 Task: Explorefor Airbnb stays in Lake George, New York with waterfront views.
Action: Key pressed lake<Key.space>gr<Key.backspace>eorge
Screenshot: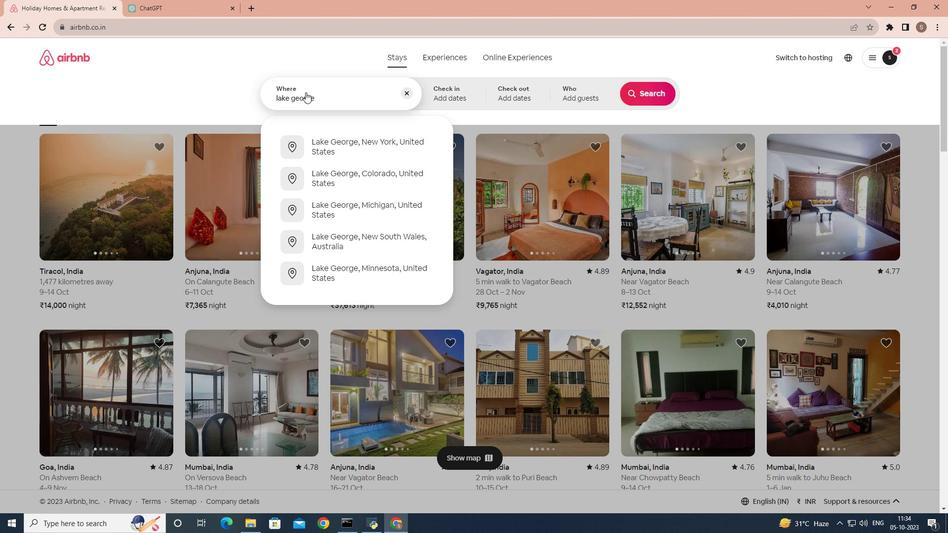
Action: Mouse moved to (367, 142)
Screenshot: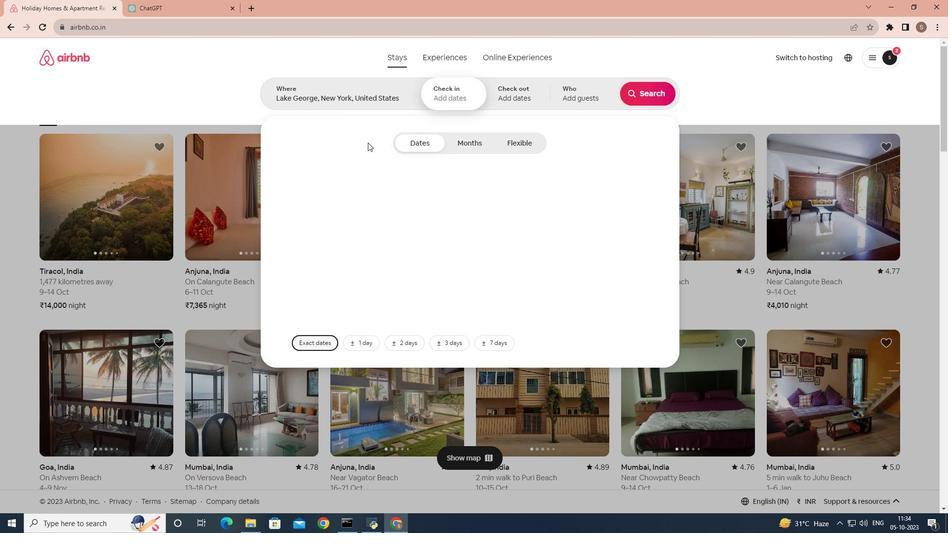 
Action: Mouse pressed left at (367, 142)
Screenshot: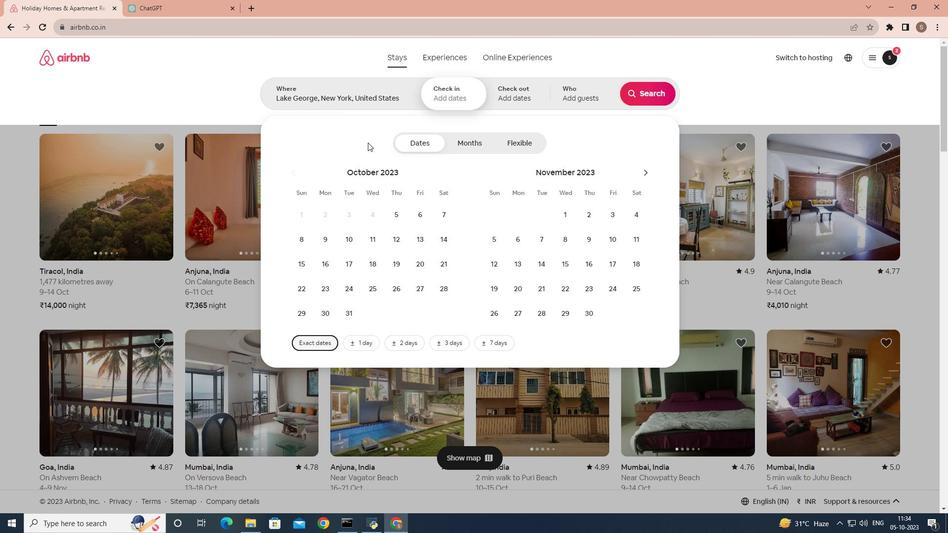 
Action: Mouse moved to (652, 95)
Screenshot: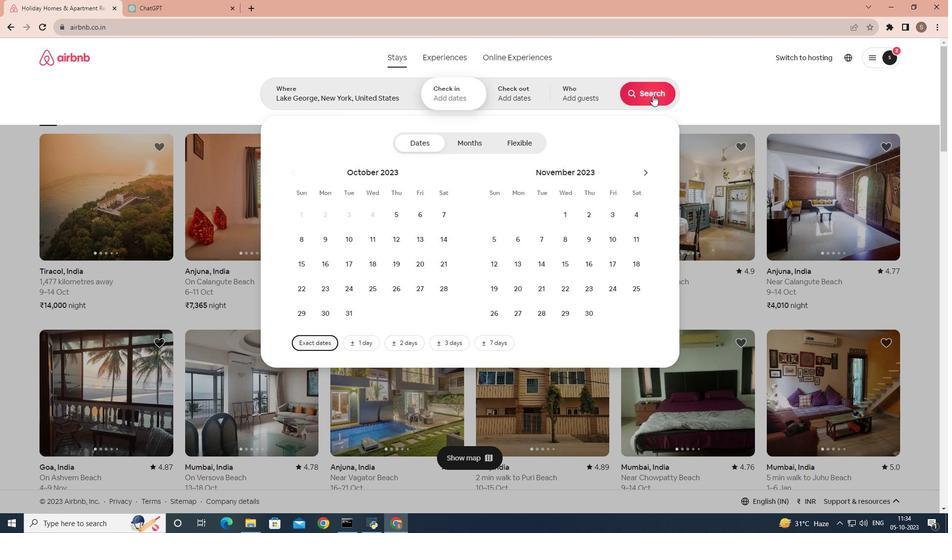 
Action: Mouse pressed left at (652, 95)
Screenshot: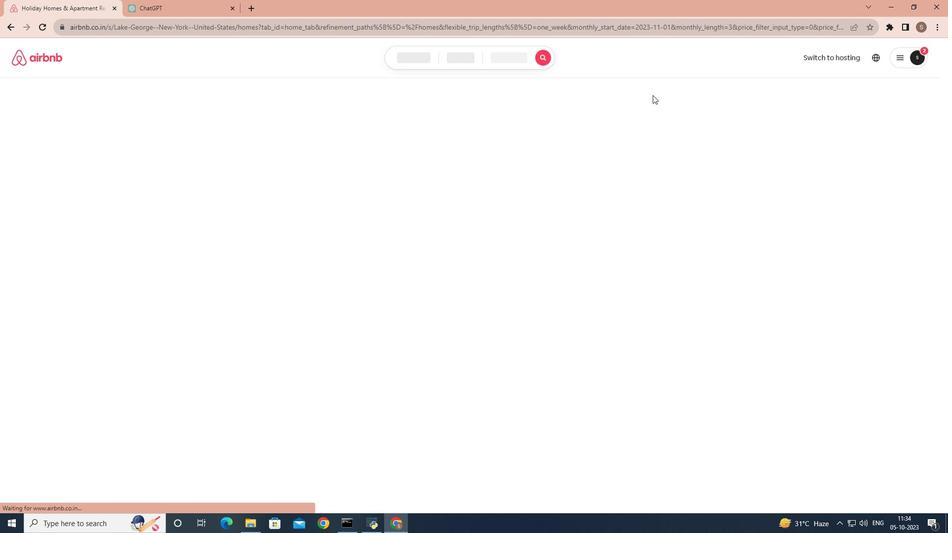 
Action: Mouse moved to (790, 95)
Screenshot: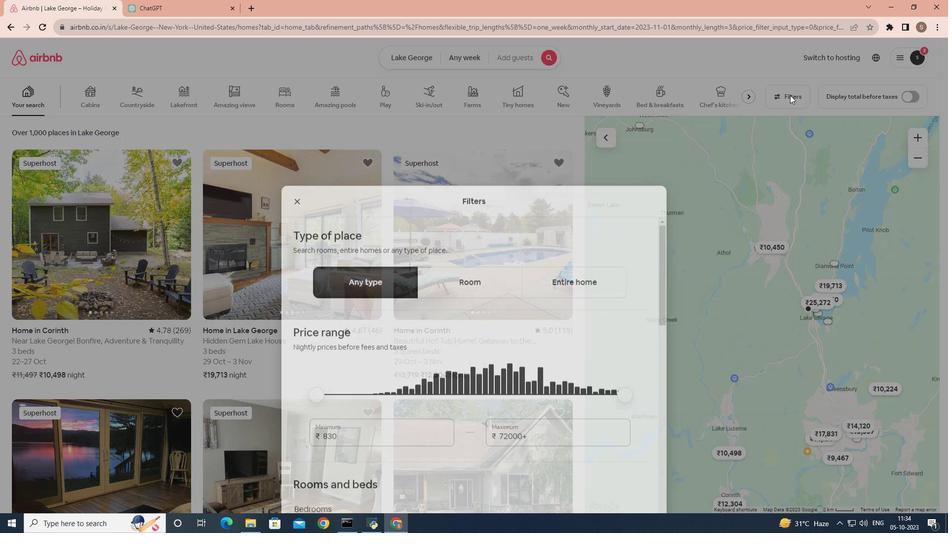 
Action: Mouse pressed left at (790, 95)
Screenshot: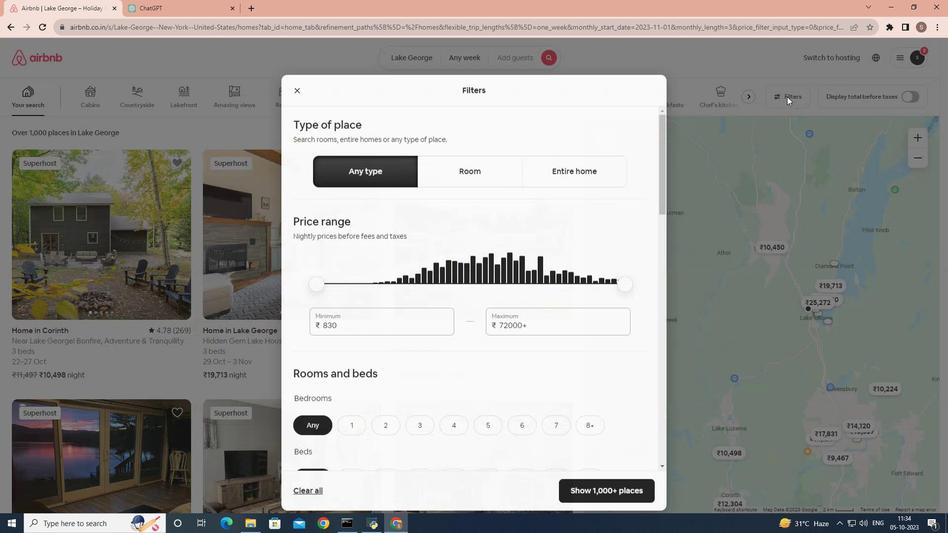 
Action: Mouse moved to (369, 326)
Screenshot: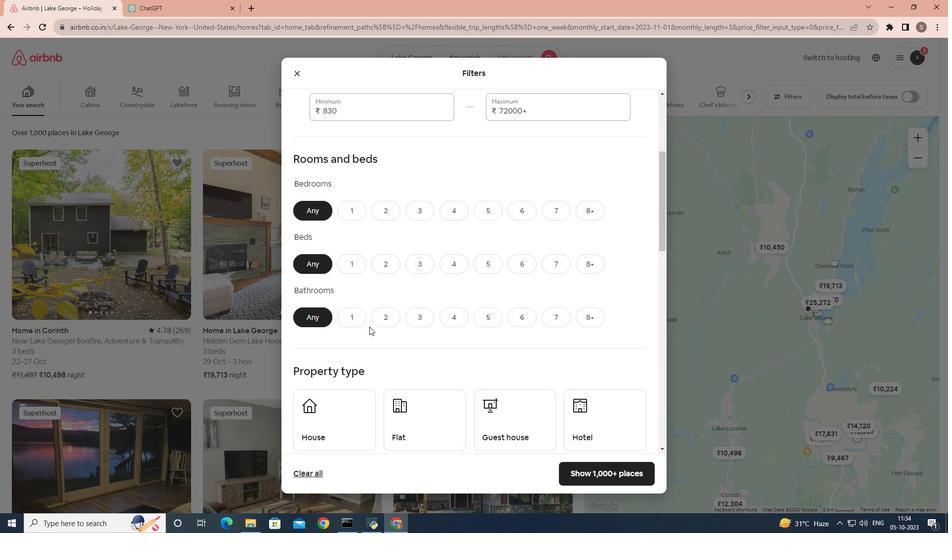 
Action: Mouse scrolled (369, 326) with delta (0, 0)
Screenshot: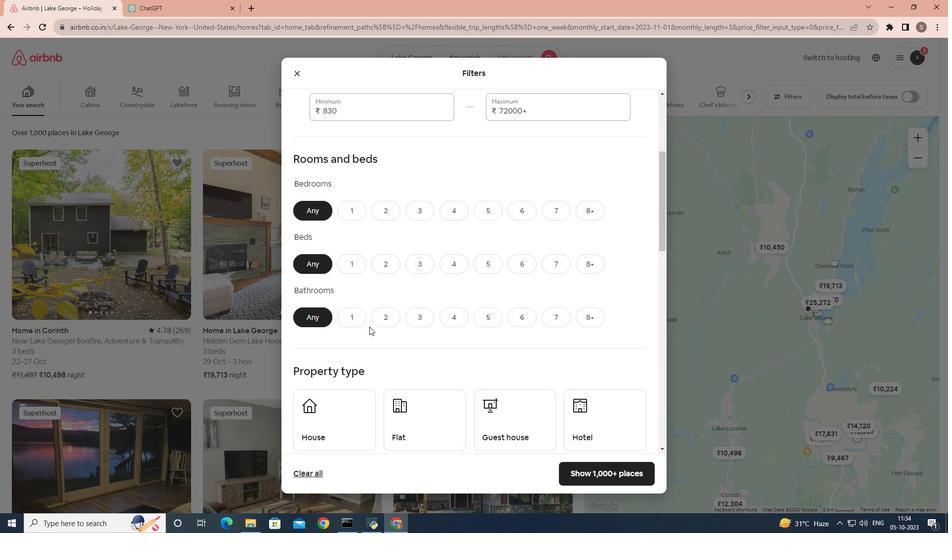 
Action: Mouse scrolled (369, 326) with delta (0, 0)
Screenshot: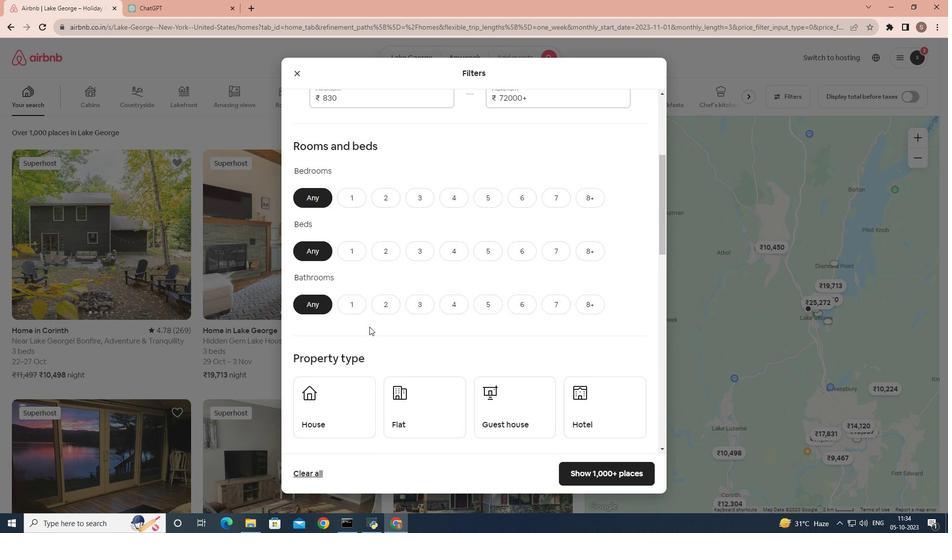
Action: Mouse scrolled (369, 326) with delta (0, 0)
Screenshot: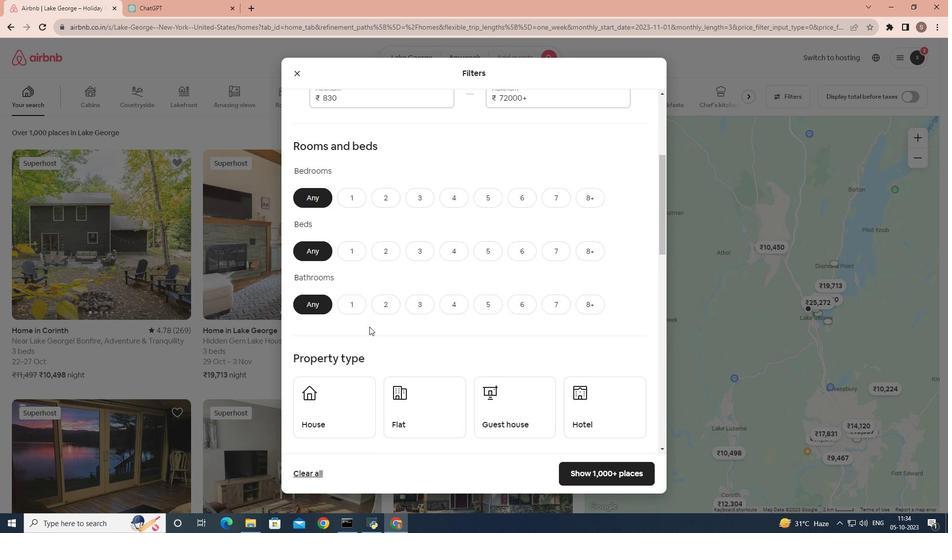 
Action: Mouse scrolled (369, 326) with delta (0, 0)
Screenshot: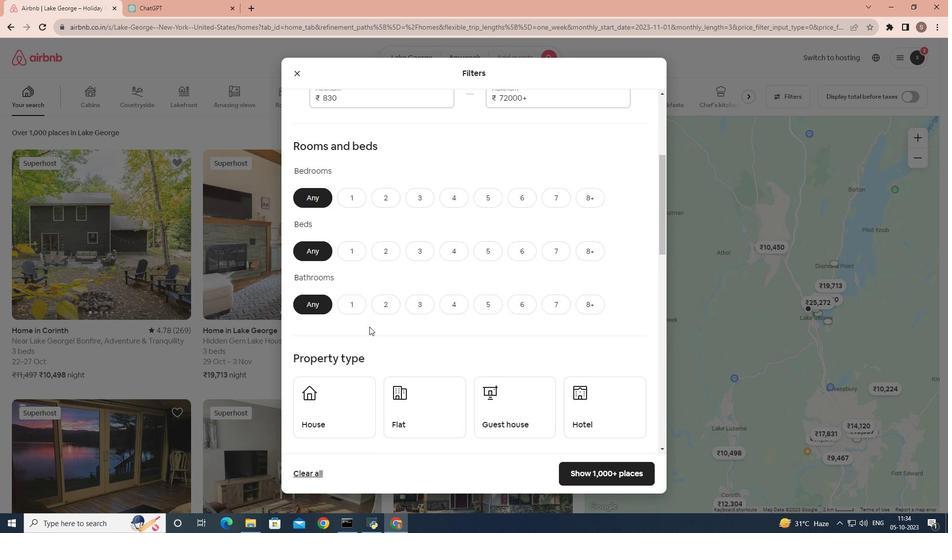 
Action: Mouse scrolled (369, 326) with delta (0, 0)
Screenshot: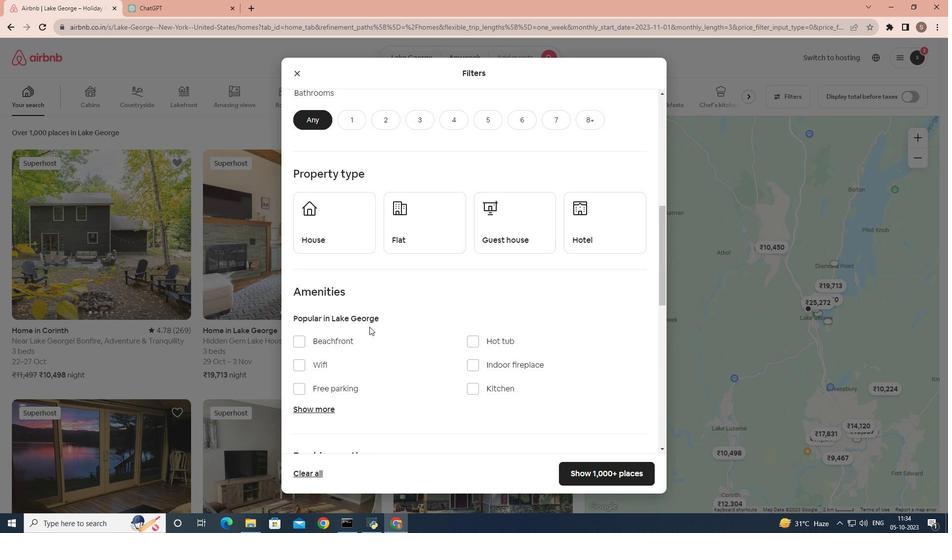 
Action: Mouse scrolled (369, 326) with delta (0, 0)
Screenshot: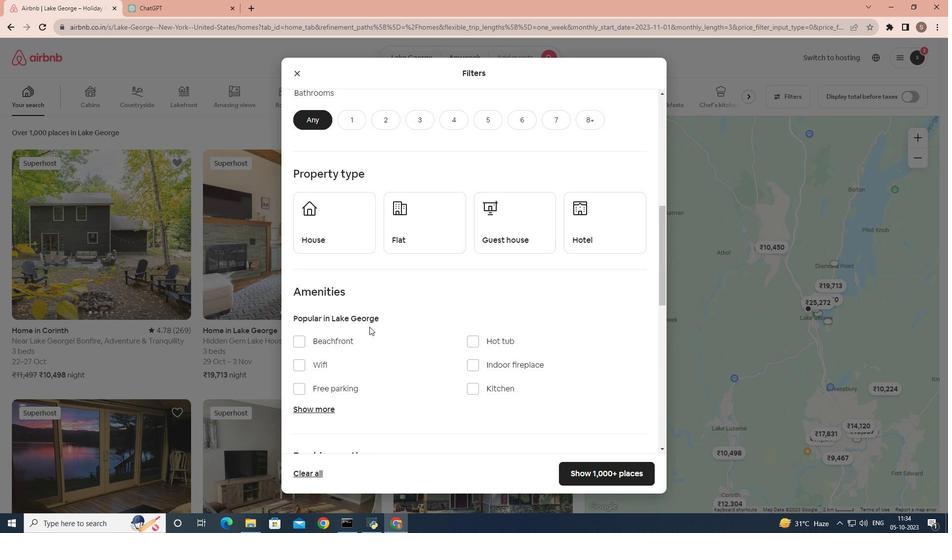 
Action: Mouse scrolled (369, 326) with delta (0, 0)
Screenshot: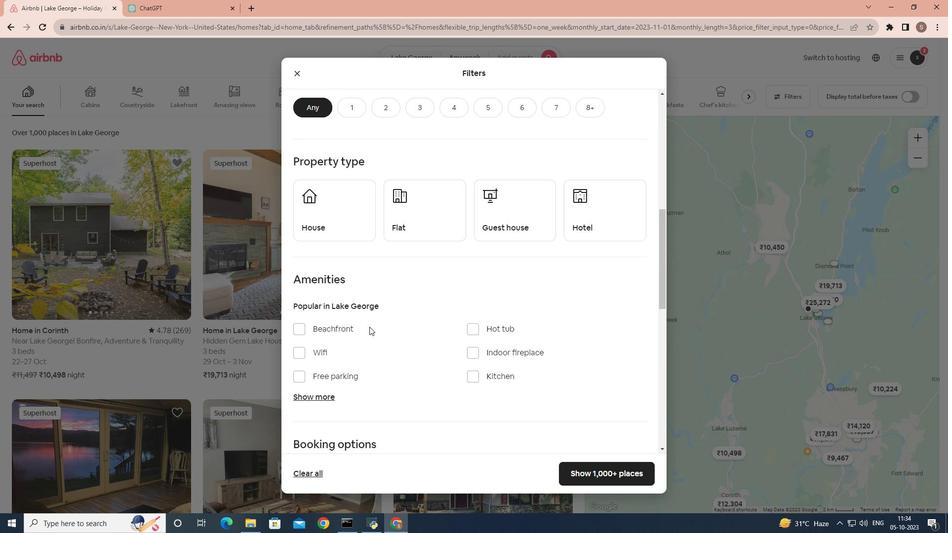 
Action: Mouse scrolled (369, 326) with delta (0, 0)
Screenshot: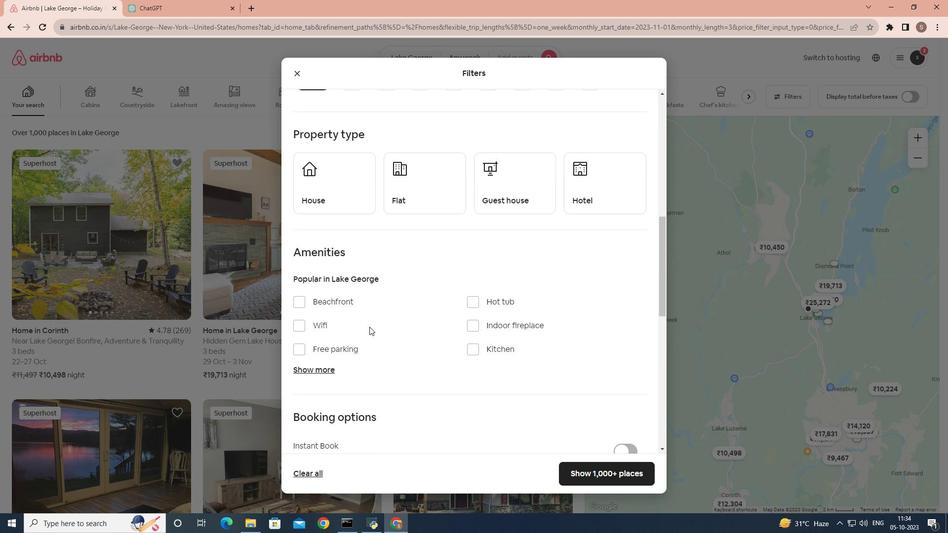 
Action: Mouse scrolled (369, 326) with delta (0, 0)
Screenshot: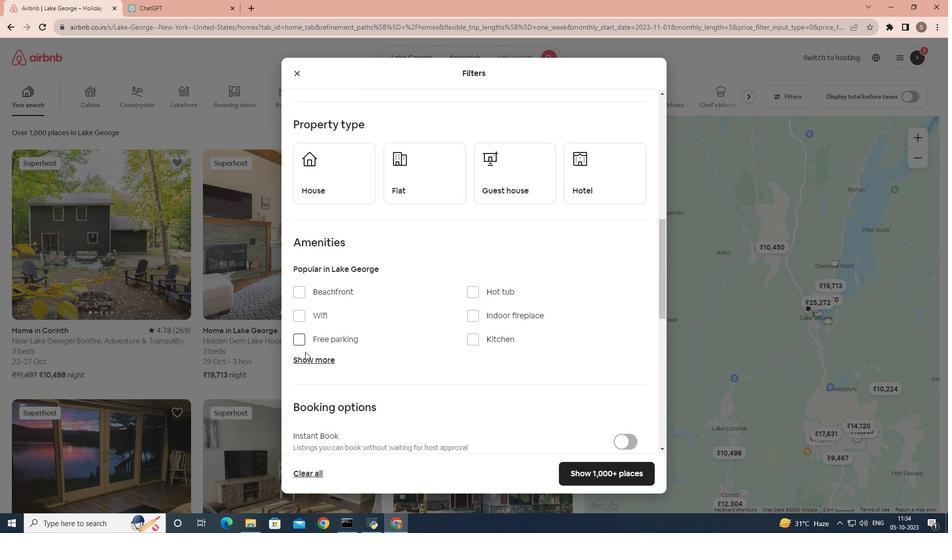 
Action: Mouse moved to (301, 356)
Screenshot: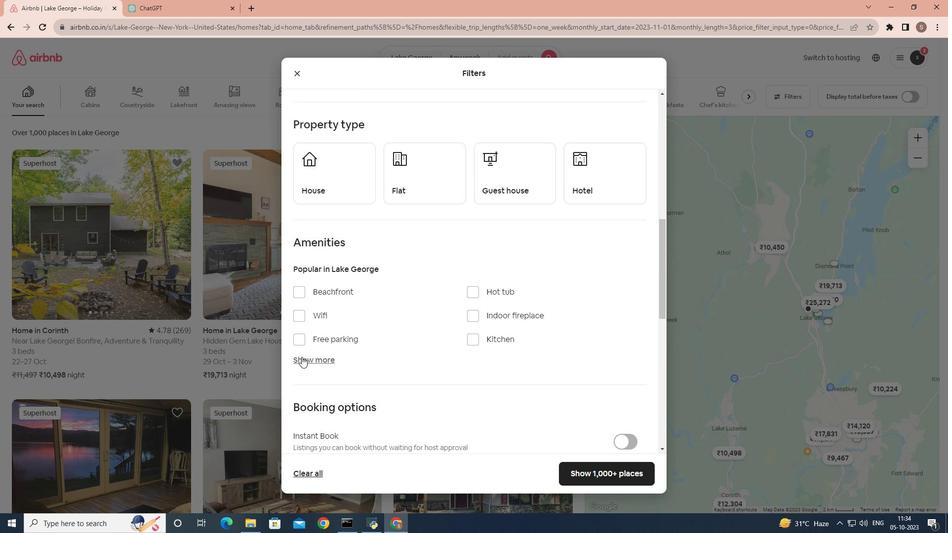 
Action: Mouse pressed left at (301, 356)
Screenshot: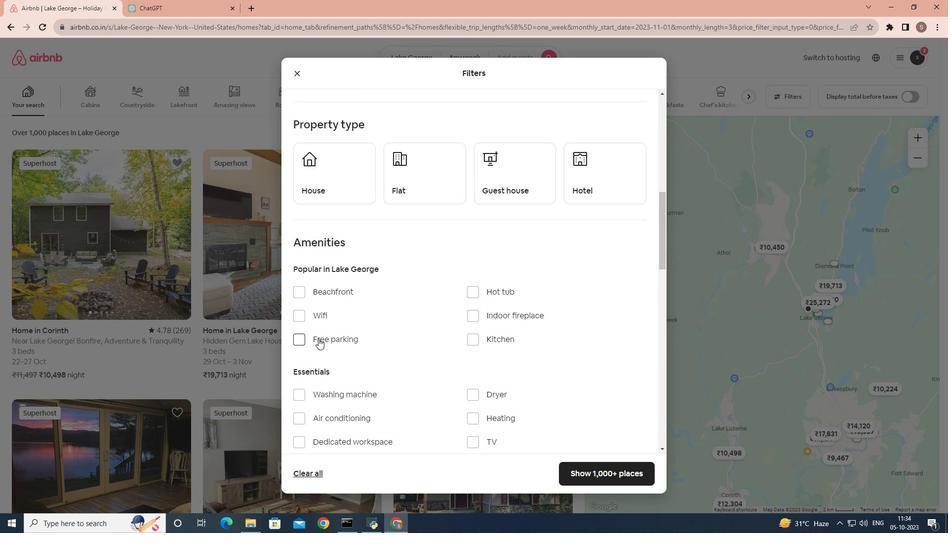 
Action: Mouse moved to (318, 338)
Screenshot: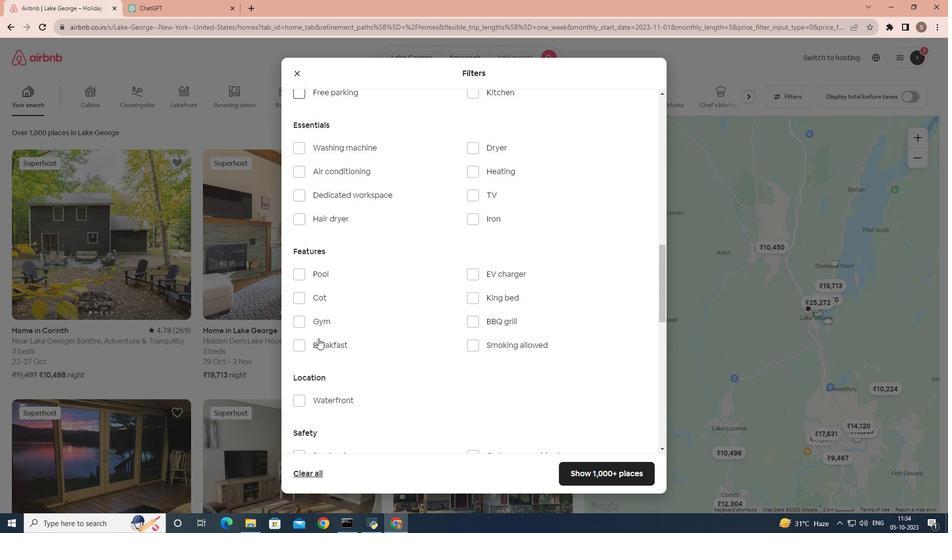 
Action: Mouse scrolled (318, 338) with delta (0, 0)
Screenshot: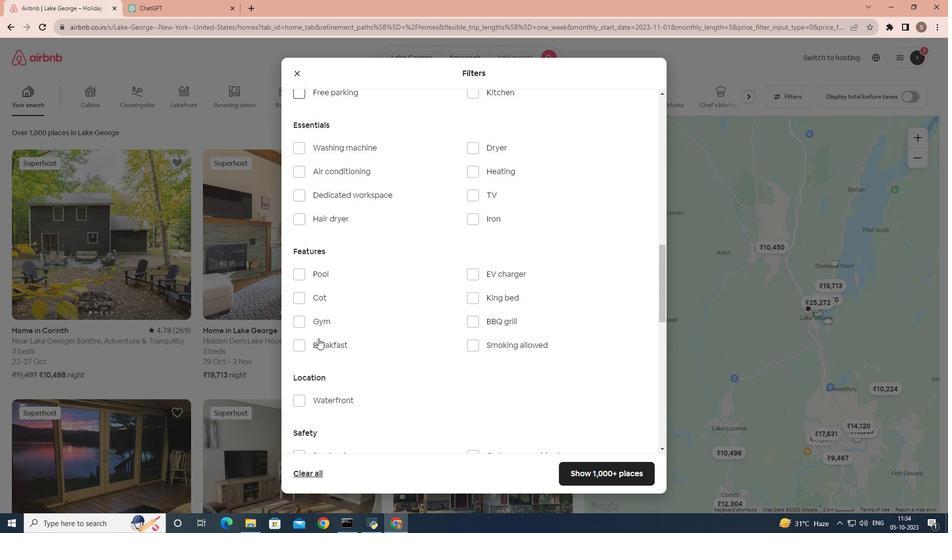 
Action: Mouse scrolled (318, 338) with delta (0, 0)
Screenshot: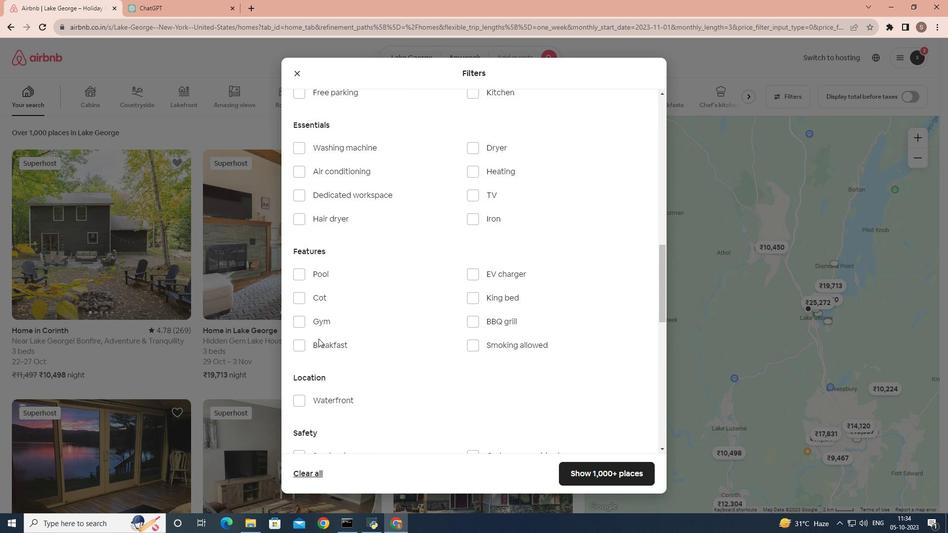 
Action: Mouse scrolled (318, 338) with delta (0, 0)
Screenshot: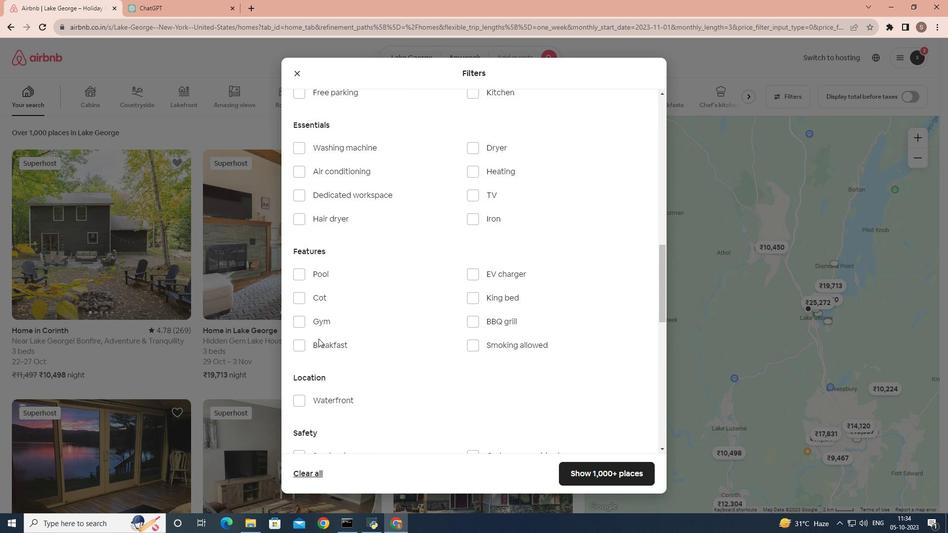 
Action: Mouse scrolled (318, 338) with delta (0, 0)
Screenshot: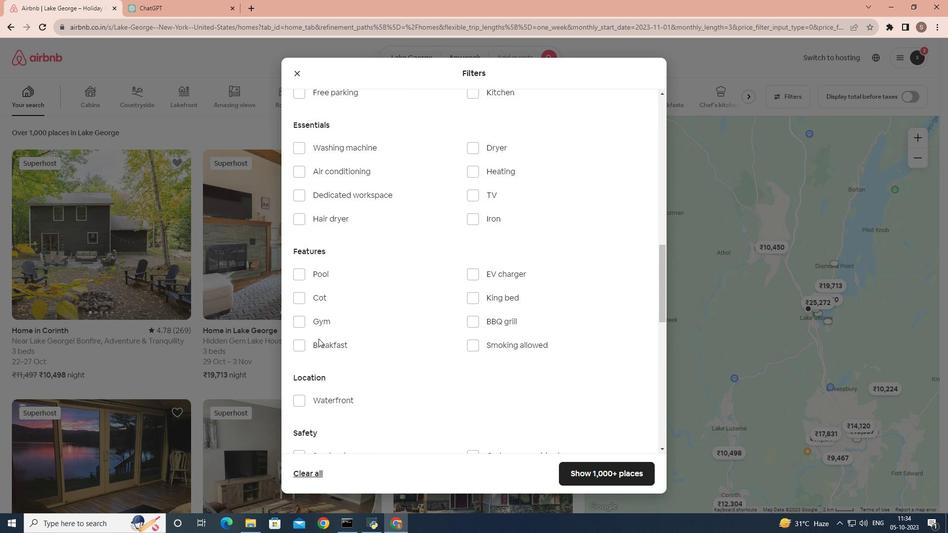 
Action: Mouse scrolled (318, 338) with delta (0, 0)
Screenshot: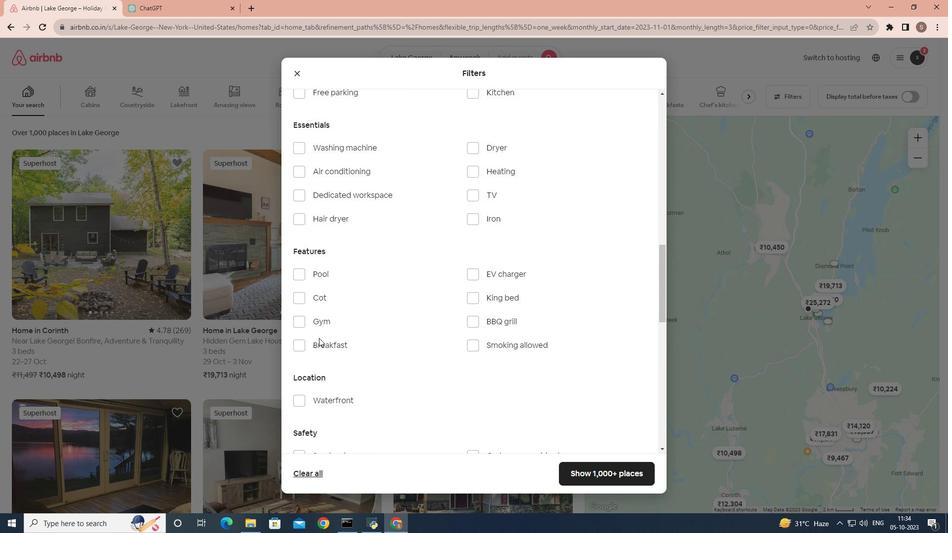
Action: Mouse moved to (318, 338)
Screenshot: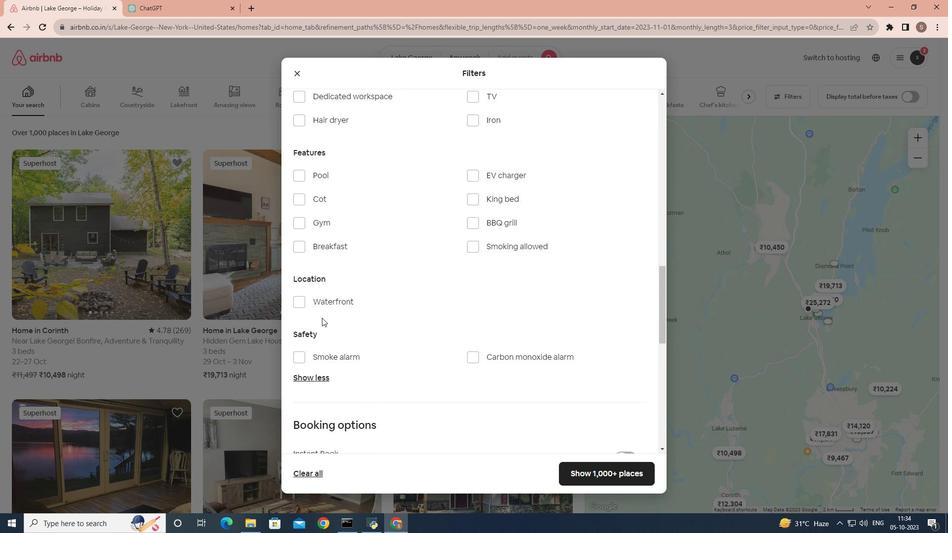 
Action: Mouse scrolled (318, 337) with delta (0, 0)
Screenshot: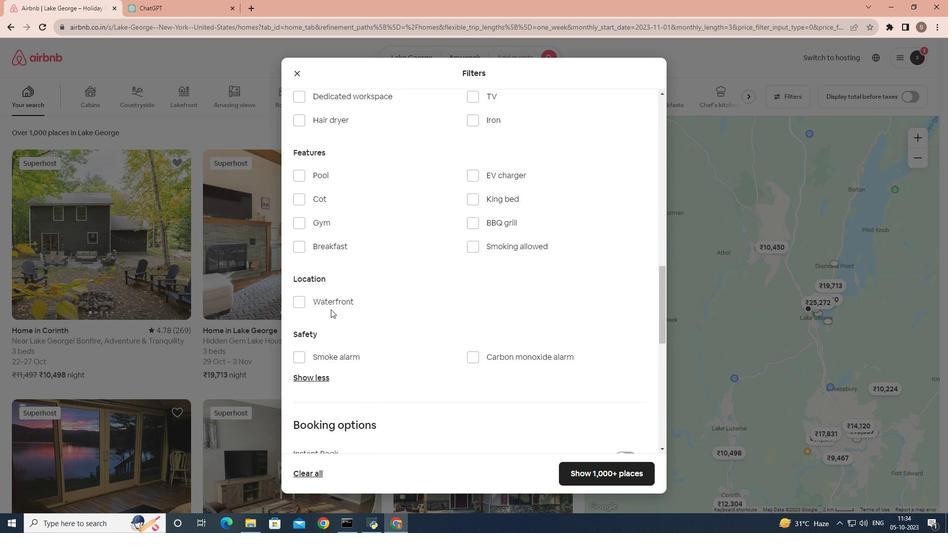 
Action: Mouse scrolled (318, 337) with delta (0, 0)
Screenshot: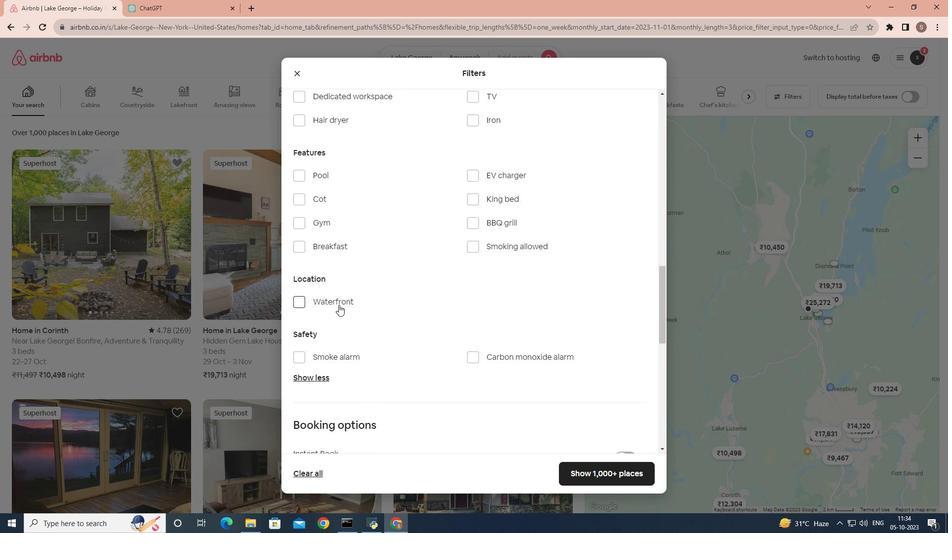 
Action: Mouse moved to (338, 305)
Screenshot: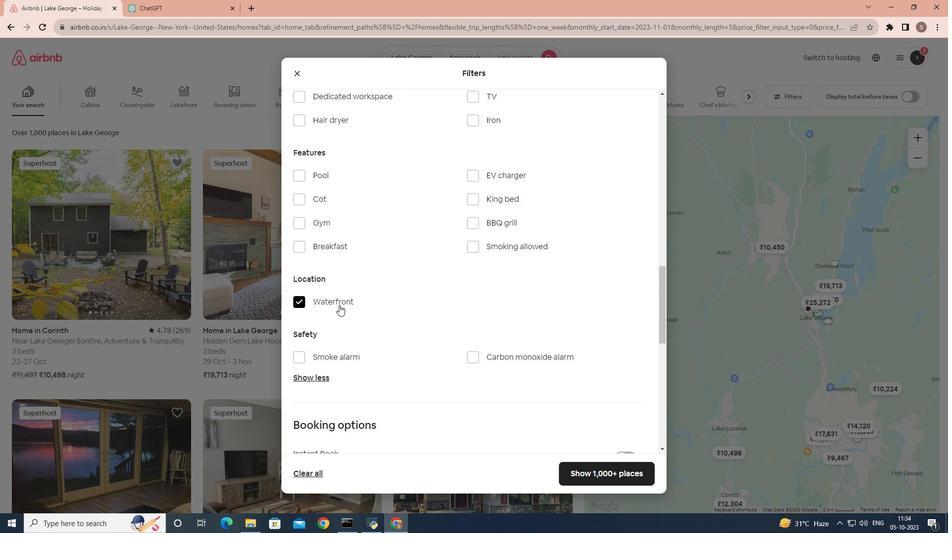 
Action: Mouse pressed left at (338, 305)
Screenshot: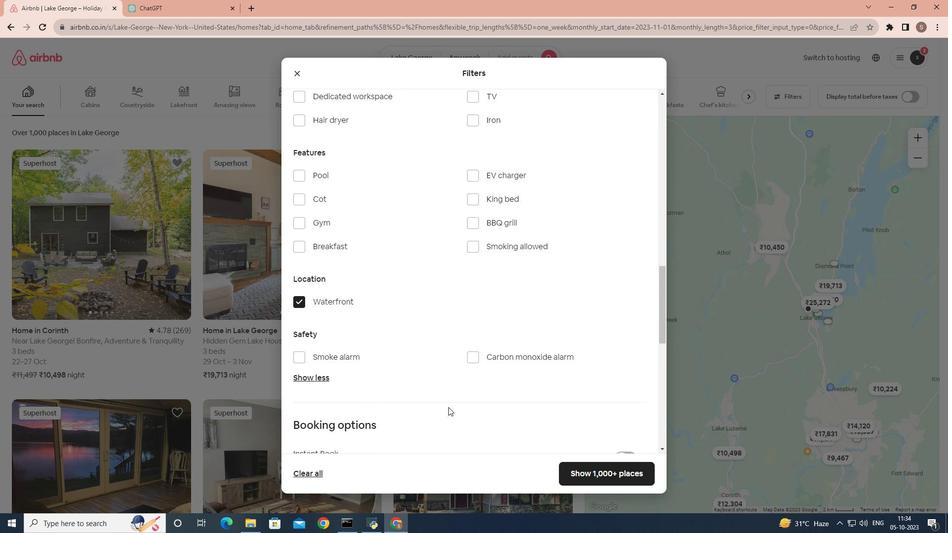 
Action: Mouse moved to (584, 474)
Screenshot: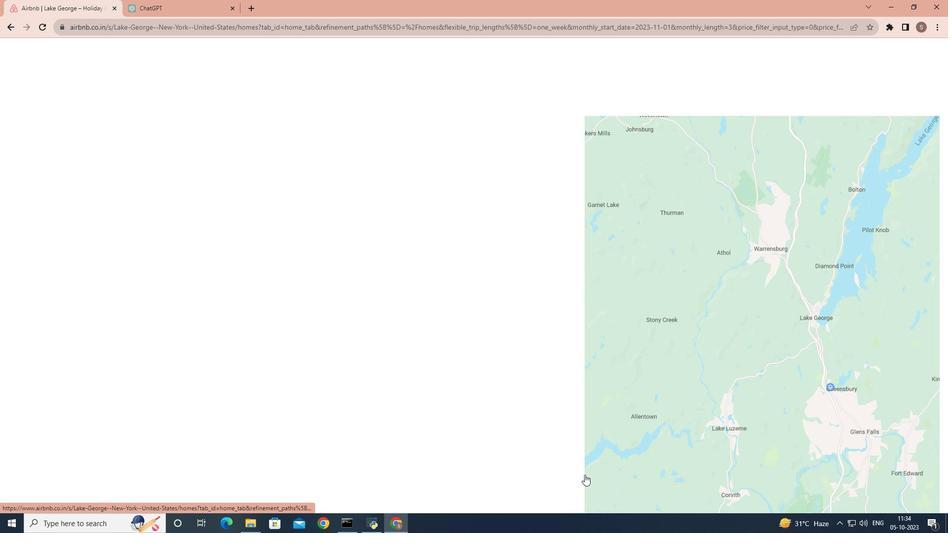 
Action: Mouse pressed left at (584, 474)
Screenshot: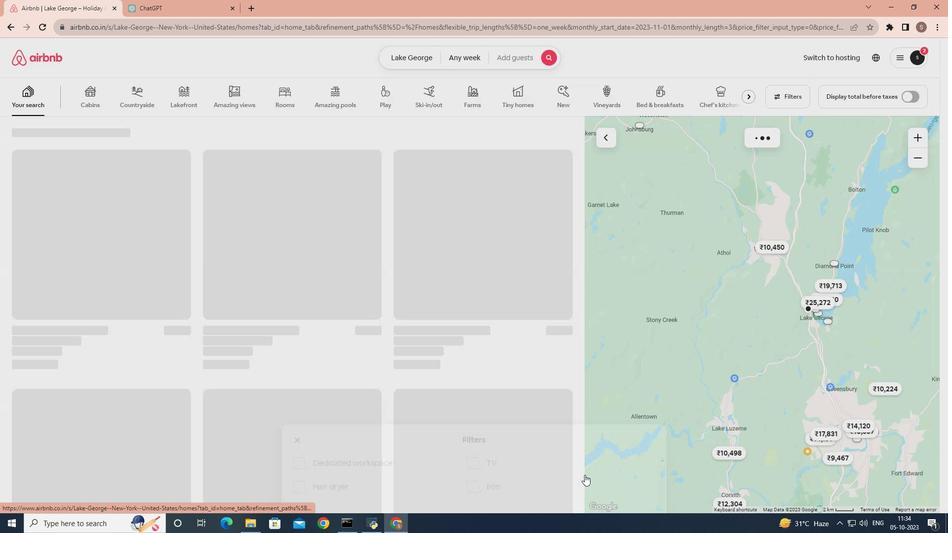 
Action: Mouse moved to (398, 172)
Screenshot: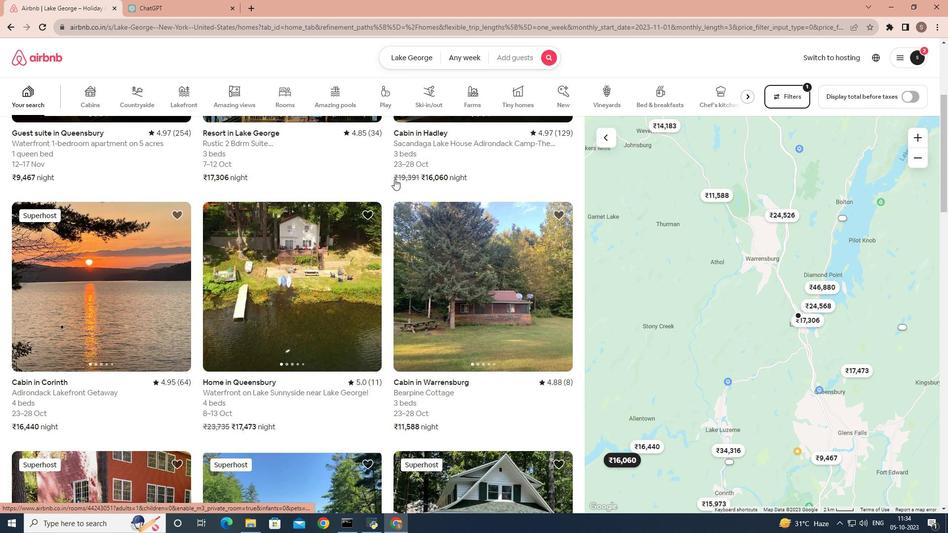
Action: Mouse scrolled (398, 171) with delta (0, 0)
Screenshot: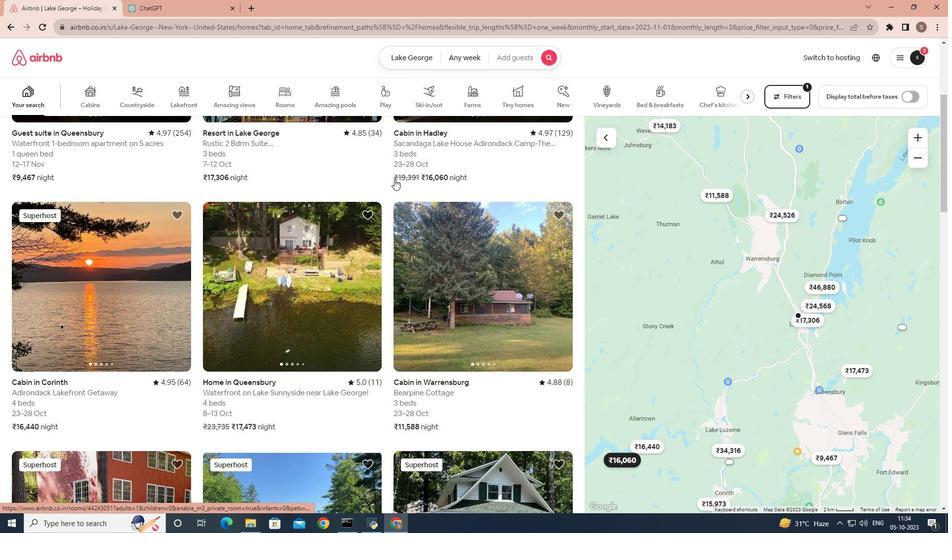 
Action: Mouse moved to (397, 173)
Screenshot: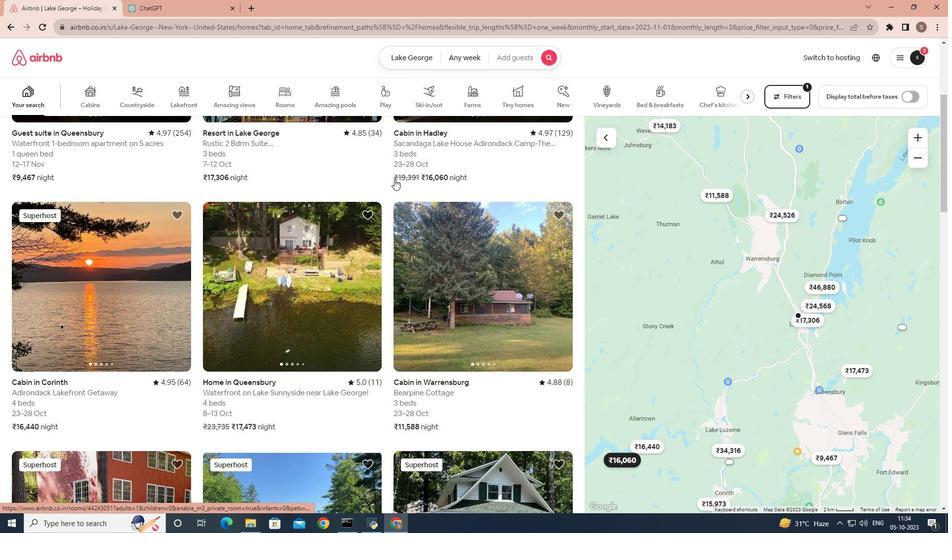 
Action: Mouse scrolled (397, 172) with delta (0, 0)
Screenshot: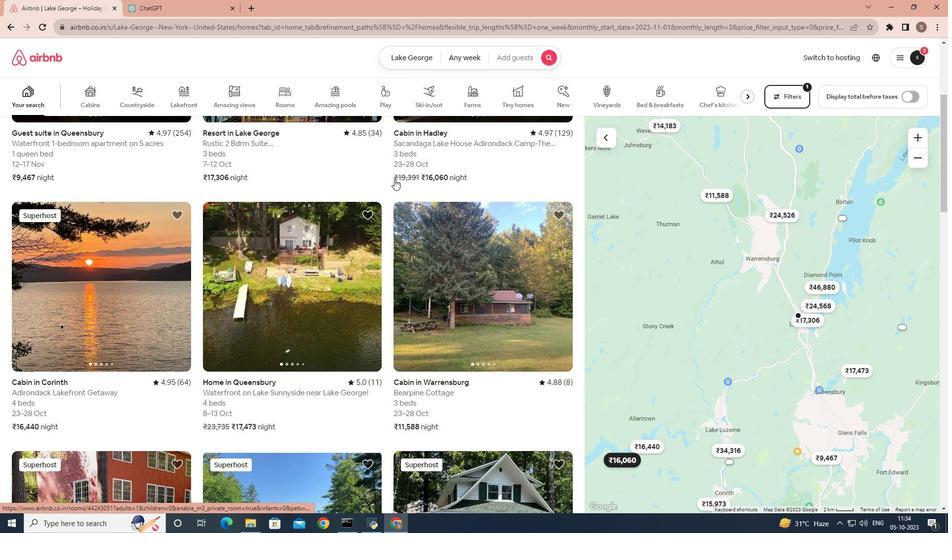 
Action: Mouse moved to (395, 175)
Screenshot: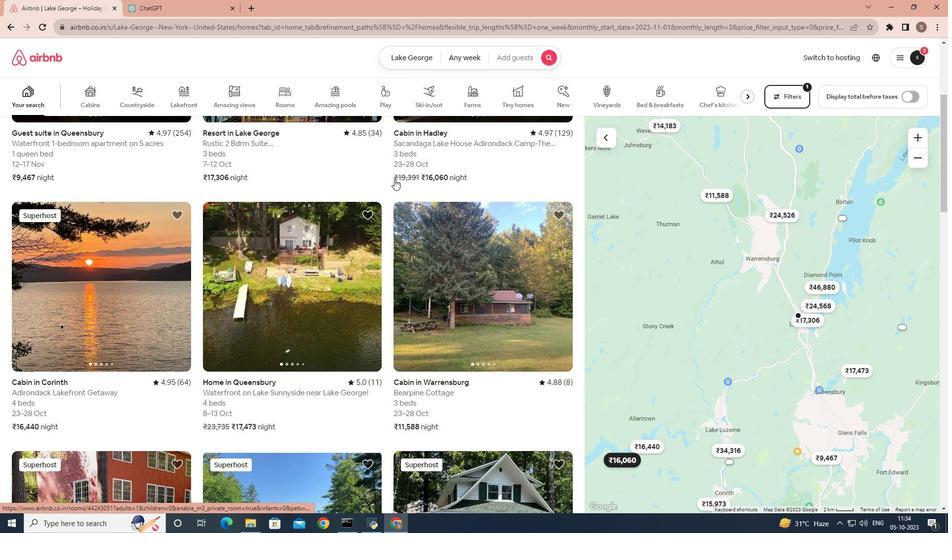 
Action: Mouse scrolled (395, 174) with delta (0, 0)
Screenshot: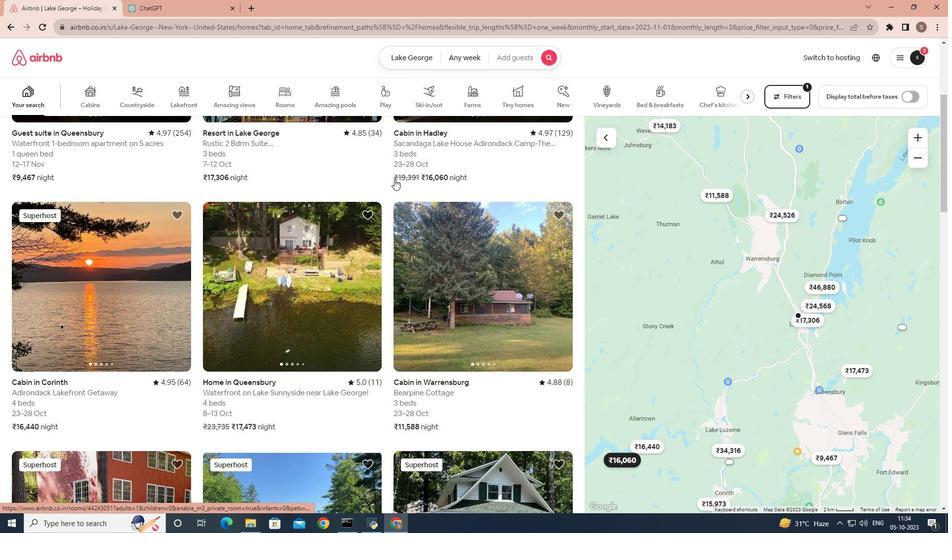 
Action: Mouse moved to (394, 178)
Screenshot: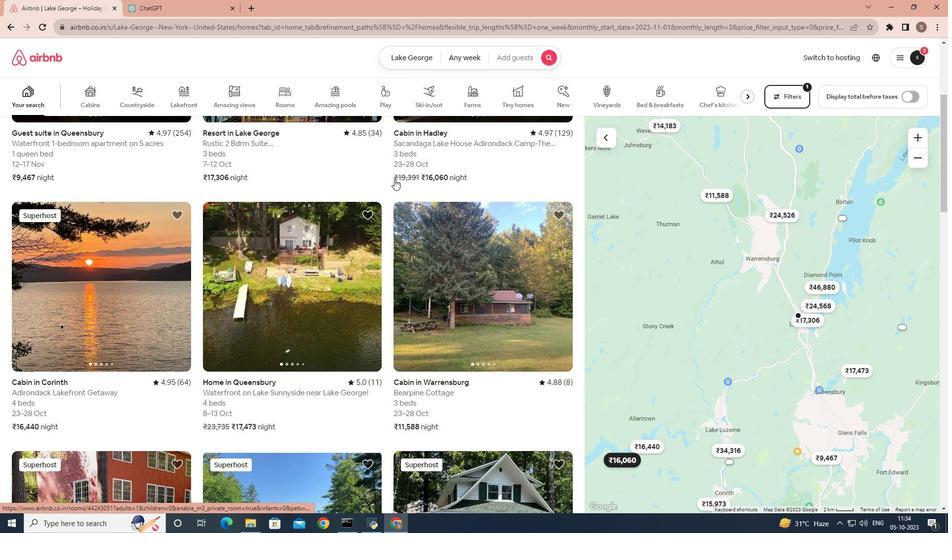 
Action: Mouse scrolled (394, 177) with delta (0, 0)
Screenshot: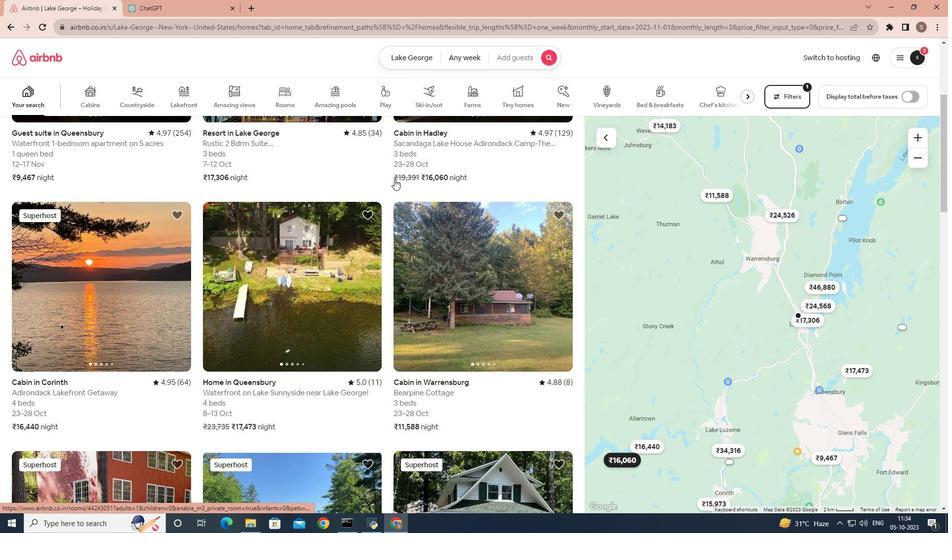 
Action: Mouse moved to (394, 179)
Screenshot: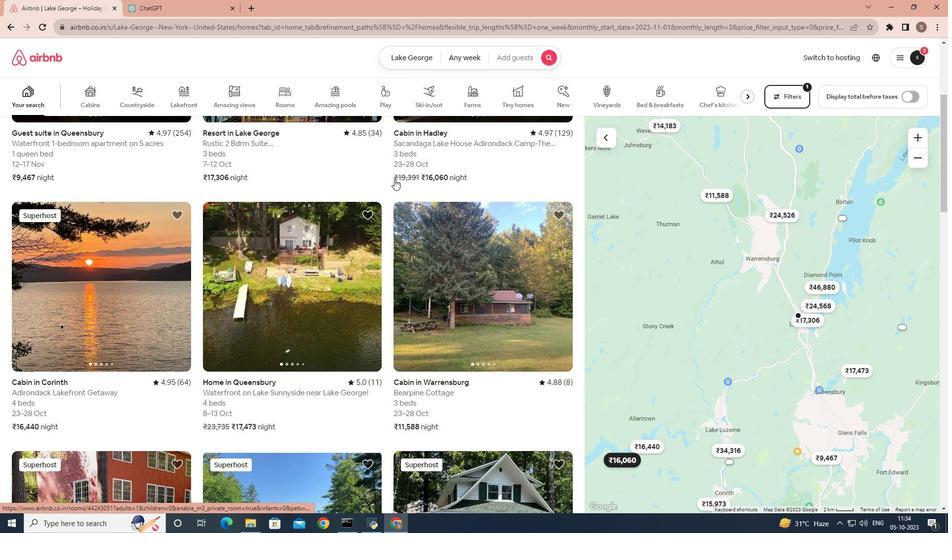 
Action: Mouse scrolled (394, 178) with delta (0, 0)
Screenshot: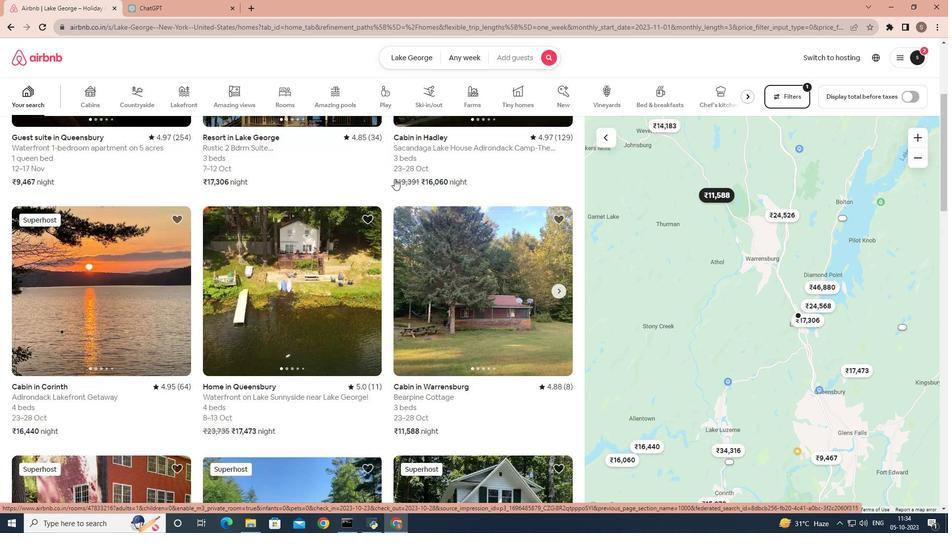 
Action: Mouse scrolled (394, 178) with delta (0, 0)
Screenshot: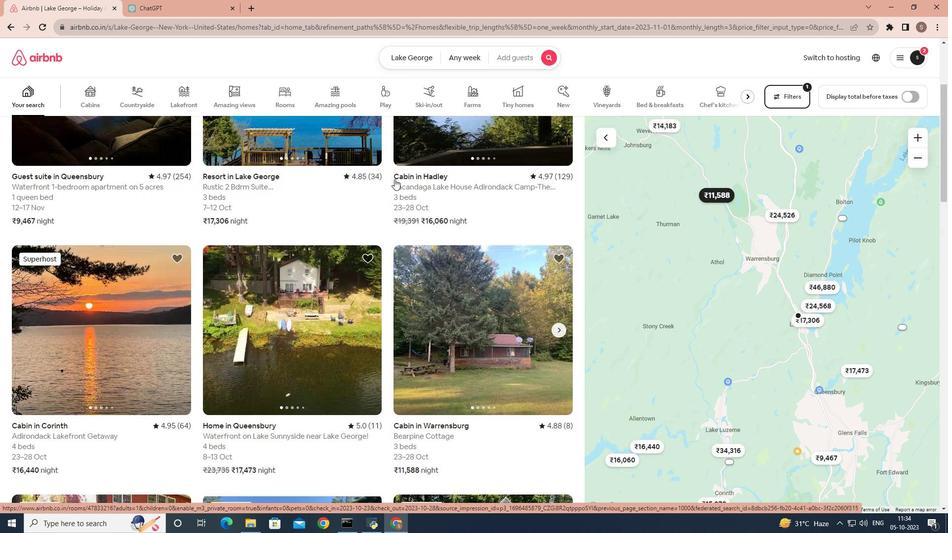
Action: Mouse scrolled (394, 178) with delta (0, 0)
Screenshot: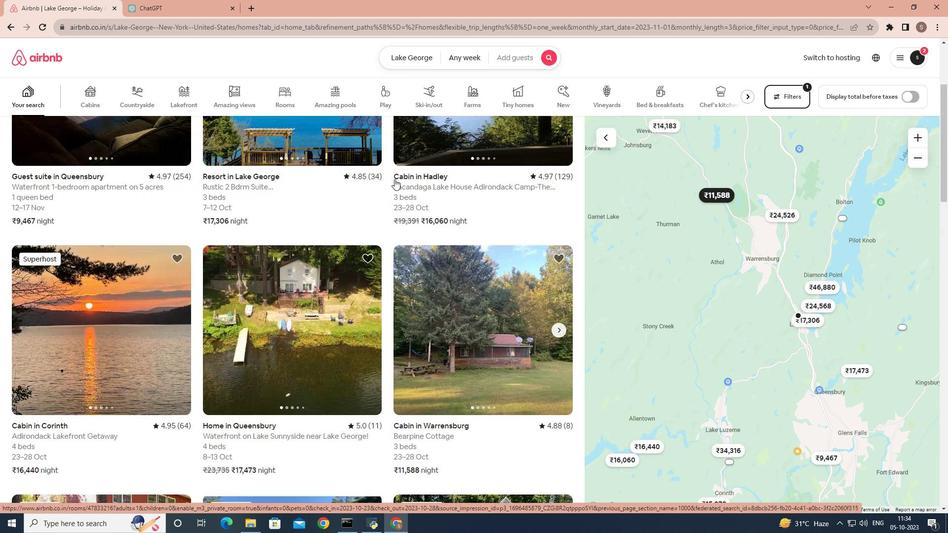 
Action: Mouse scrolled (394, 179) with delta (0, 0)
Screenshot: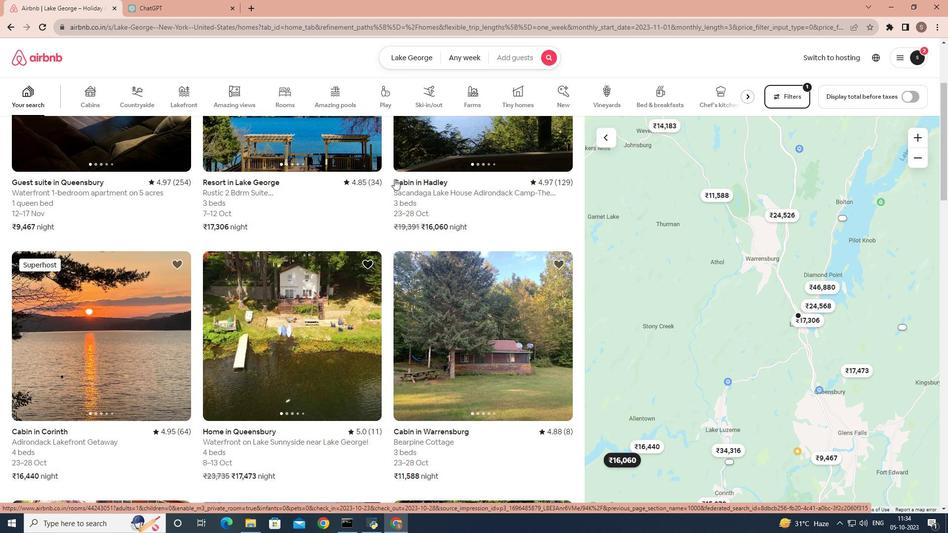 
Action: Mouse scrolled (394, 179) with delta (0, 0)
Screenshot: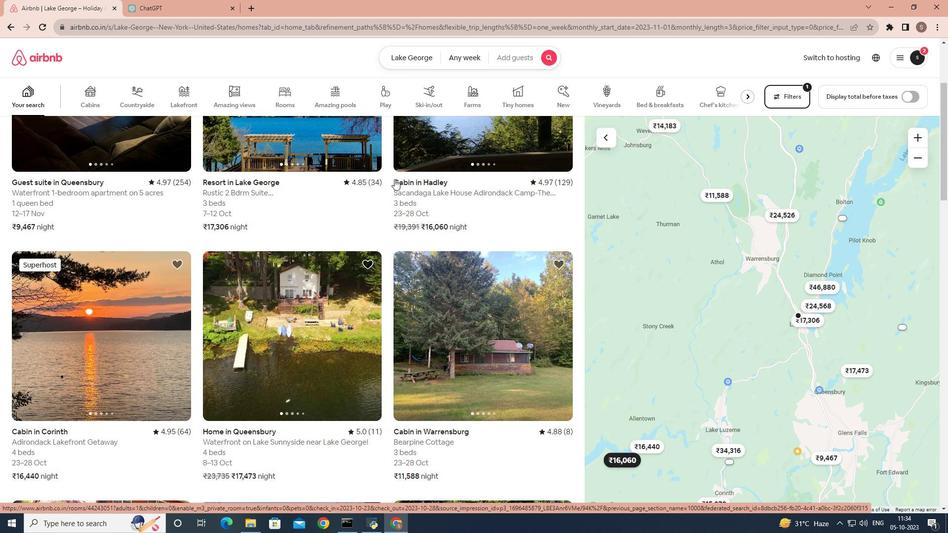 
Action: Mouse scrolled (394, 179) with delta (0, 0)
Screenshot: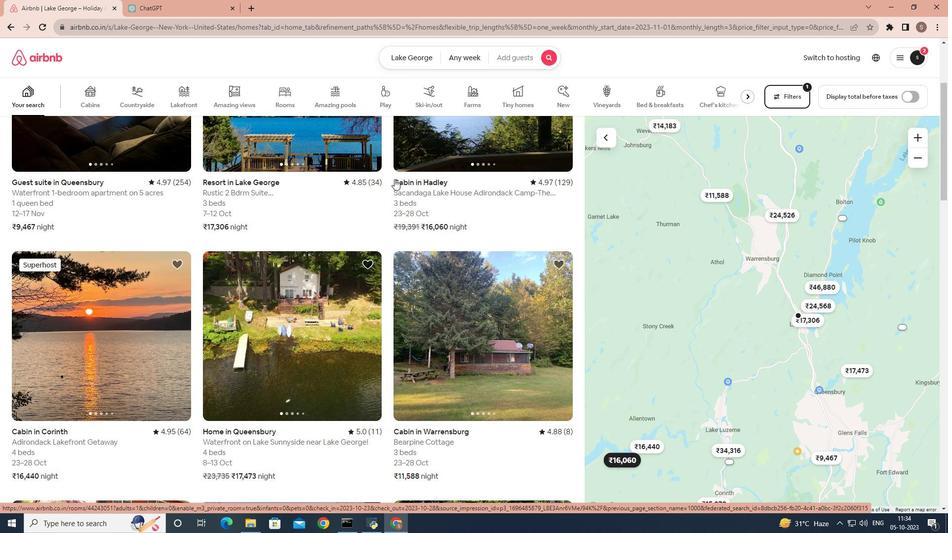 
Action: Mouse scrolled (394, 179) with delta (0, 0)
Screenshot: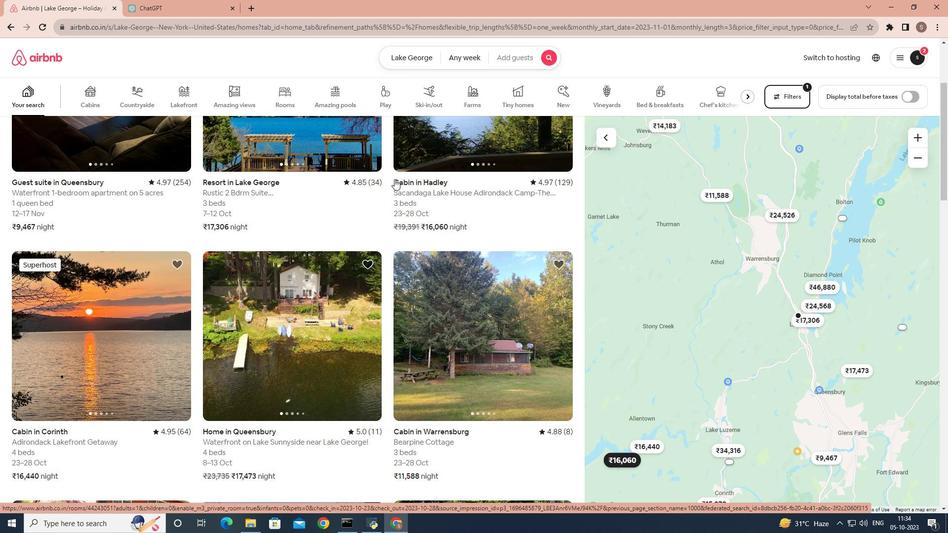 
Action: Mouse scrolled (394, 178) with delta (0, 0)
Screenshot: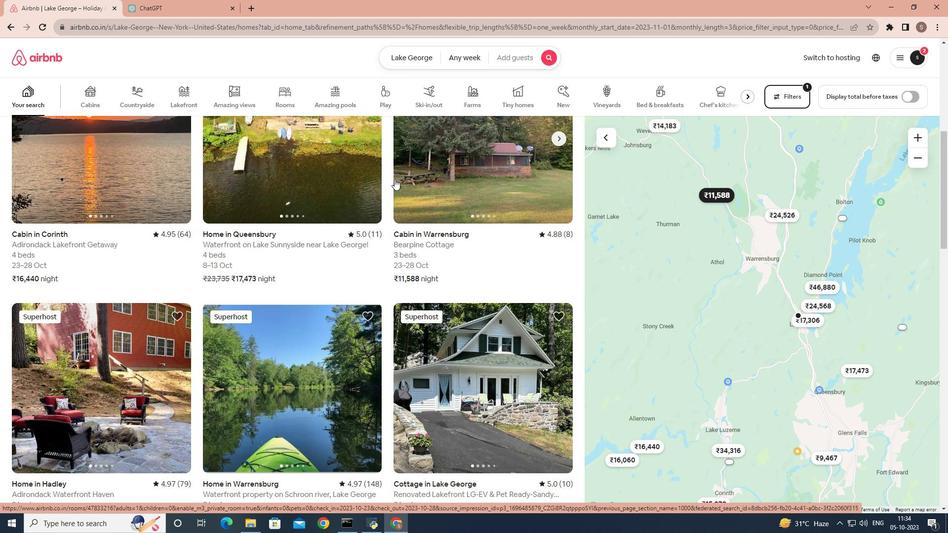 
Action: Mouse scrolled (394, 178) with delta (0, 0)
Screenshot: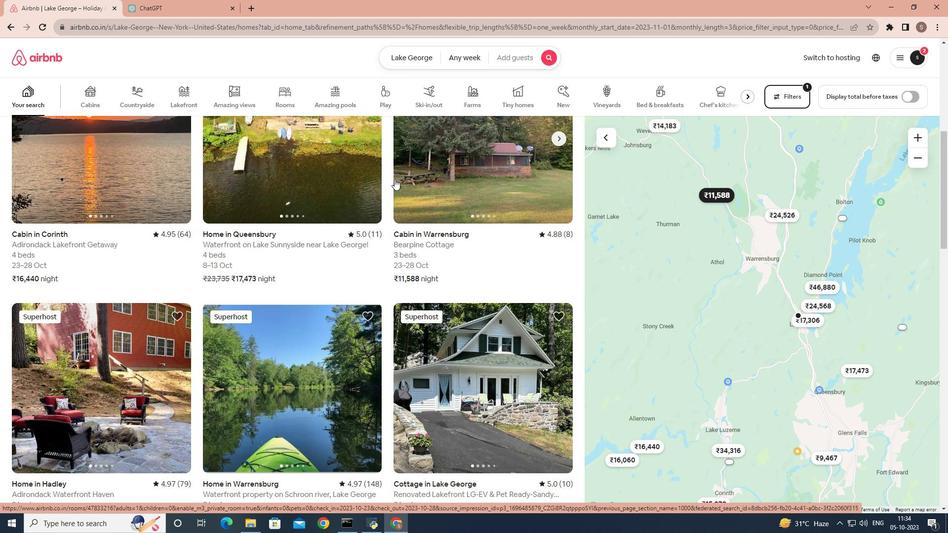 
Action: Mouse scrolled (394, 178) with delta (0, 0)
Screenshot: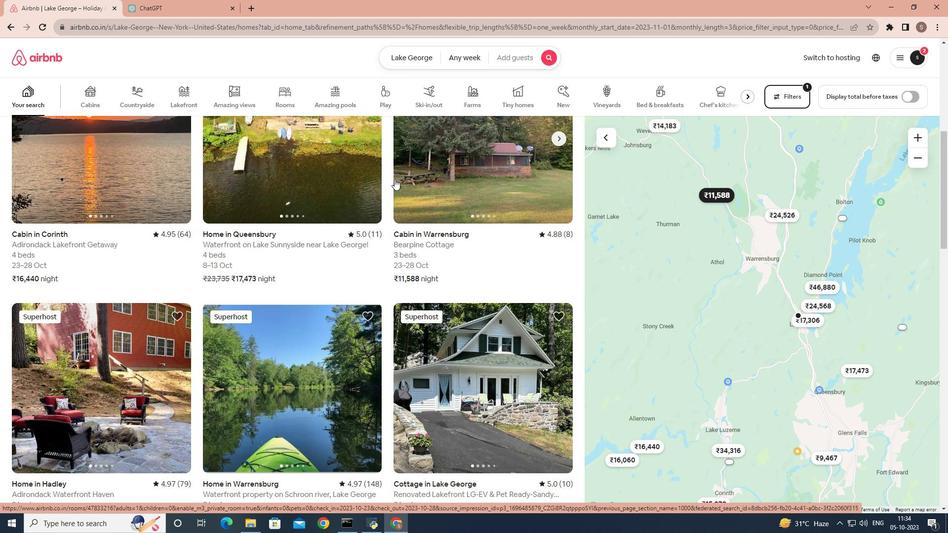 
Action: Mouse scrolled (394, 178) with delta (0, 0)
Screenshot: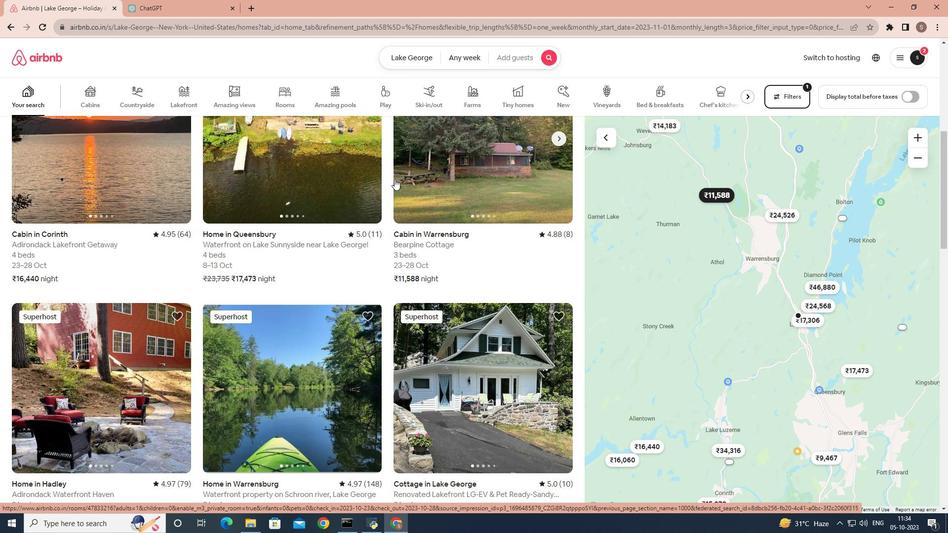 
Action: Mouse moved to (287, 210)
Screenshot: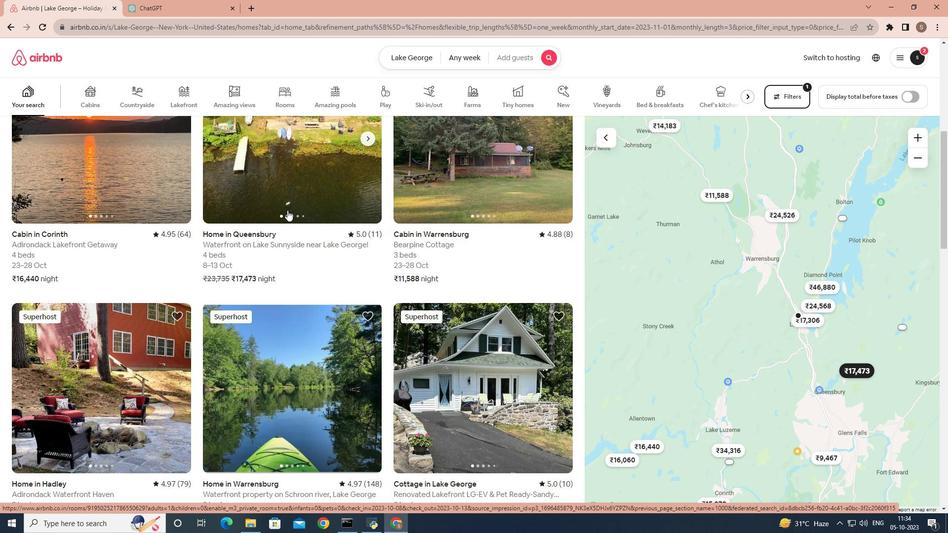 
Action: Mouse pressed left at (287, 210)
Screenshot: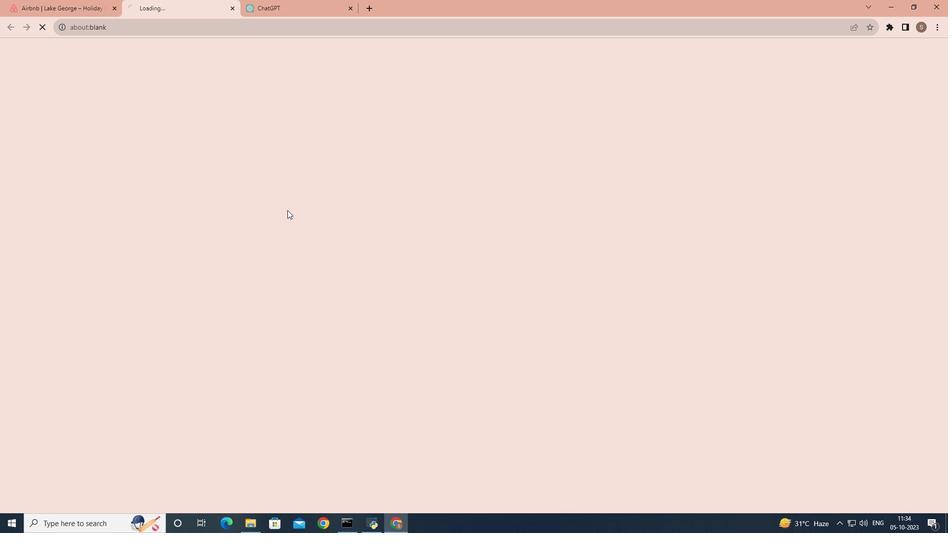 
Action: Mouse scrolled (287, 209) with delta (0, 0)
Screenshot: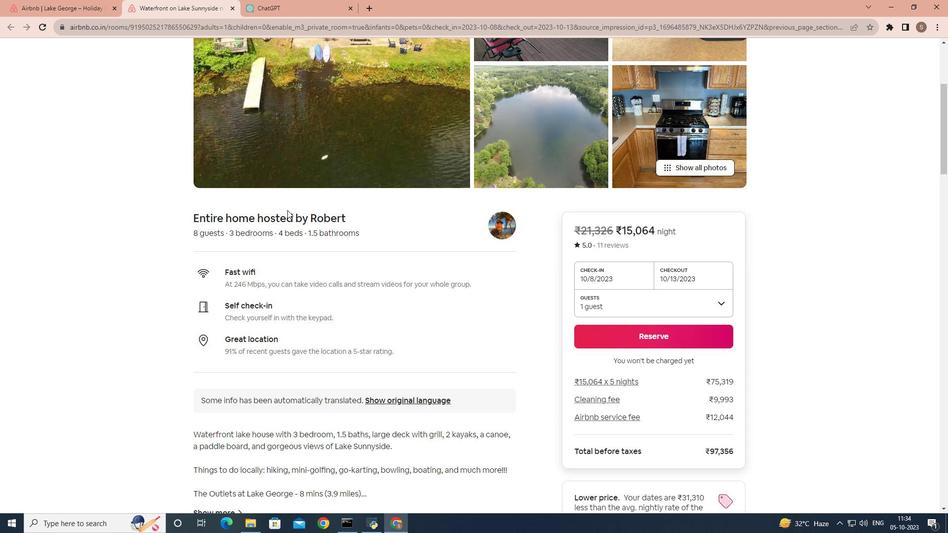 
Action: Mouse scrolled (287, 209) with delta (0, 0)
Screenshot: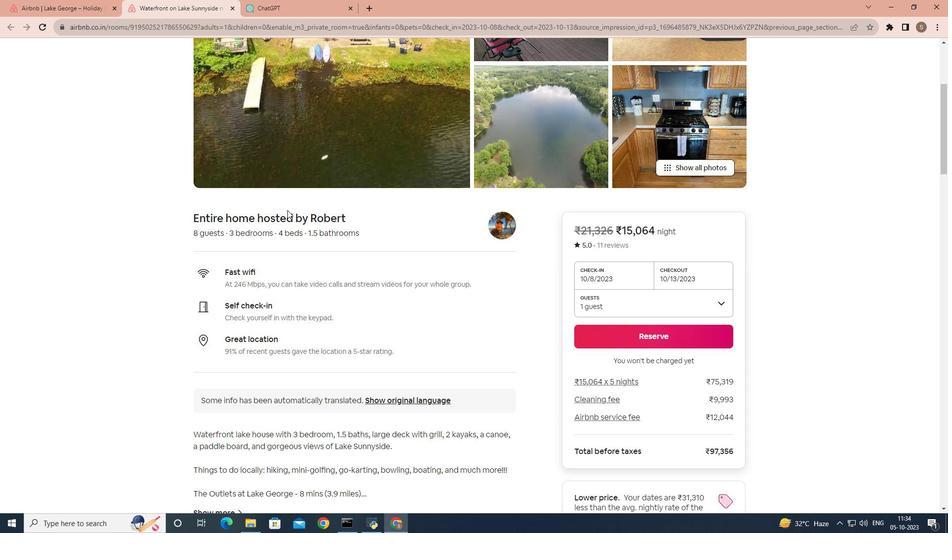 
Action: Mouse scrolled (287, 209) with delta (0, 0)
Screenshot: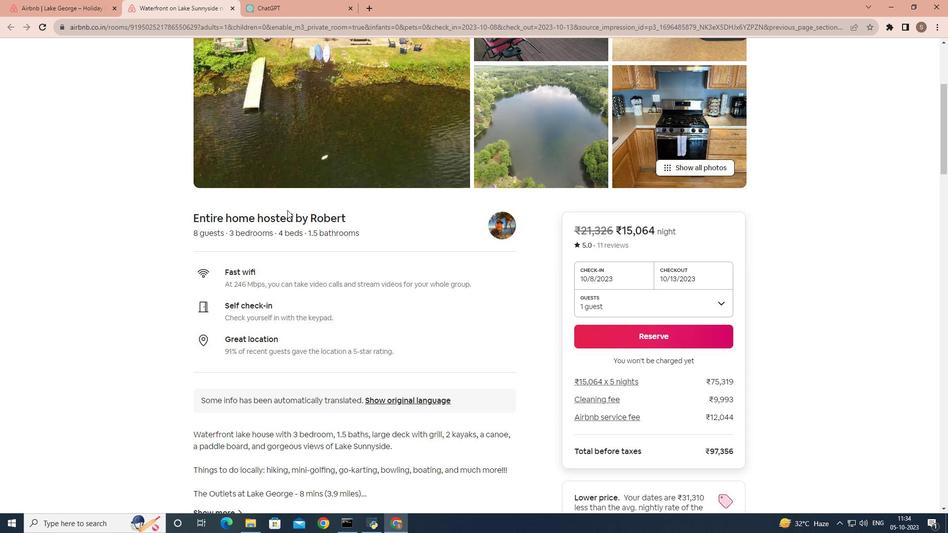 
Action: Mouse scrolled (287, 209) with delta (0, 0)
Screenshot: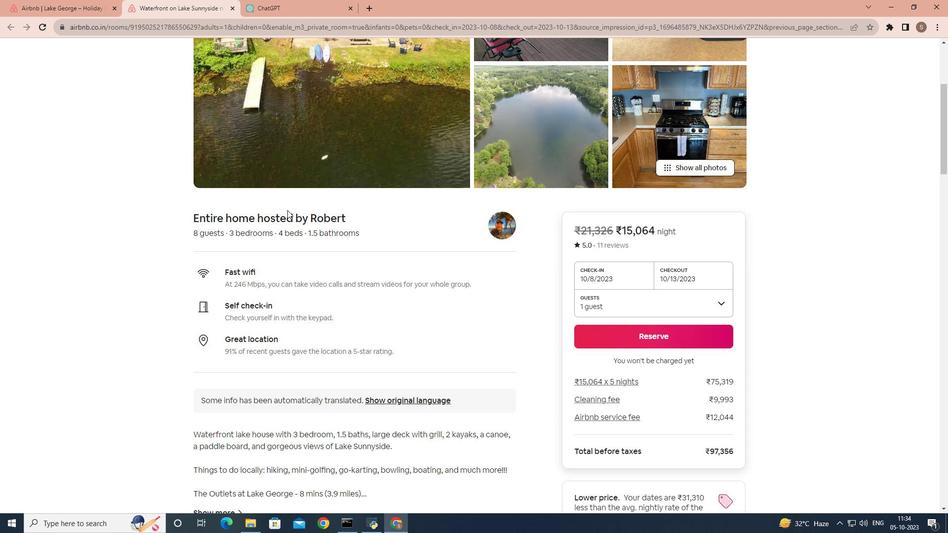 
Action: Mouse scrolled (287, 209) with delta (0, 0)
Screenshot: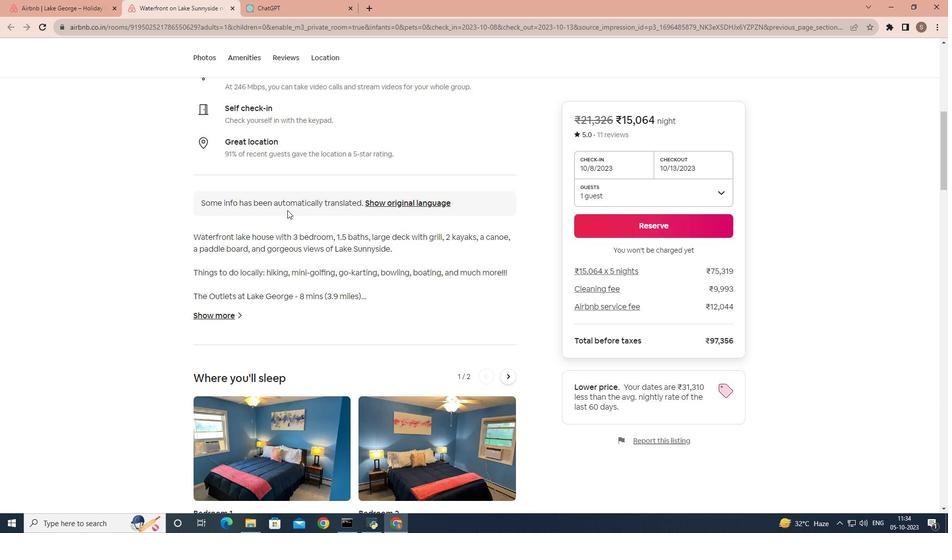 
Action: Mouse scrolled (287, 209) with delta (0, 0)
Screenshot: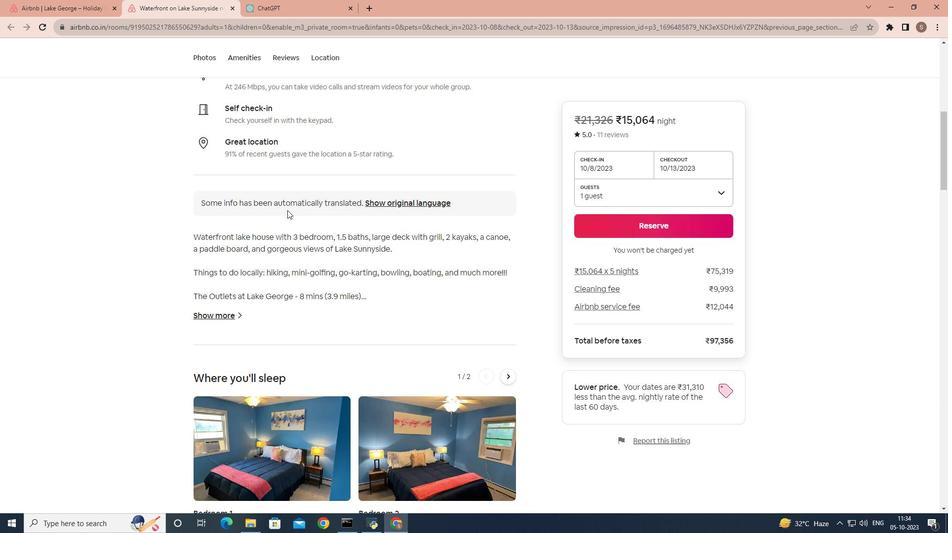 
Action: Mouse scrolled (287, 209) with delta (0, 0)
Screenshot: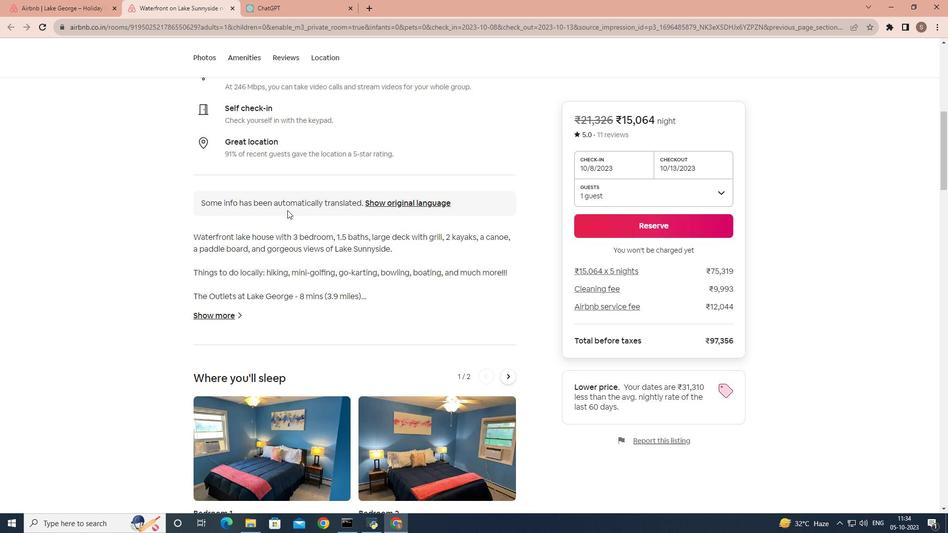 
Action: Mouse scrolled (287, 209) with delta (0, 0)
Screenshot: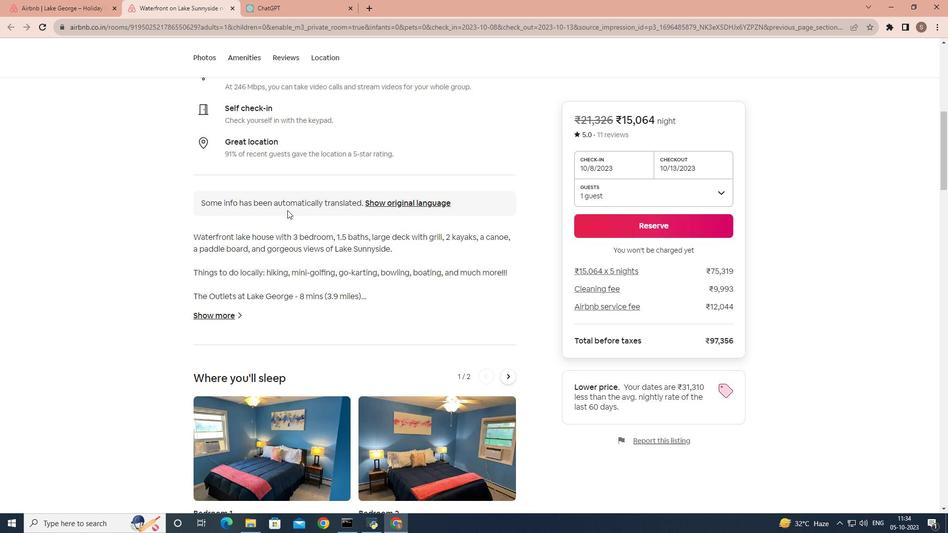 
Action: Mouse moved to (221, 311)
Screenshot: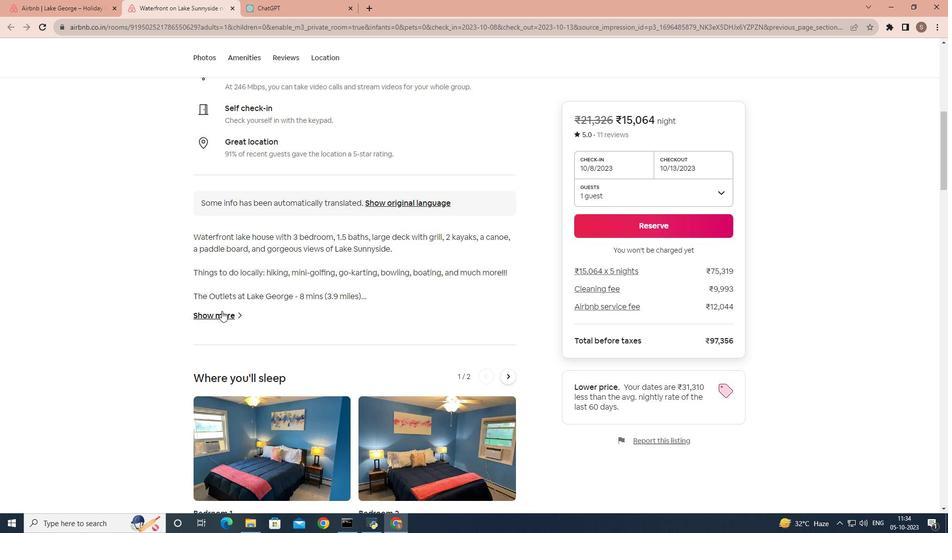 
Action: Mouse pressed left at (221, 311)
Screenshot: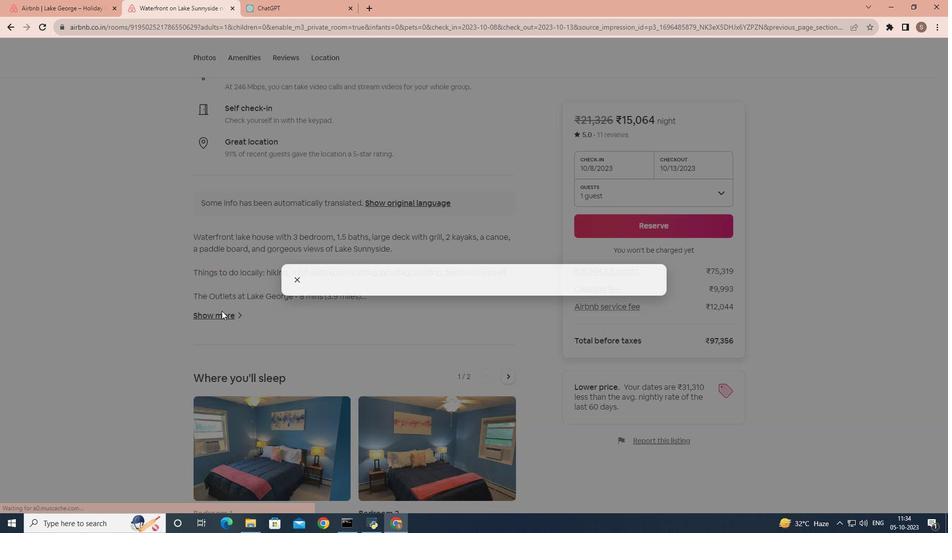 
Action: Mouse moved to (296, 151)
Screenshot: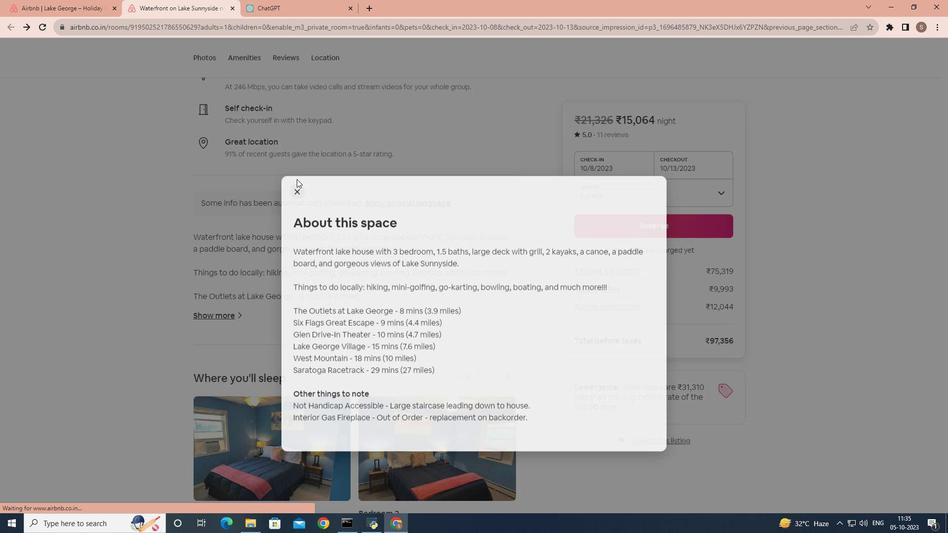 
Action: Mouse pressed left at (296, 151)
Screenshot: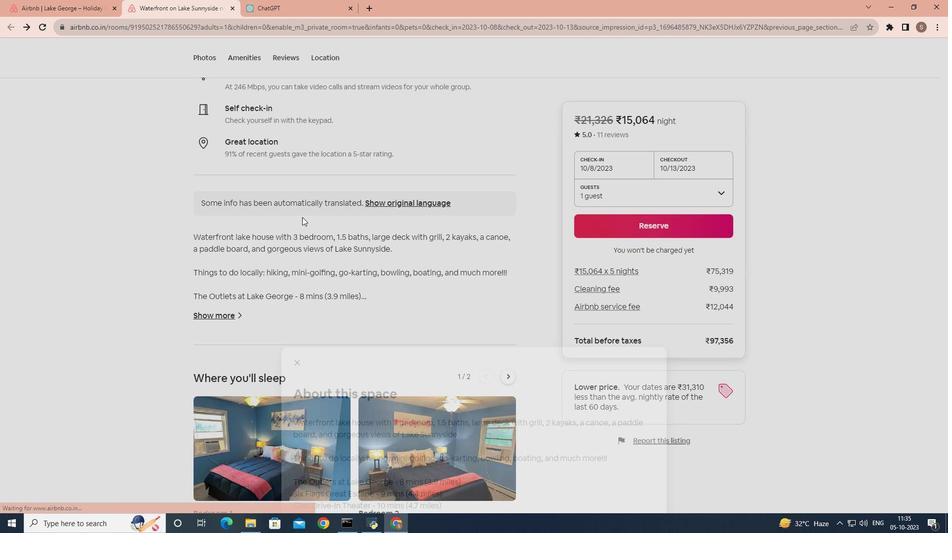 
Action: Mouse moved to (296, 278)
Screenshot: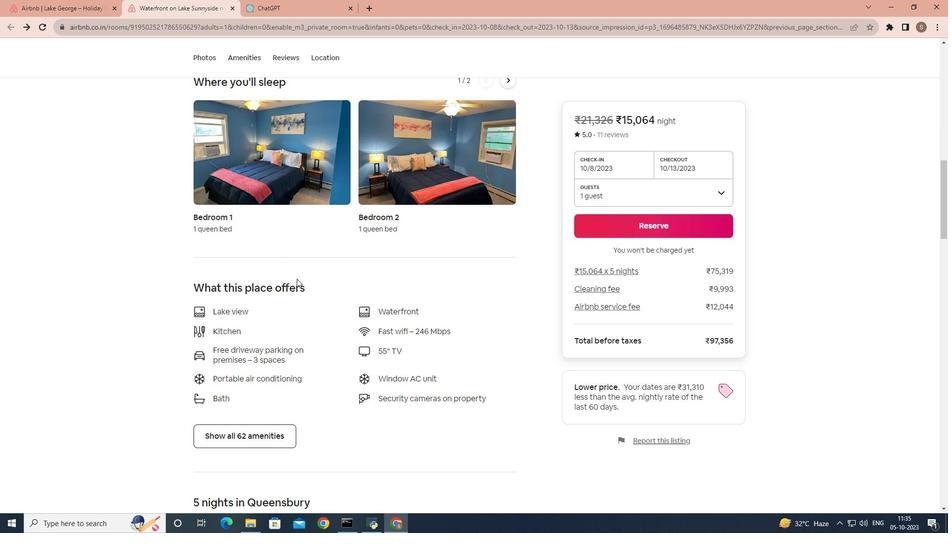 
Action: Mouse scrolled (296, 278) with delta (0, 0)
Screenshot: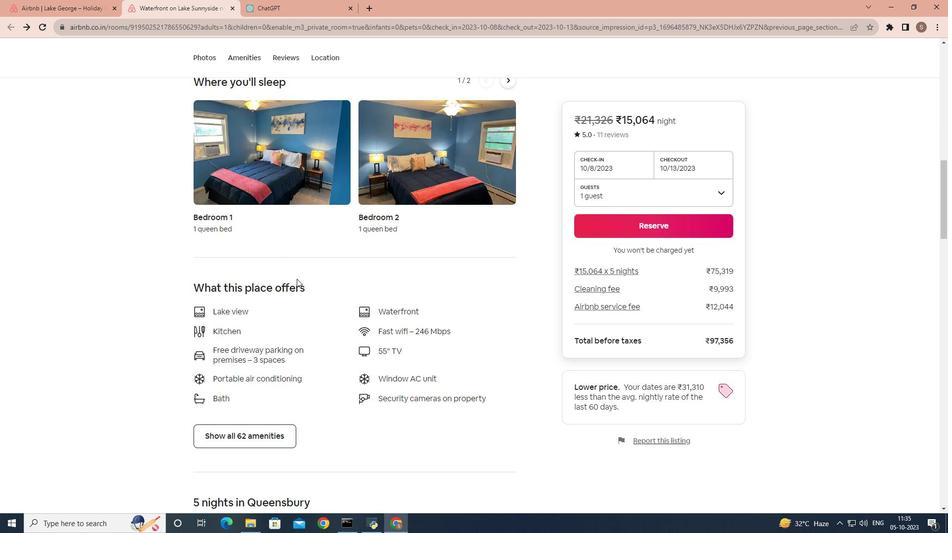 
Action: Mouse scrolled (296, 278) with delta (0, 0)
Screenshot: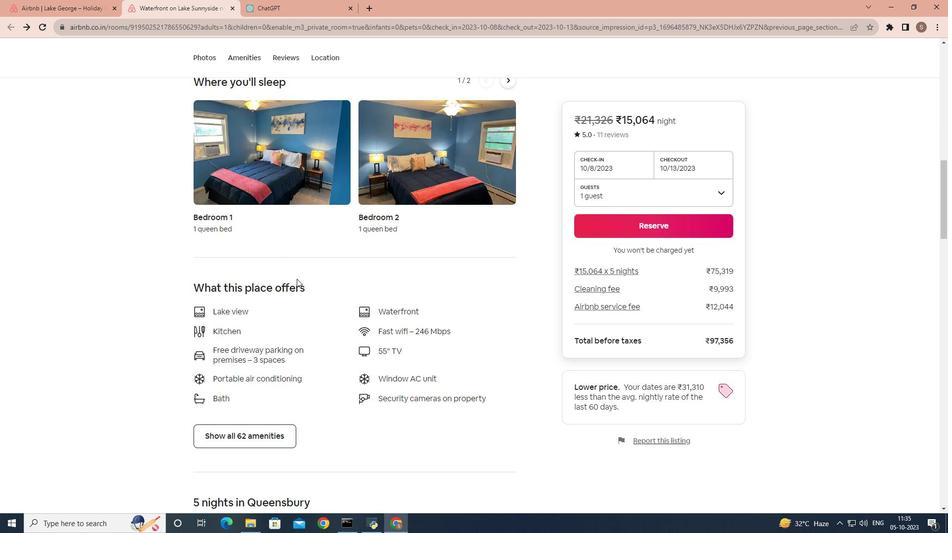 
Action: Mouse scrolled (296, 278) with delta (0, 0)
Screenshot: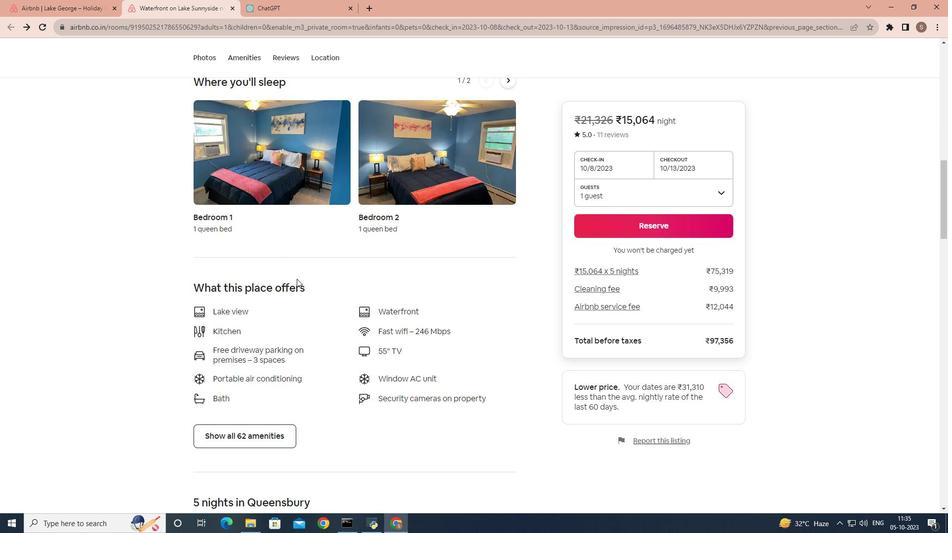 
Action: Mouse scrolled (296, 278) with delta (0, 0)
Screenshot: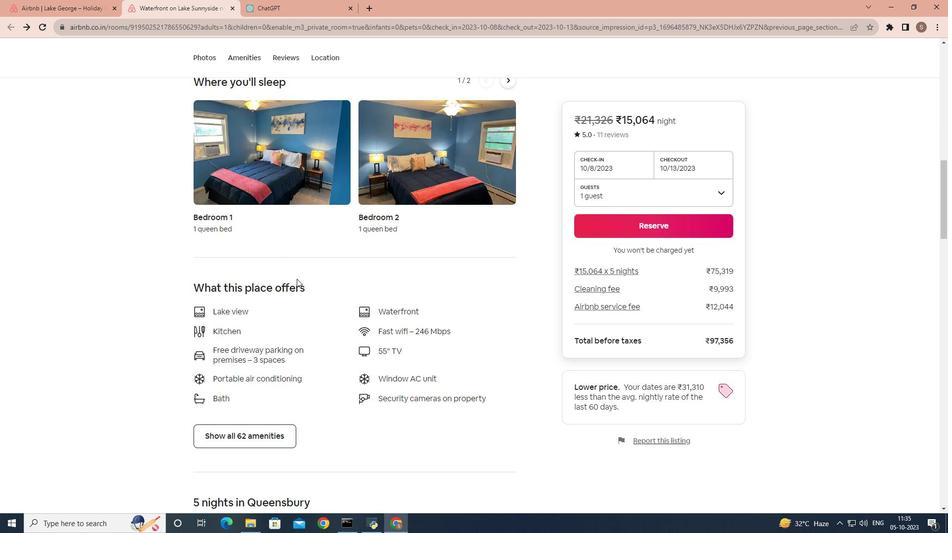 
Action: Mouse scrolled (296, 278) with delta (0, 0)
Screenshot: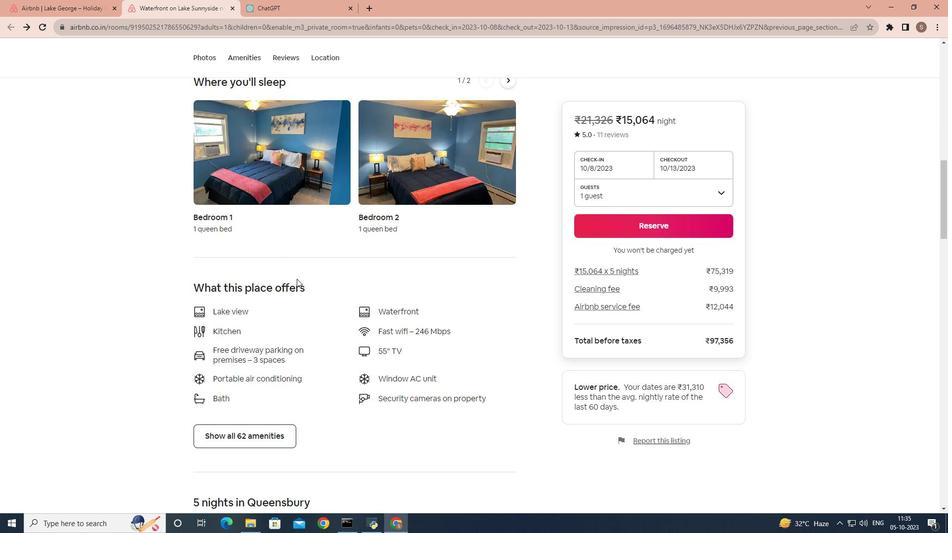 
Action: Mouse scrolled (296, 278) with delta (0, 0)
Screenshot: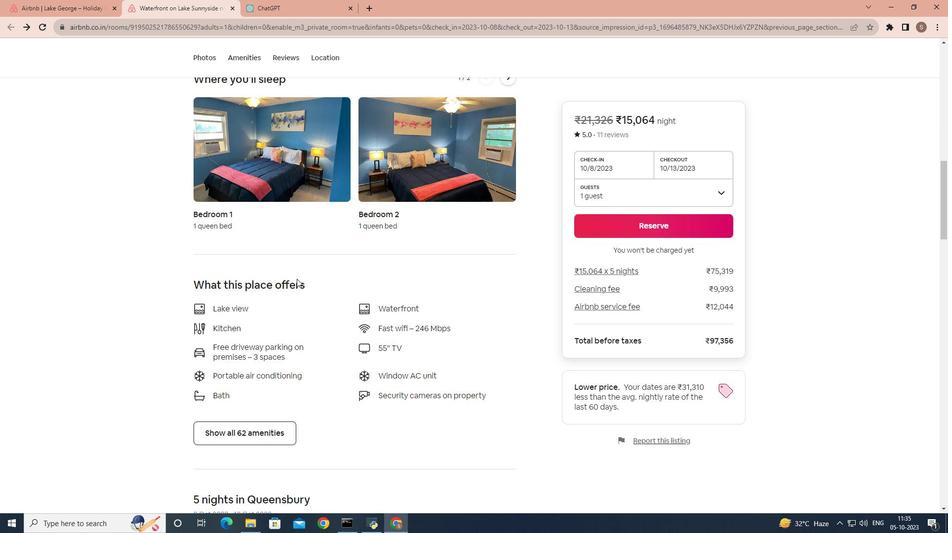 
Action: Mouse scrolled (296, 278) with delta (0, 0)
Screenshot: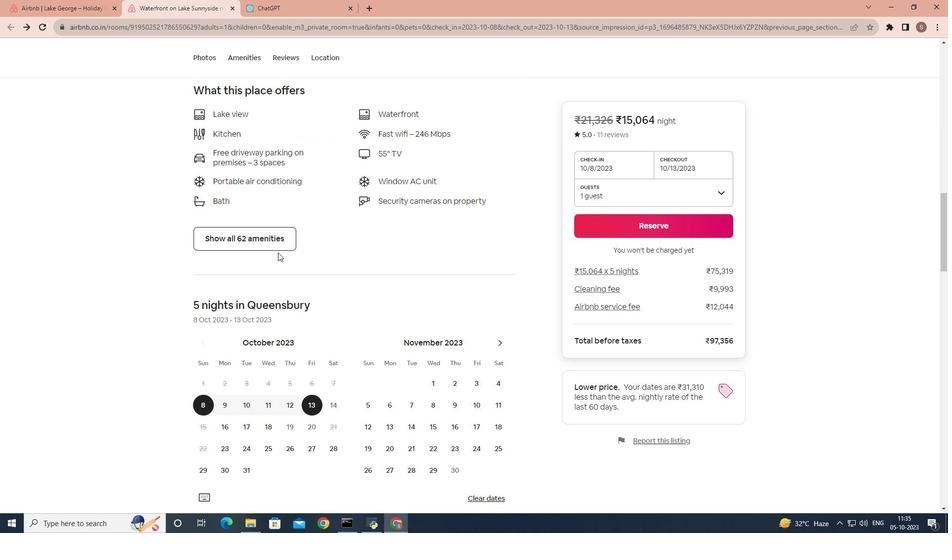 
Action: Mouse scrolled (296, 278) with delta (0, 0)
Screenshot: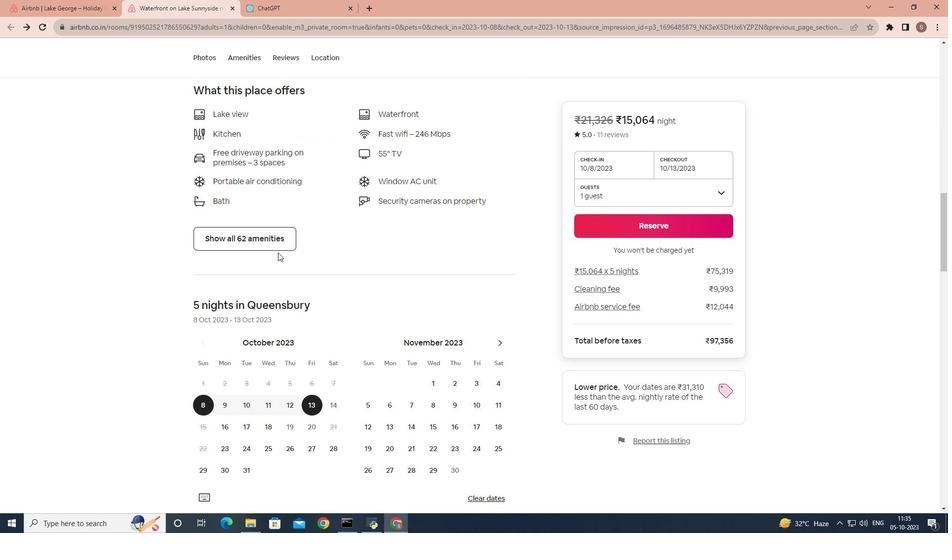 
Action: Mouse scrolled (296, 278) with delta (0, 0)
Screenshot: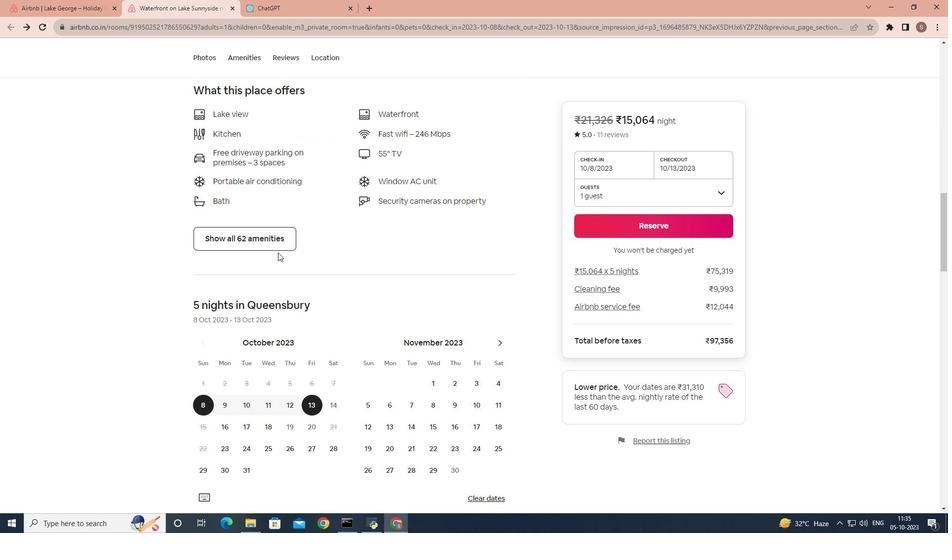 
Action: Mouse scrolled (296, 278) with delta (0, 0)
Screenshot: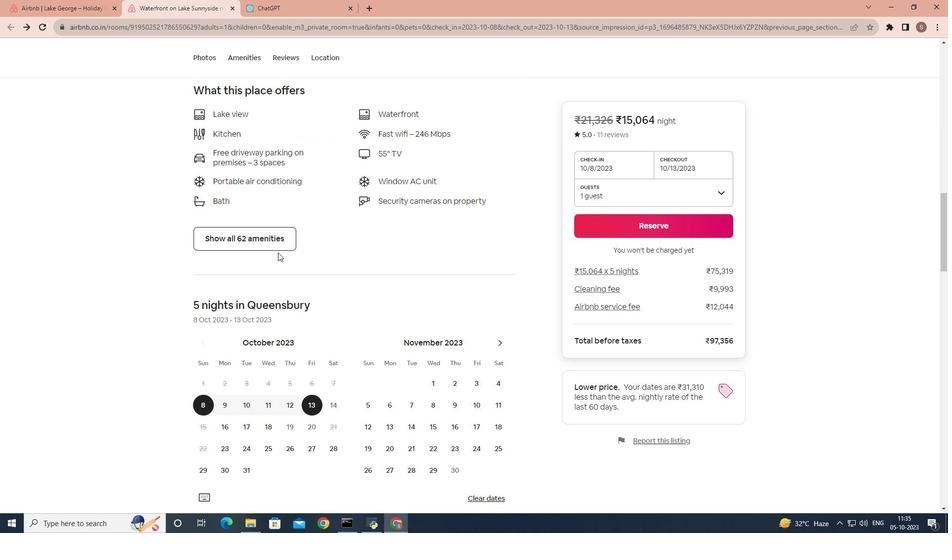 
Action: Mouse moved to (278, 245)
Screenshot: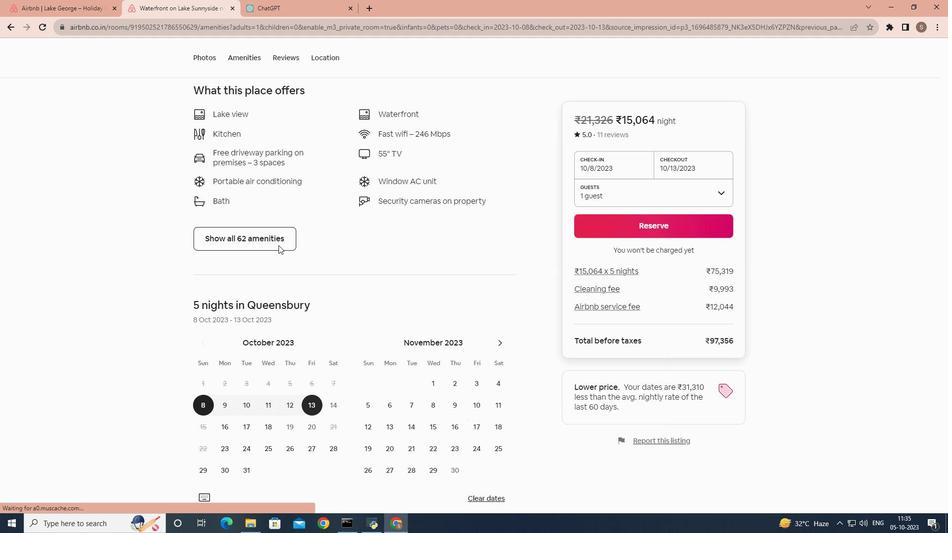
Action: Mouse pressed left at (278, 245)
Screenshot: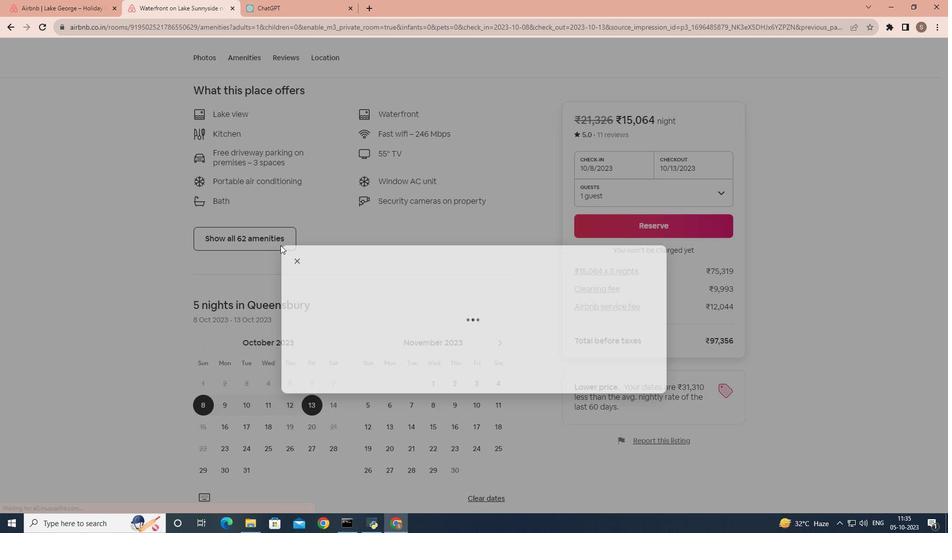 
Action: Mouse moved to (326, 252)
Screenshot: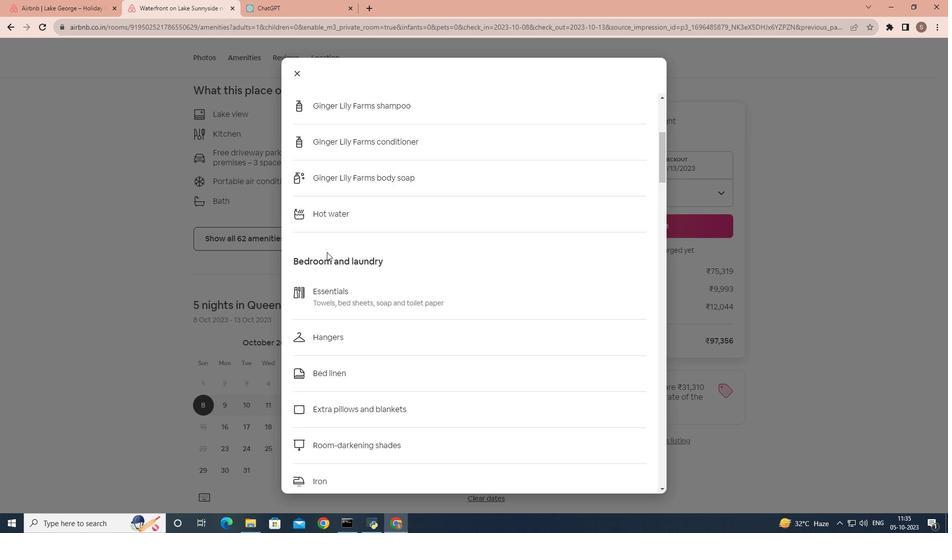
Action: Mouse scrolled (326, 251) with delta (0, 0)
Screenshot: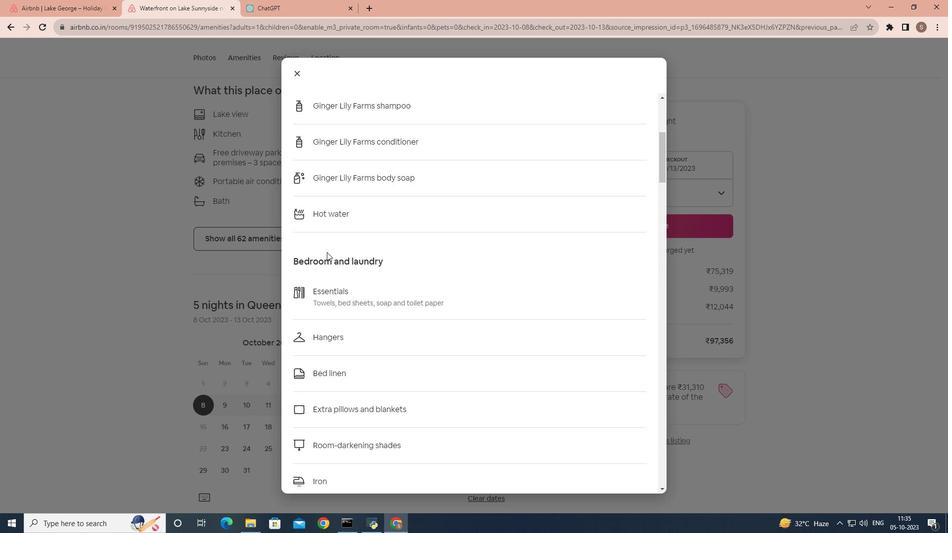 
Action: Mouse scrolled (326, 251) with delta (0, 0)
Screenshot: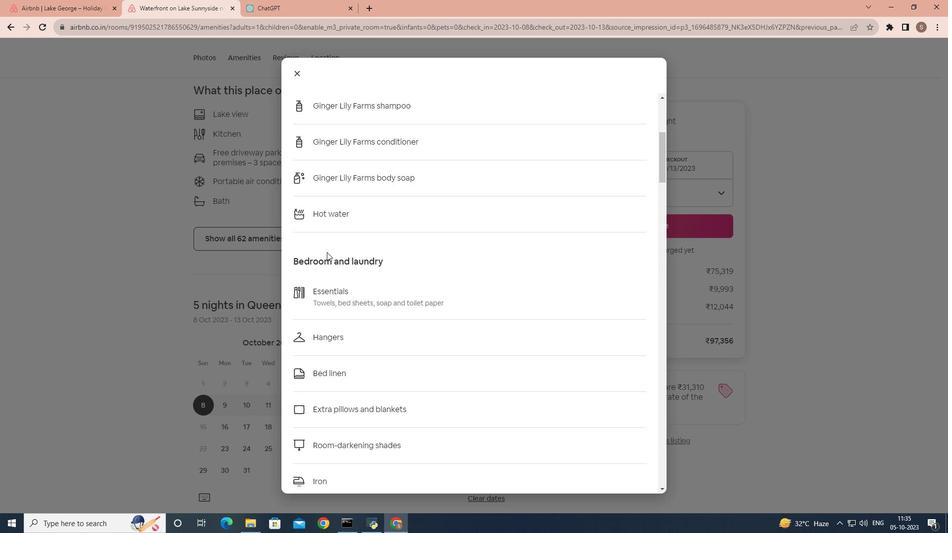 
Action: Mouse scrolled (326, 251) with delta (0, 0)
Screenshot: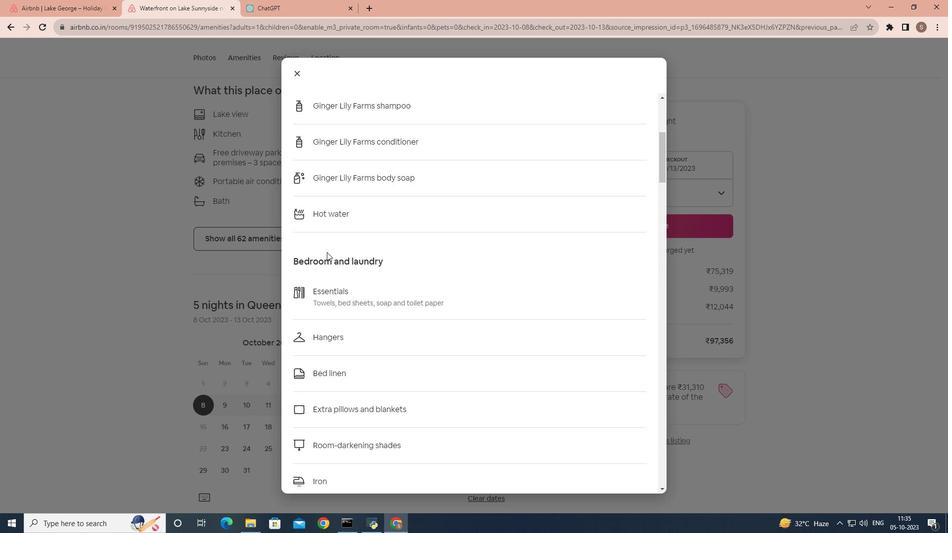 
Action: Mouse scrolled (326, 251) with delta (0, 0)
Screenshot: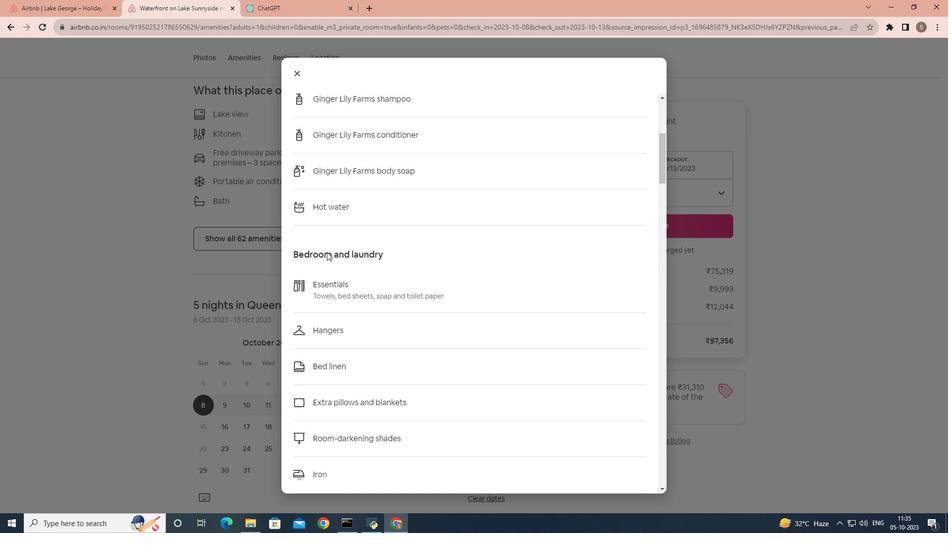 
Action: Mouse scrolled (326, 251) with delta (0, 0)
Screenshot: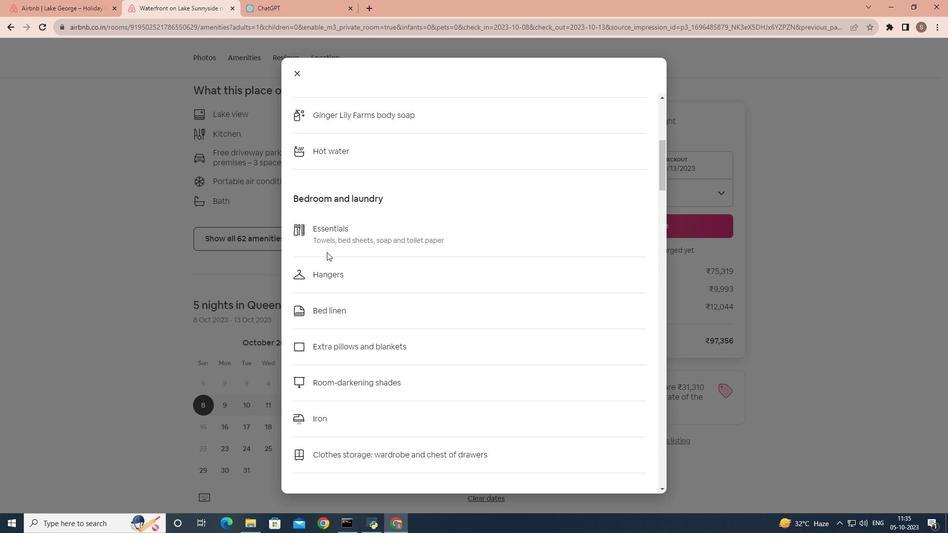 
Action: Mouse scrolled (326, 251) with delta (0, 0)
Screenshot: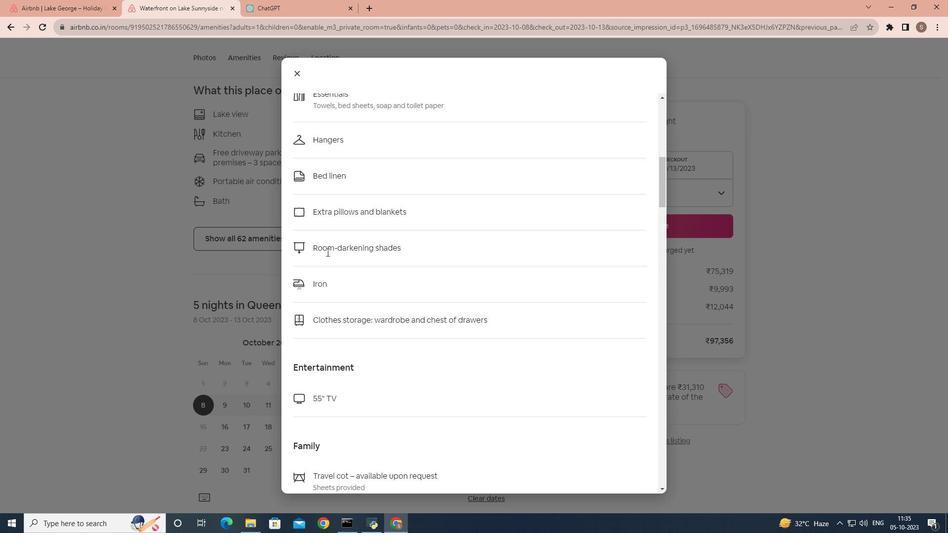 
Action: Mouse scrolled (326, 251) with delta (0, 0)
Screenshot: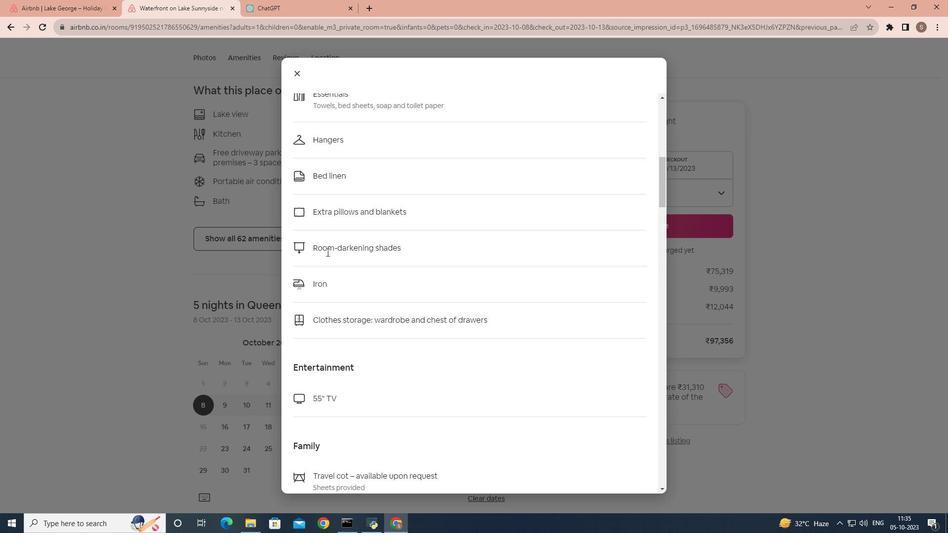 
Action: Mouse scrolled (326, 251) with delta (0, 0)
Screenshot: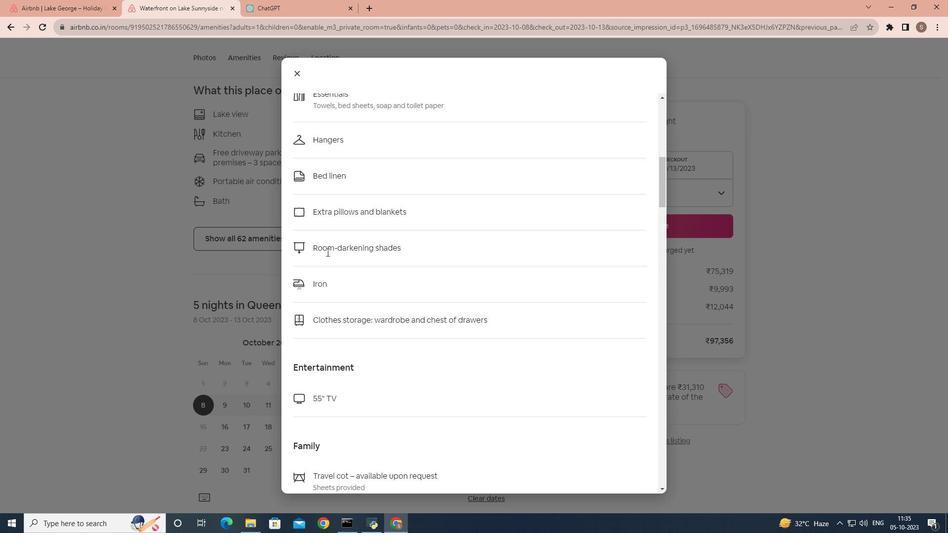 
Action: Mouse scrolled (326, 251) with delta (0, 0)
Screenshot: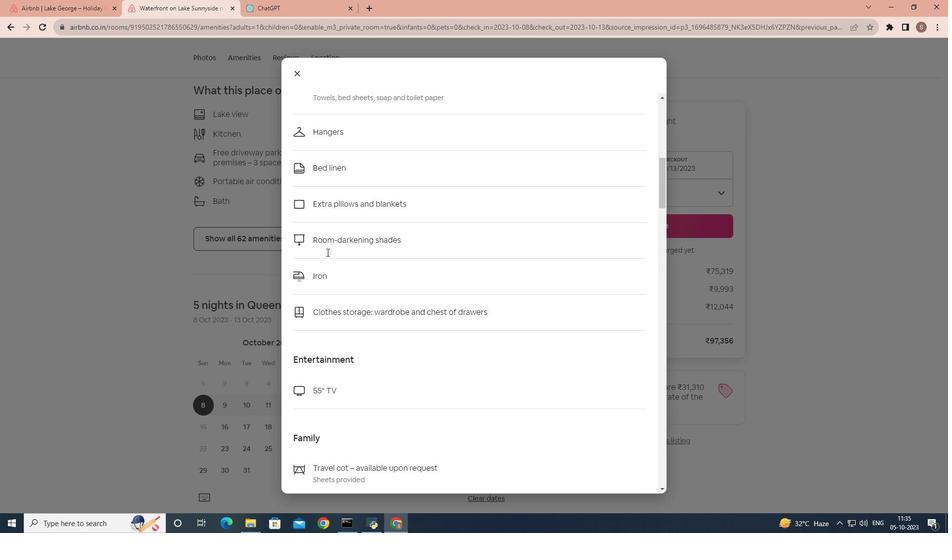 
Action: Mouse scrolled (326, 251) with delta (0, 0)
Screenshot: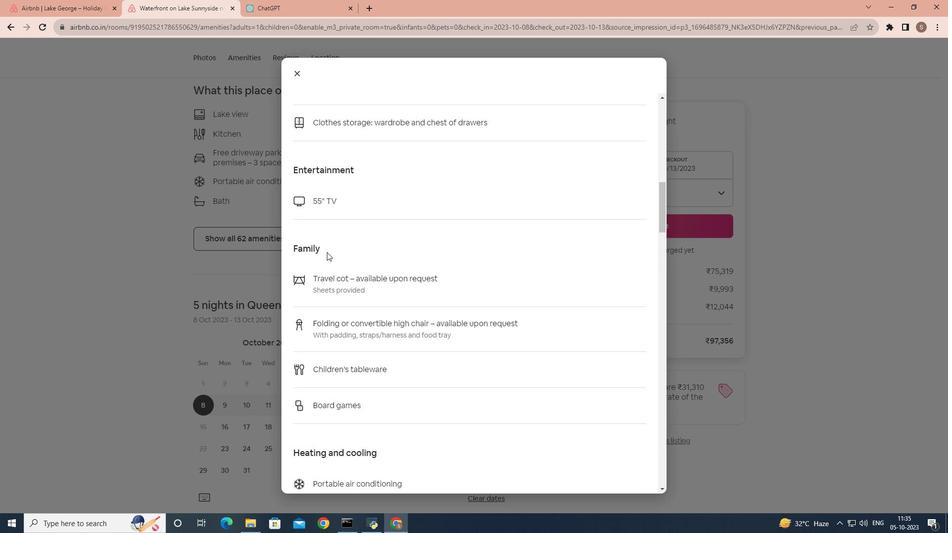 
Action: Mouse scrolled (326, 251) with delta (0, 0)
Screenshot: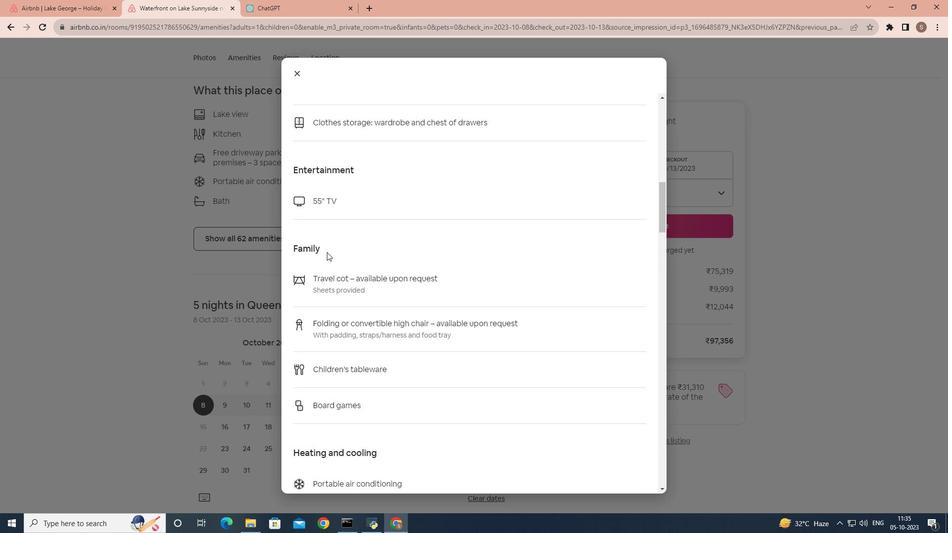 
Action: Mouse scrolled (326, 251) with delta (0, 0)
Screenshot: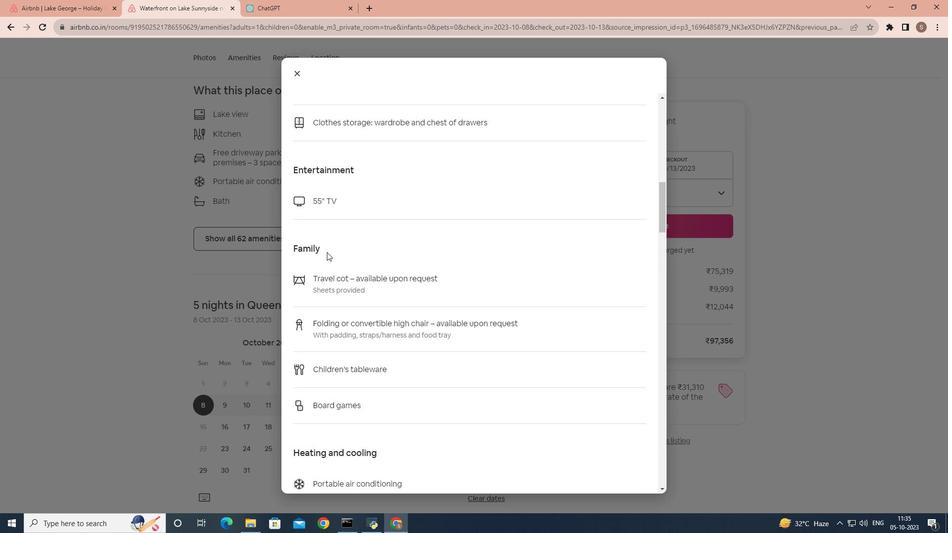 
Action: Mouse scrolled (326, 251) with delta (0, 0)
Screenshot: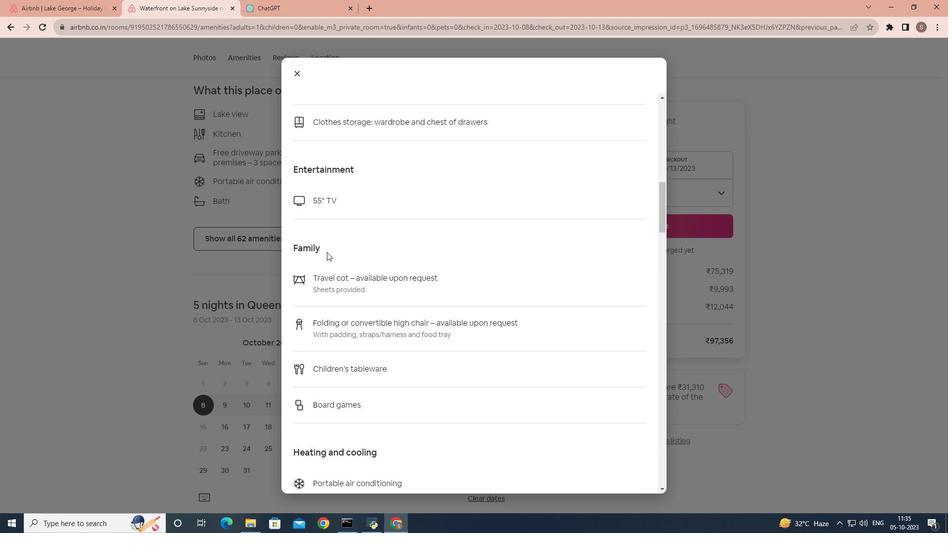 
Action: Mouse scrolled (326, 251) with delta (0, 0)
Screenshot: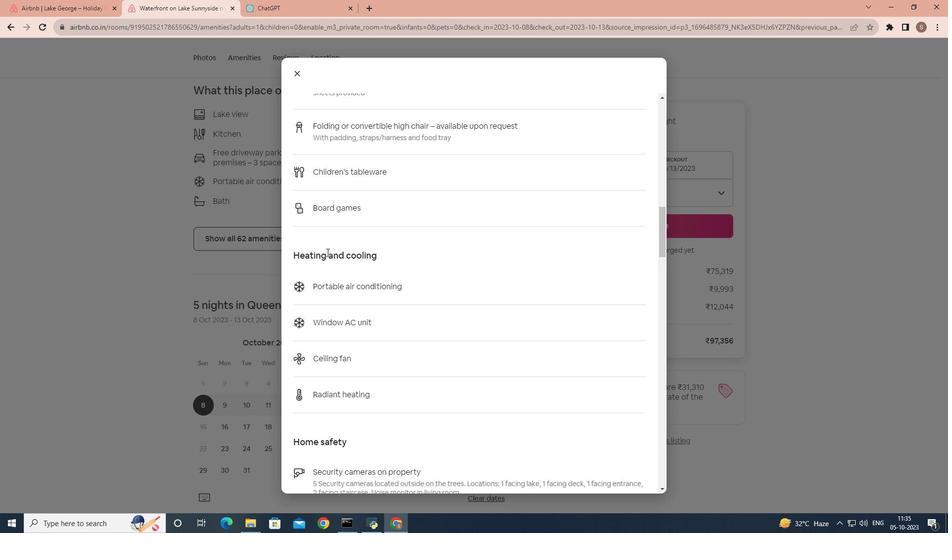 
Action: Mouse scrolled (326, 251) with delta (0, 0)
Screenshot: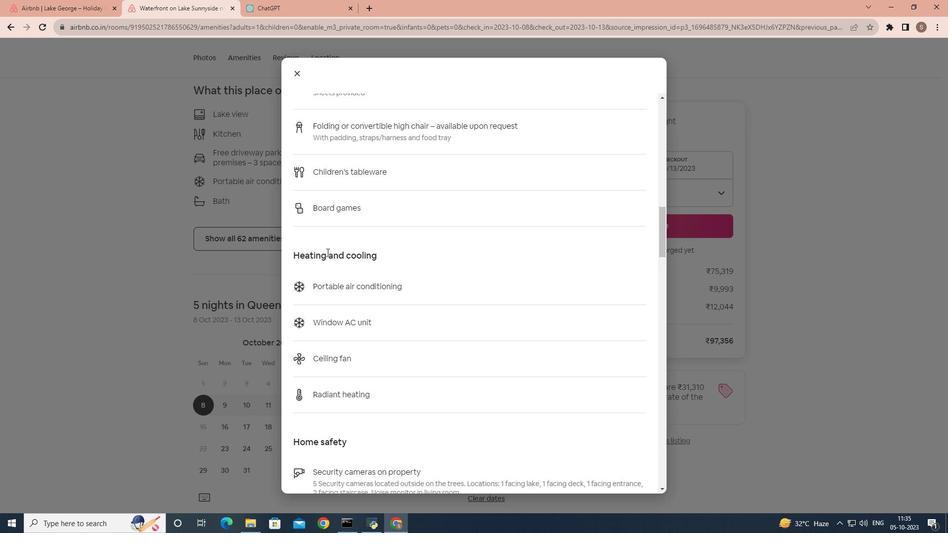 
Action: Mouse scrolled (326, 251) with delta (0, 0)
Screenshot: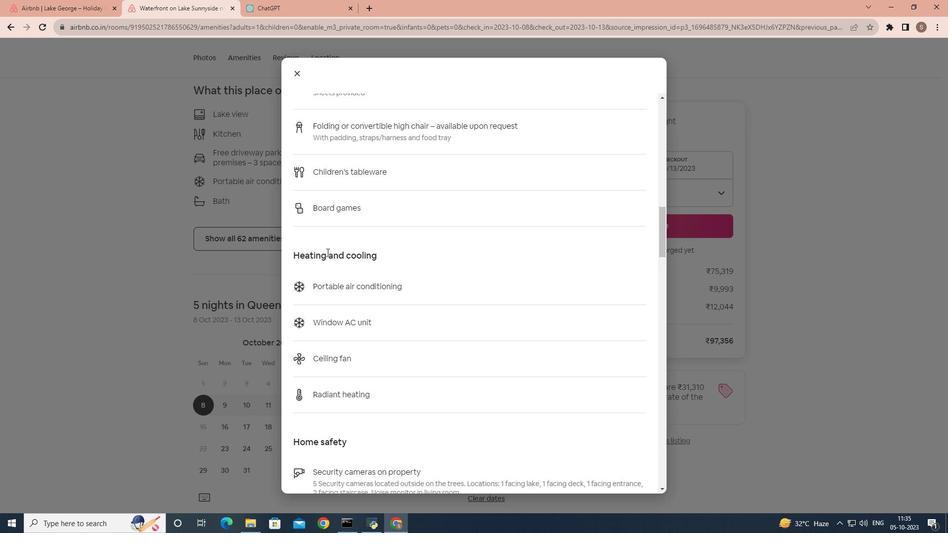 
Action: Mouse scrolled (326, 251) with delta (0, 0)
Screenshot: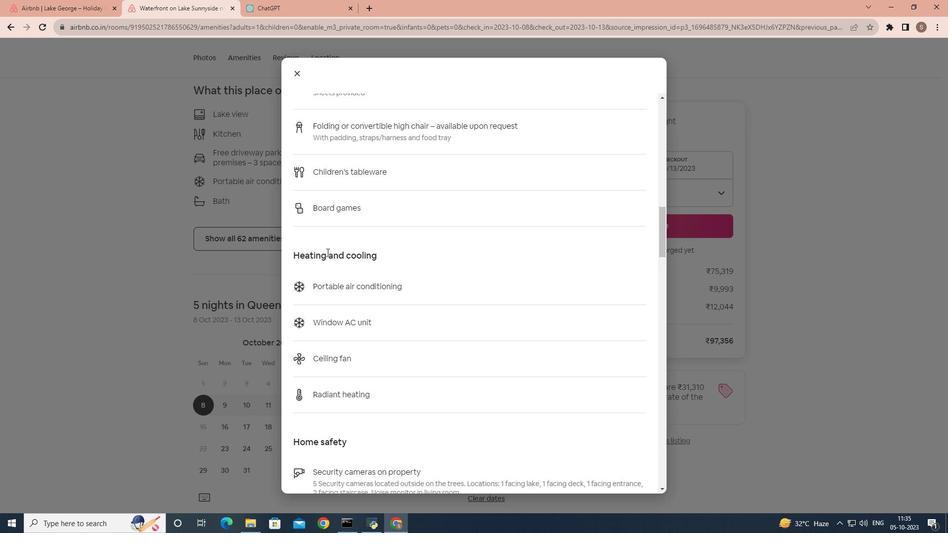 
Action: Mouse scrolled (326, 251) with delta (0, 0)
Screenshot: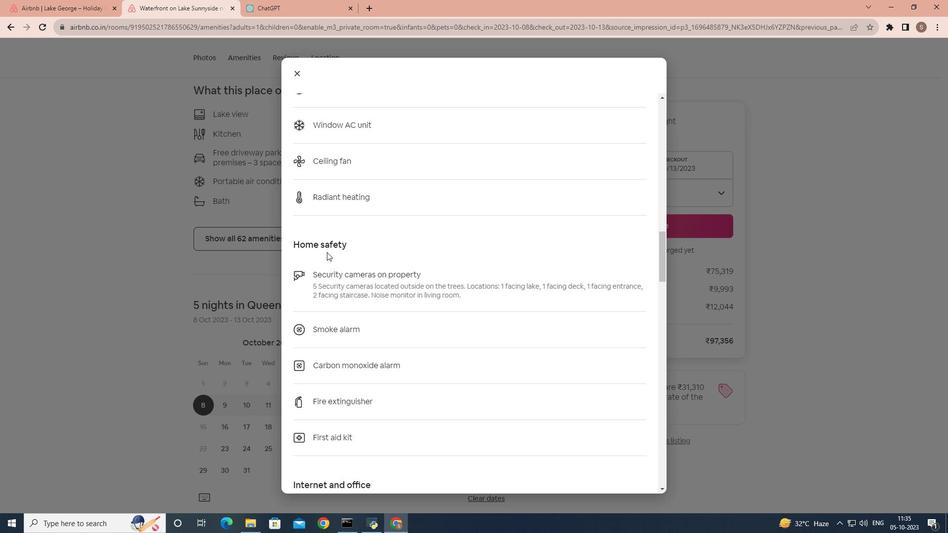 
Action: Mouse scrolled (326, 251) with delta (0, 0)
Screenshot: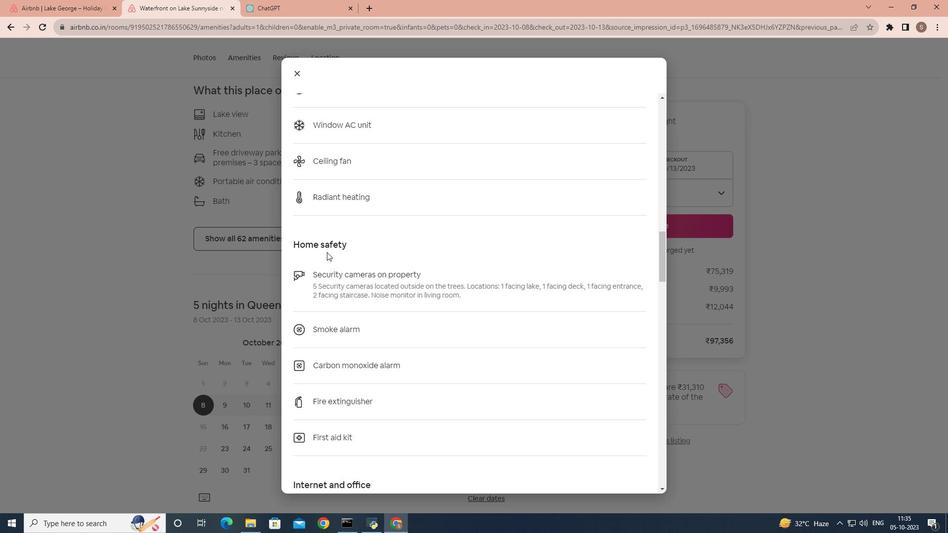
Action: Mouse scrolled (326, 251) with delta (0, 0)
Screenshot: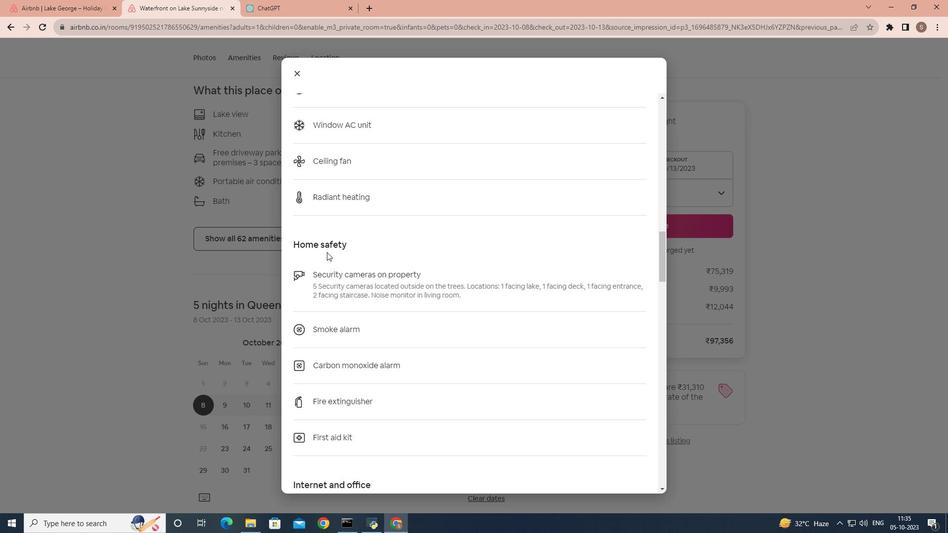 
Action: Mouse scrolled (326, 251) with delta (0, 0)
Screenshot: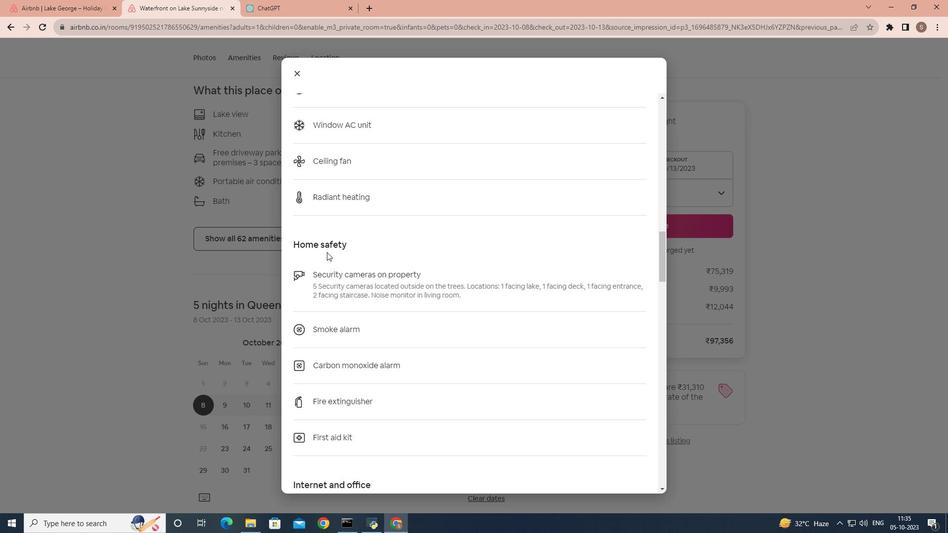 
Action: Mouse scrolled (326, 251) with delta (0, 0)
Screenshot: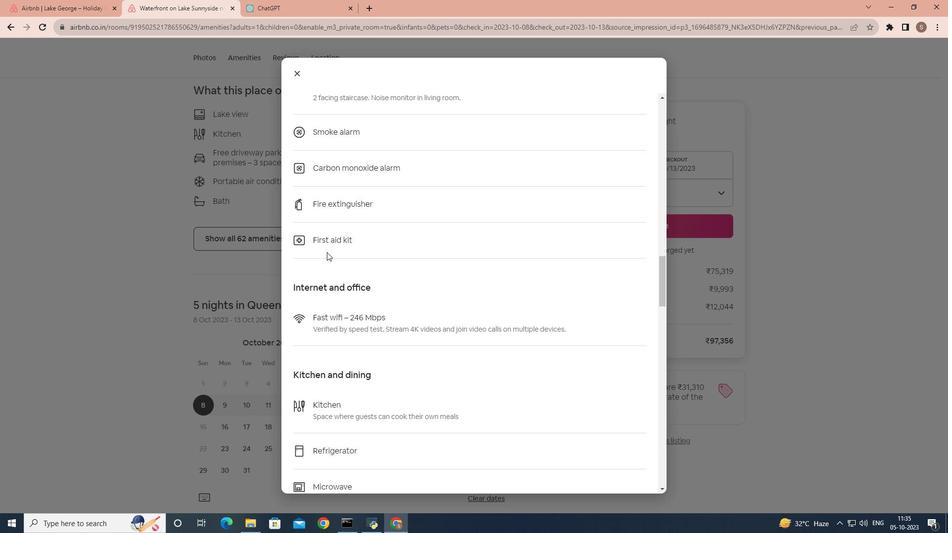 
Action: Mouse scrolled (326, 251) with delta (0, 0)
Screenshot: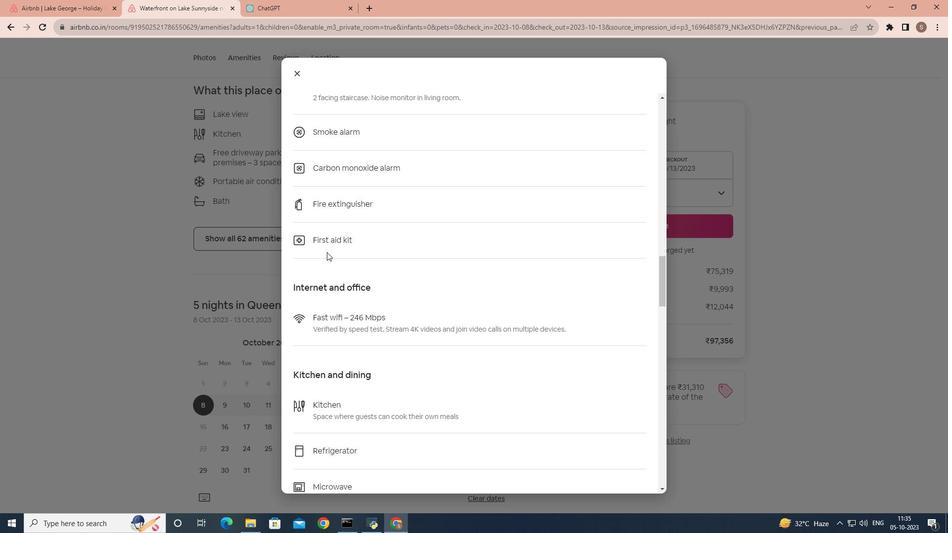 
Action: Mouse scrolled (326, 251) with delta (0, 0)
Screenshot: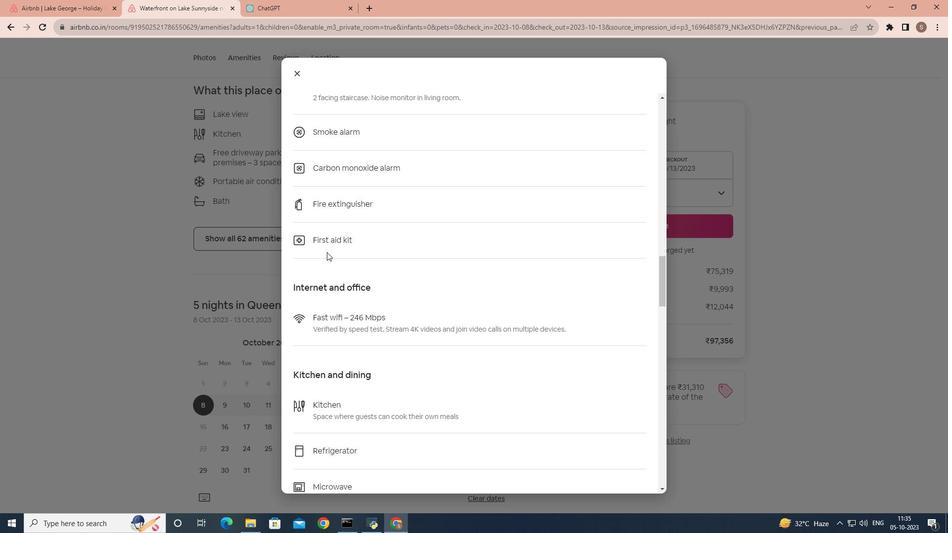 
Action: Mouse scrolled (326, 251) with delta (0, 0)
Screenshot: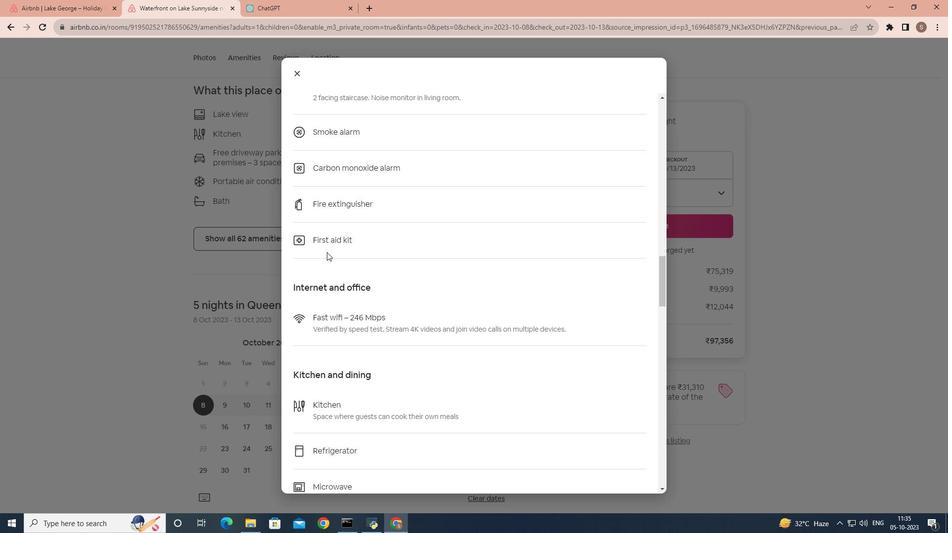 
Action: Mouse scrolled (326, 251) with delta (0, 0)
Screenshot: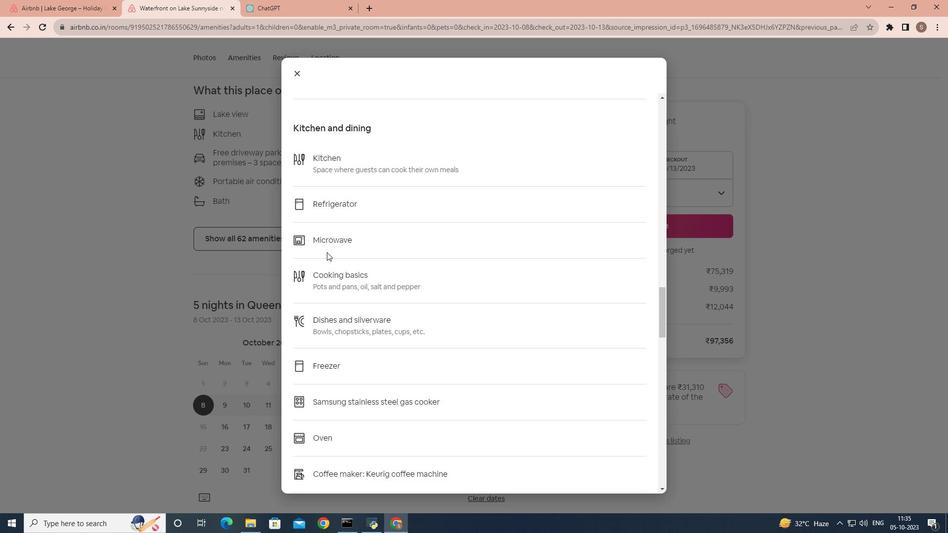 
Action: Mouse scrolled (326, 251) with delta (0, 0)
Screenshot: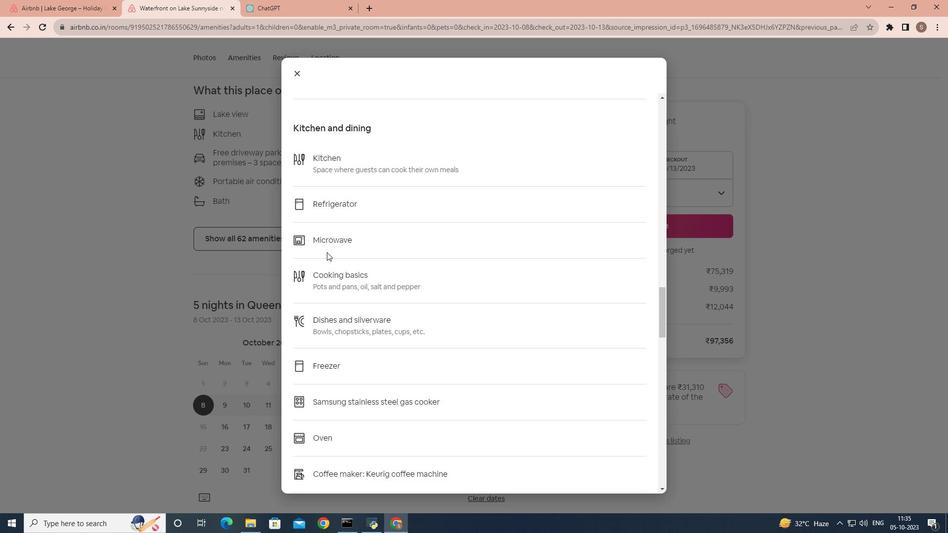 
Action: Mouse scrolled (326, 251) with delta (0, 0)
Screenshot: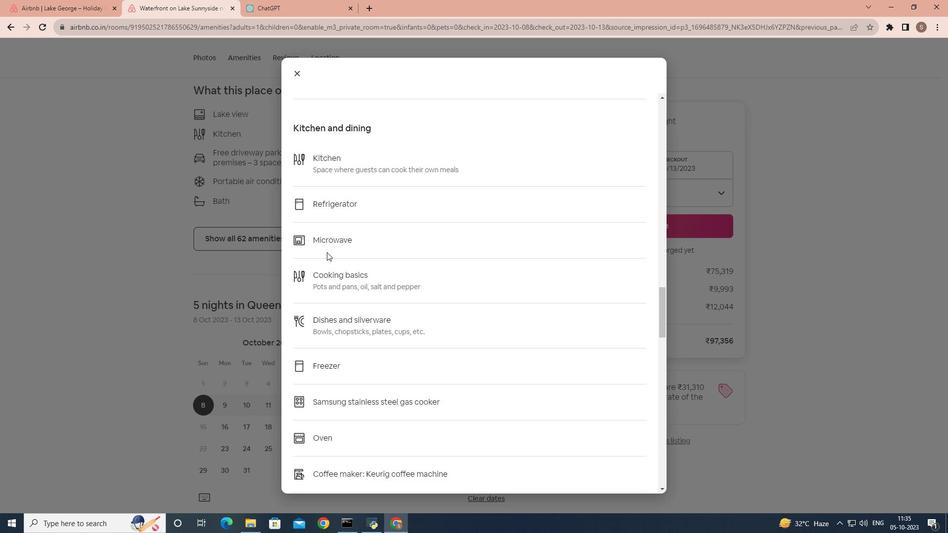 
Action: Mouse scrolled (326, 251) with delta (0, 0)
Screenshot: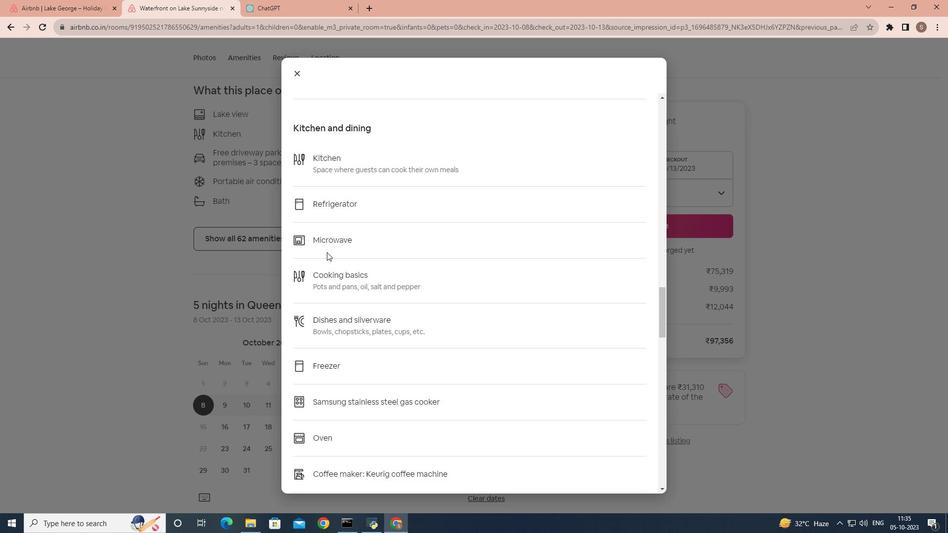
Action: Mouse scrolled (326, 251) with delta (0, 0)
Screenshot: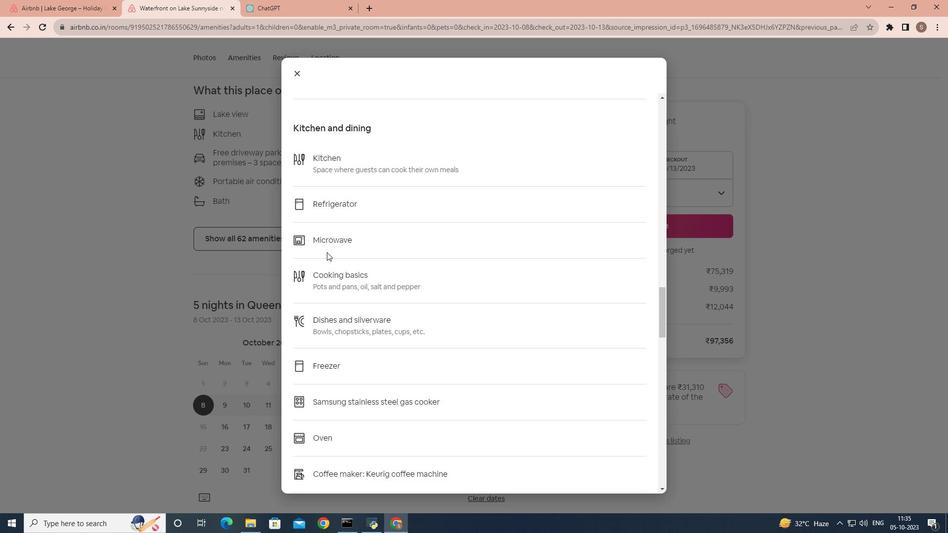 
Action: Mouse scrolled (326, 251) with delta (0, 0)
Screenshot: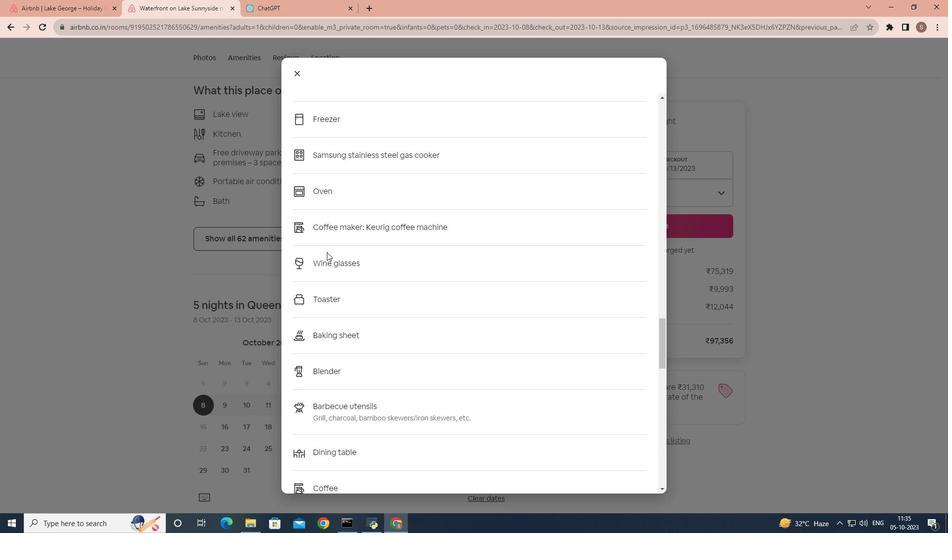 
Action: Mouse scrolled (326, 251) with delta (0, 0)
Screenshot: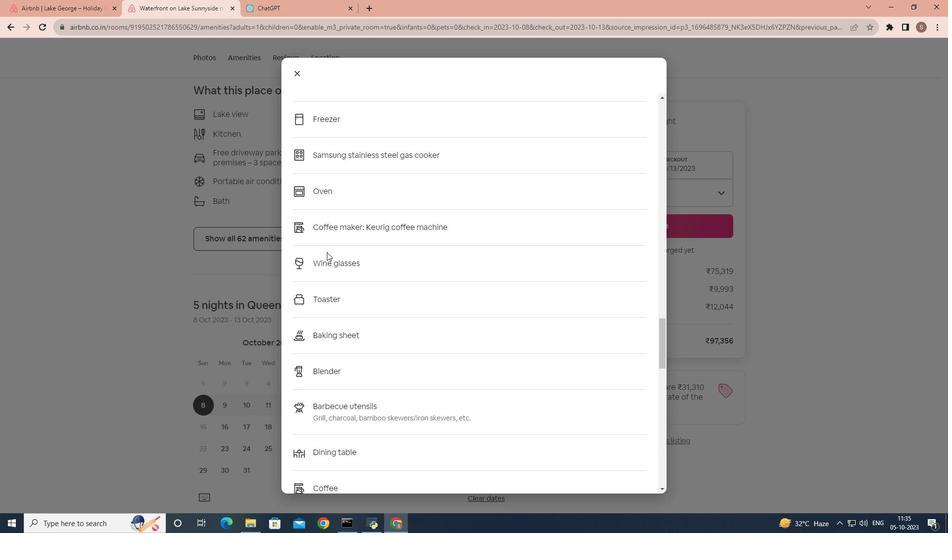 
Action: Mouse scrolled (326, 251) with delta (0, 0)
Screenshot: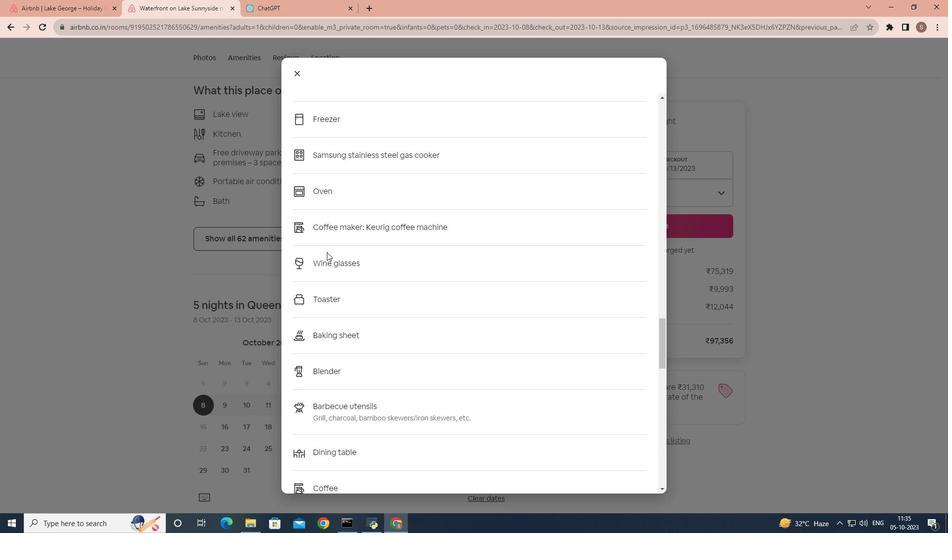 
Action: Mouse scrolled (326, 251) with delta (0, 0)
Screenshot: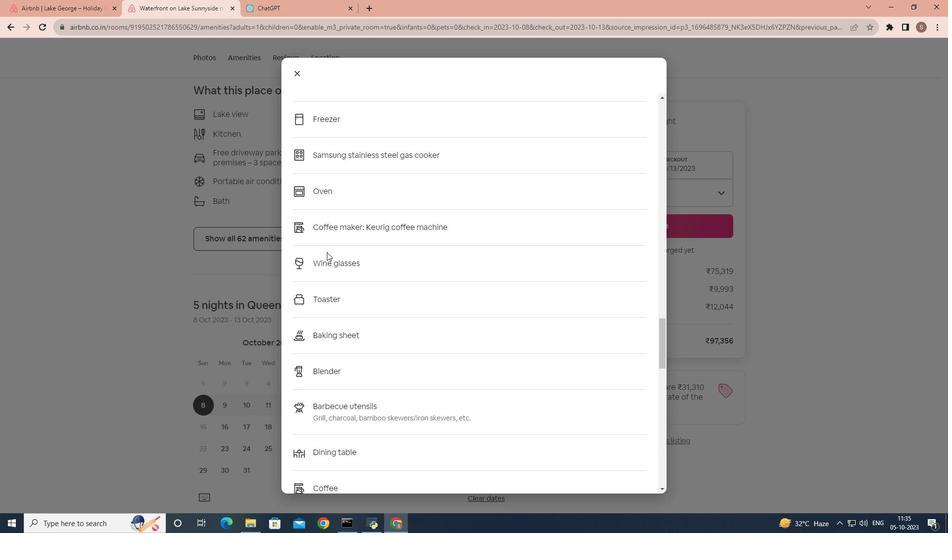 
Action: Mouse scrolled (326, 251) with delta (0, 0)
Screenshot: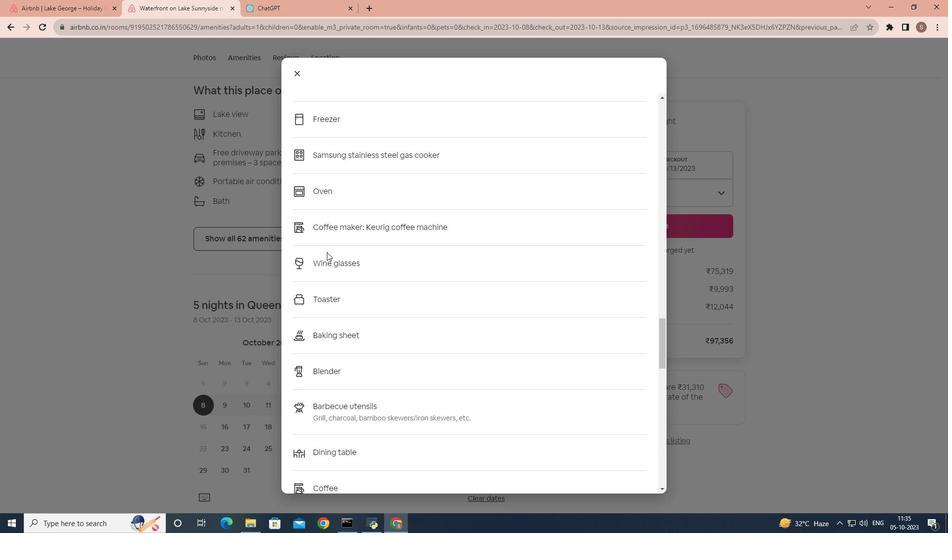 
Action: Mouse scrolled (326, 251) with delta (0, 0)
Screenshot: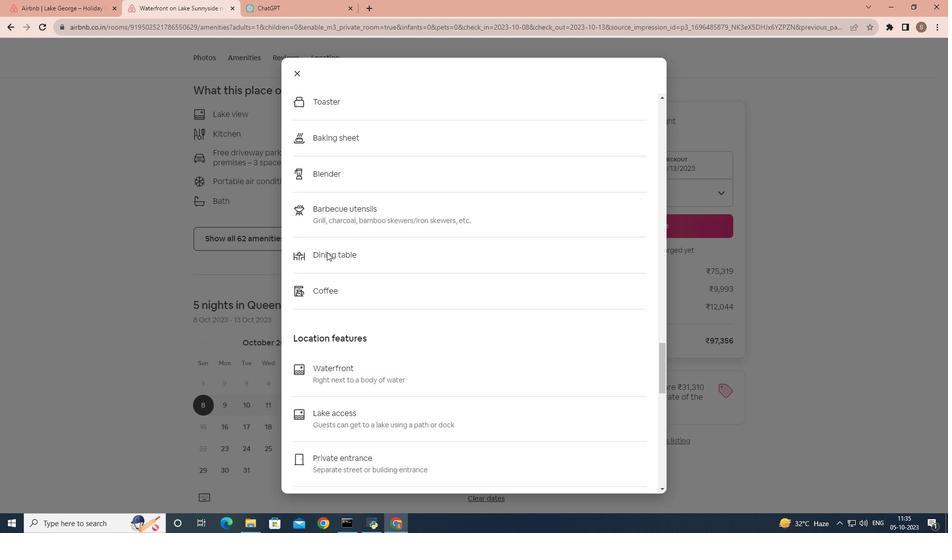 
Action: Mouse scrolled (326, 251) with delta (0, 0)
Screenshot: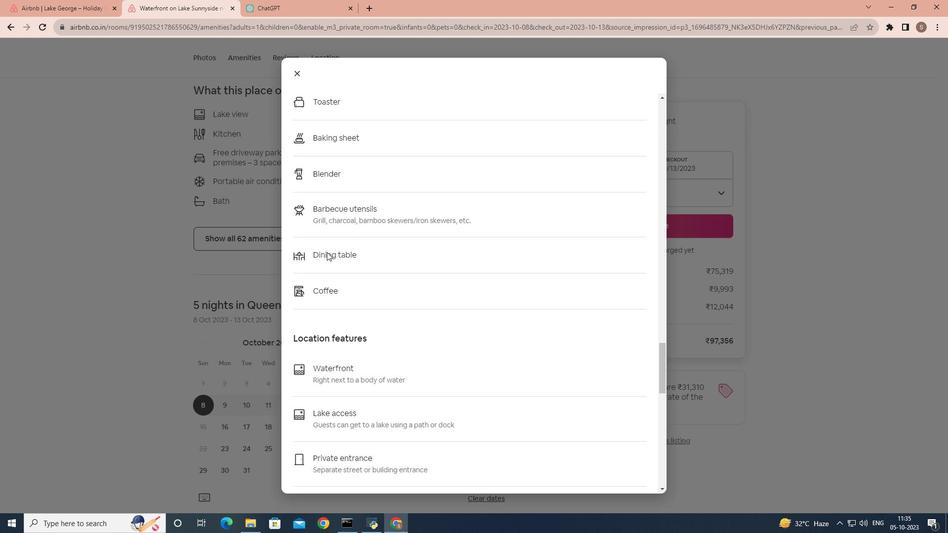 
Action: Mouse scrolled (326, 251) with delta (0, 0)
Screenshot: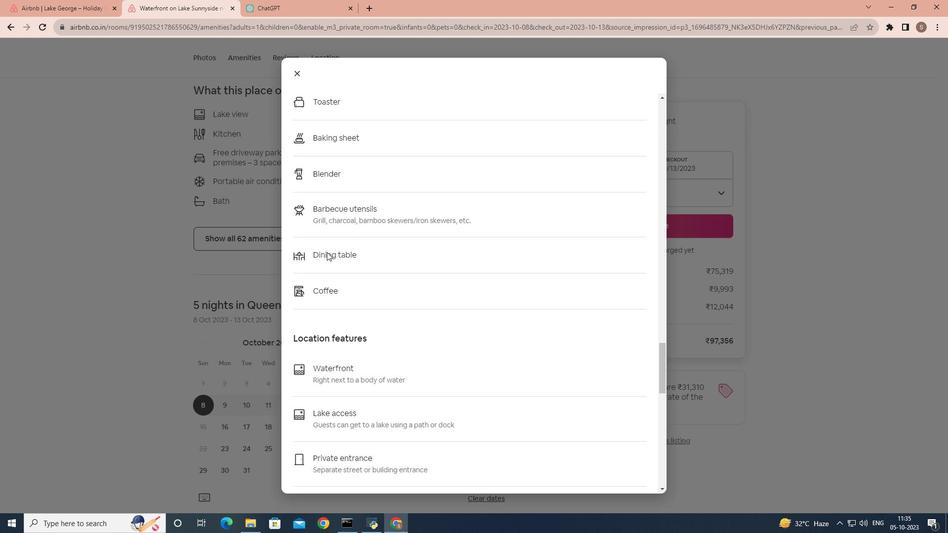 
Action: Mouse scrolled (326, 251) with delta (0, 0)
Screenshot: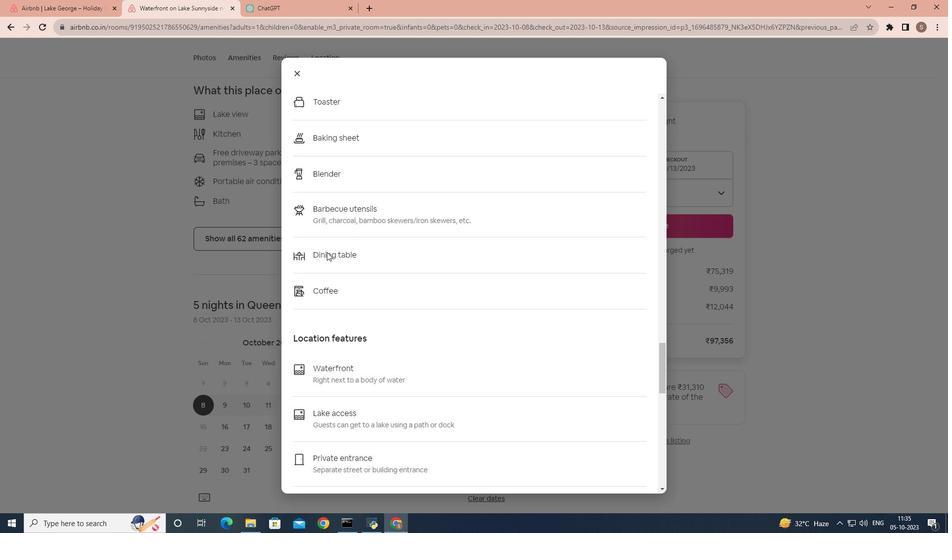 
Action: Mouse scrolled (326, 251) with delta (0, 0)
Screenshot: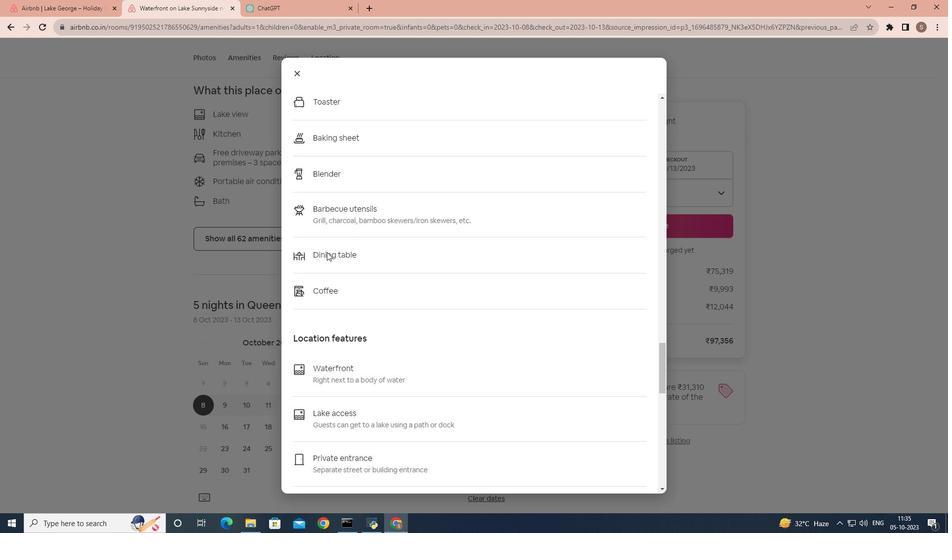 
Action: Mouse scrolled (326, 252) with delta (0, 0)
Screenshot: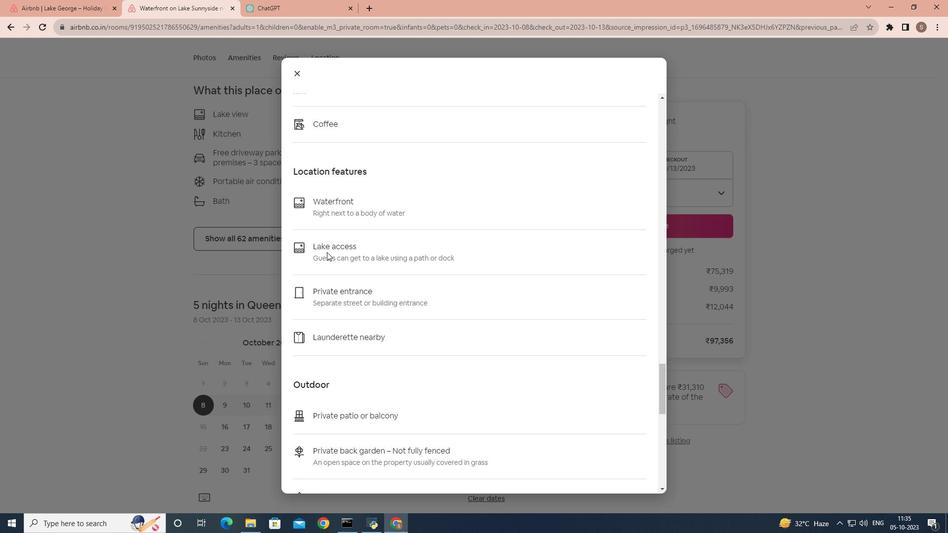 
Action: Mouse scrolled (326, 251) with delta (0, 0)
Screenshot: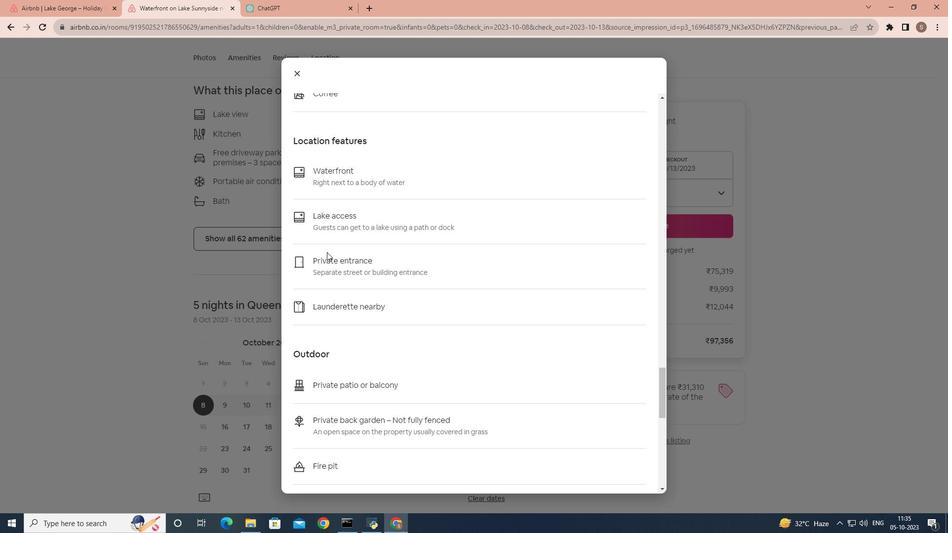 
Action: Mouse scrolled (326, 251) with delta (0, 0)
Screenshot: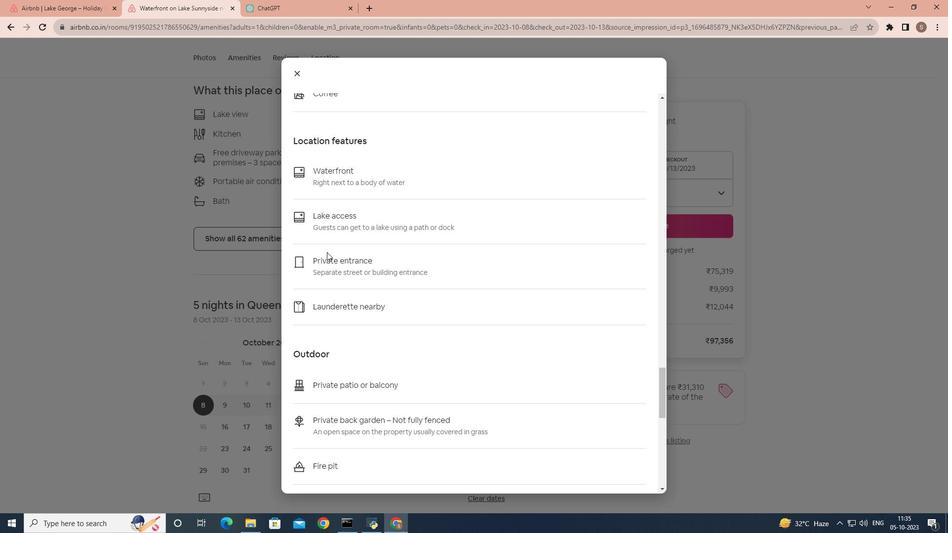 
Action: Mouse scrolled (326, 251) with delta (0, 0)
Screenshot: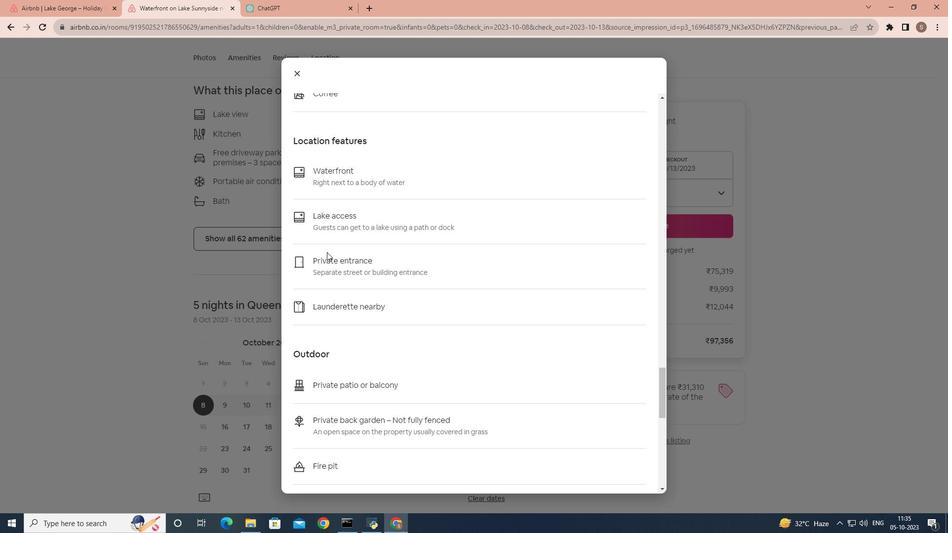 
Action: Mouse scrolled (326, 251) with delta (0, 0)
Screenshot: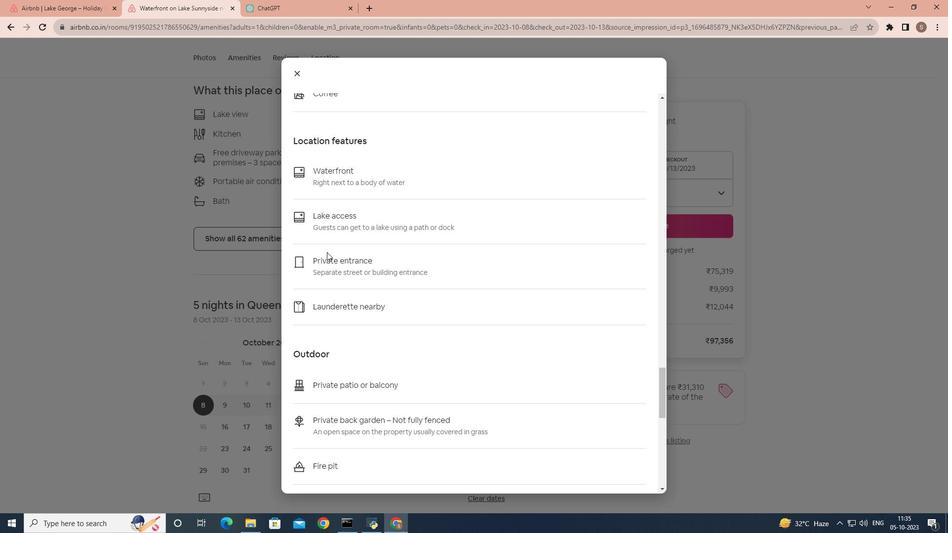 
Action: Mouse scrolled (326, 251) with delta (0, 0)
Screenshot: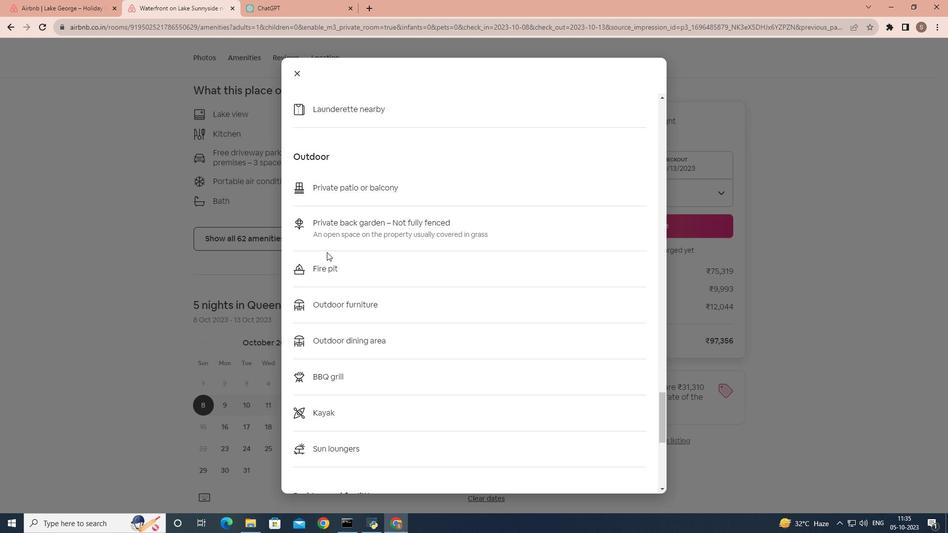 
Action: Mouse scrolled (326, 251) with delta (0, 0)
Screenshot: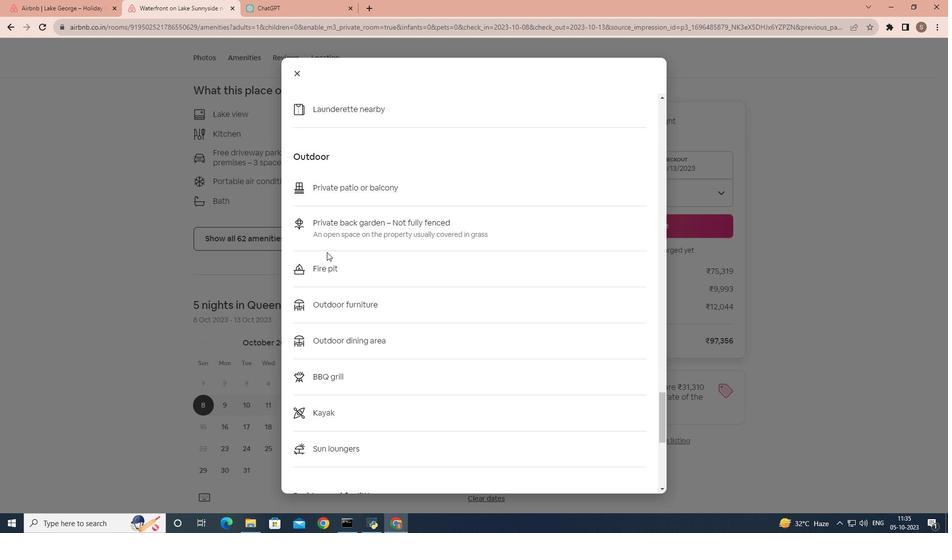 
Action: Mouse scrolled (326, 251) with delta (0, 0)
Screenshot: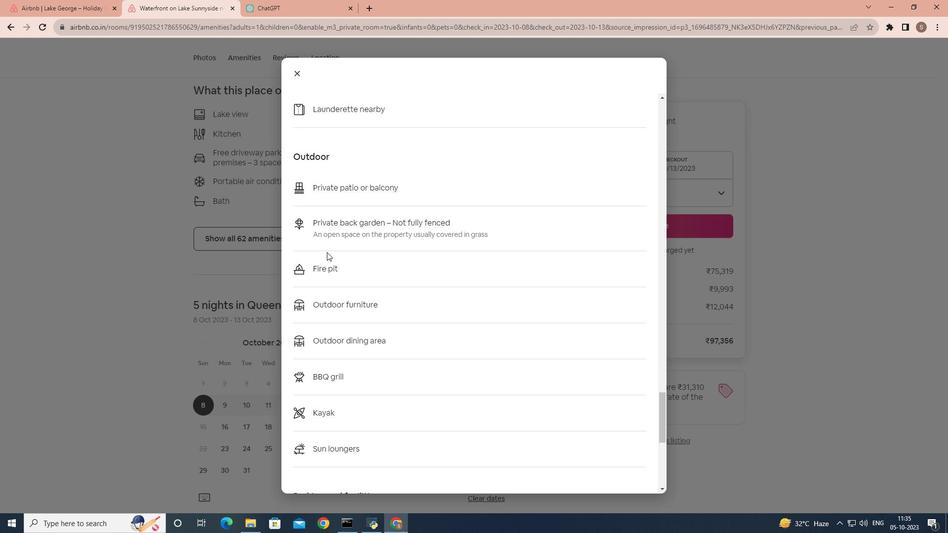 
Action: Mouse scrolled (326, 251) with delta (0, 0)
Screenshot: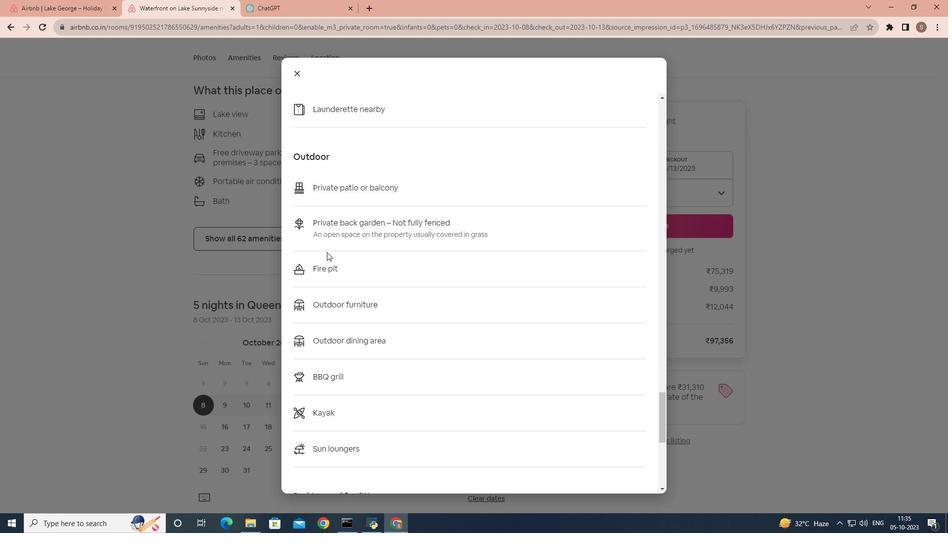 
Action: Mouse scrolled (326, 251) with delta (0, 0)
Screenshot: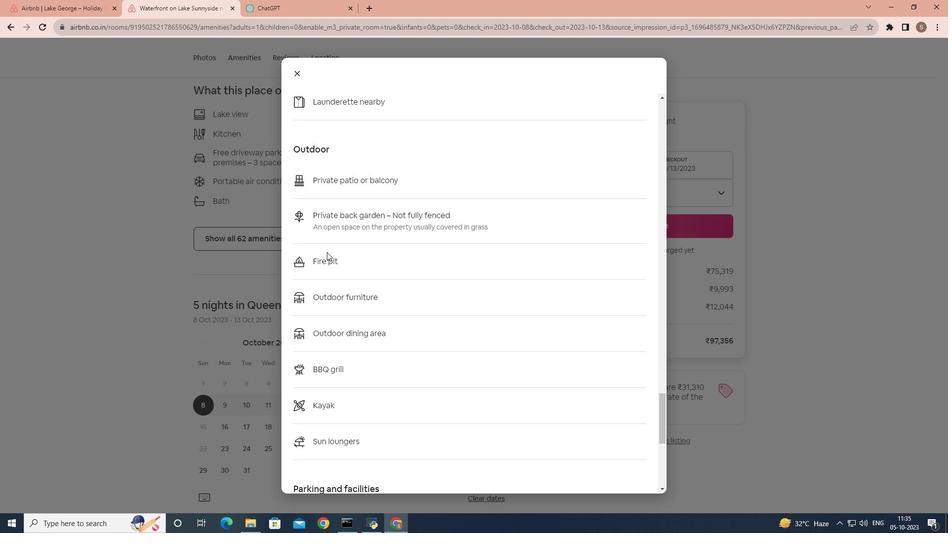
Action: Mouse scrolled (326, 252) with delta (0, 0)
Screenshot: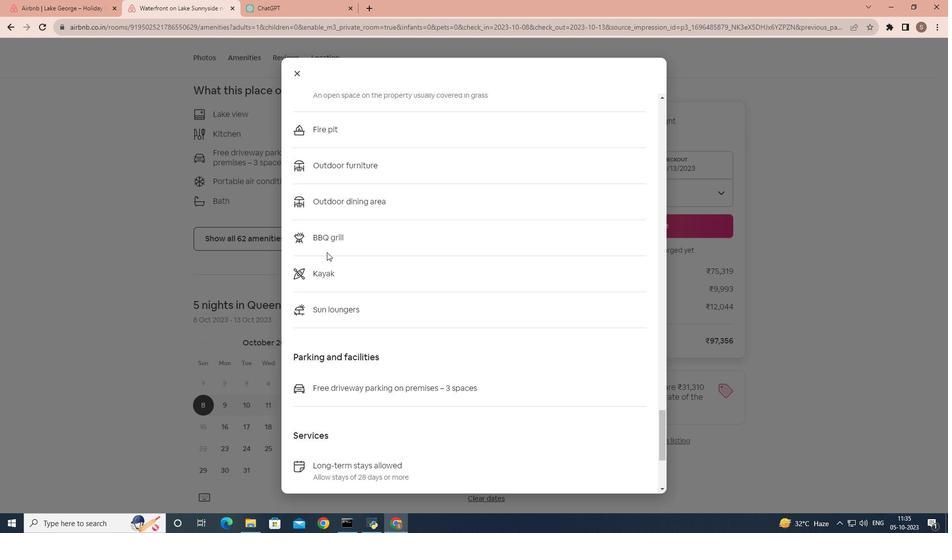 
Action: Mouse scrolled (326, 251) with delta (0, 0)
Screenshot: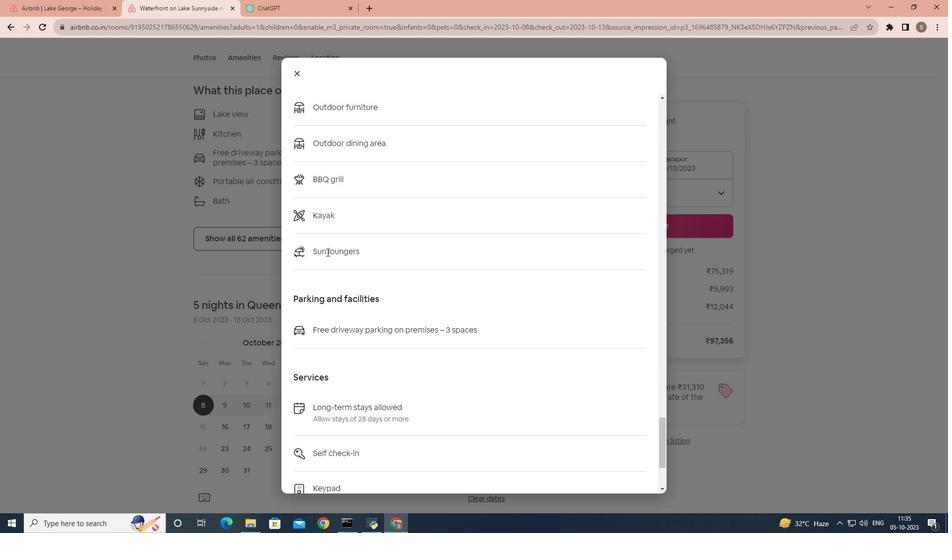 
Action: Mouse scrolled (326, 251) with delta (0, 0)
Screenshot: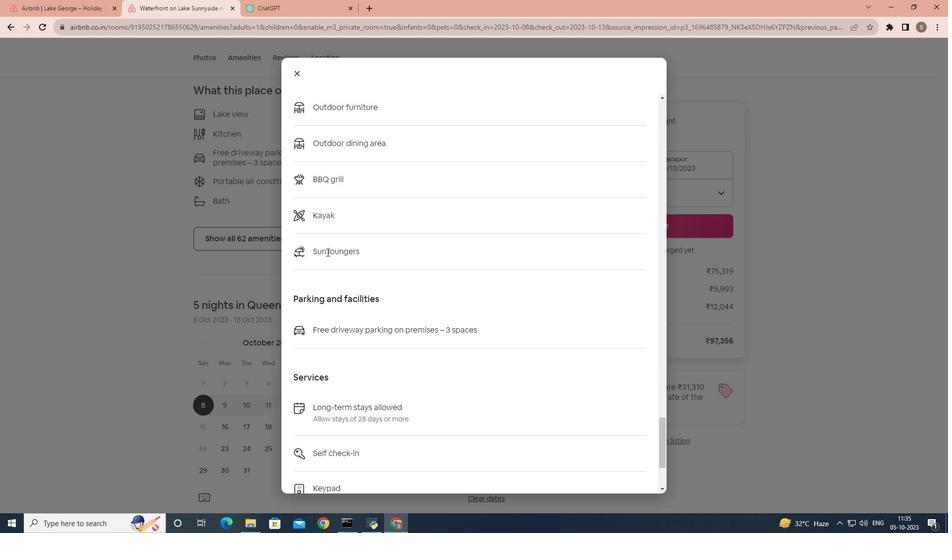 
Action: Mouse scrolled (326, 251) with delta (0, 0)
Screenshot: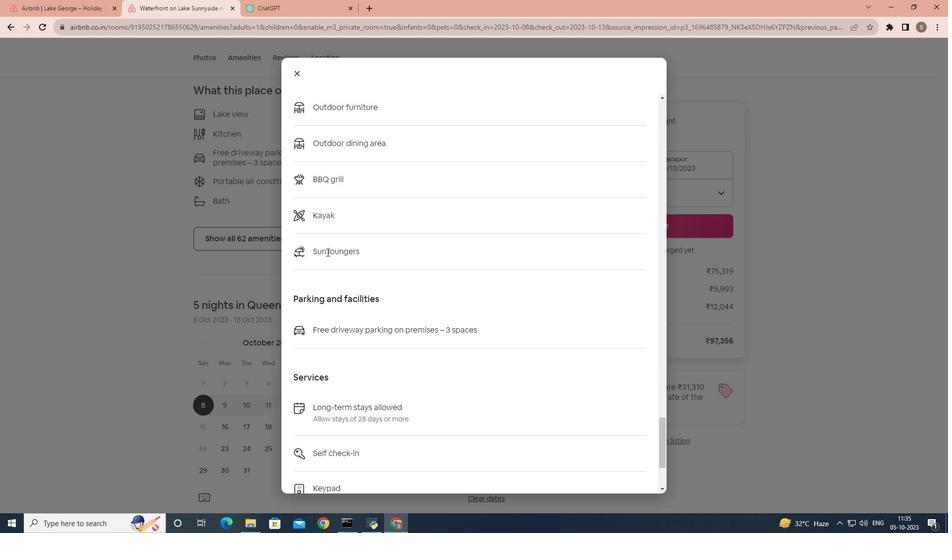 
Action: Mouse scrolled (326, 251) with delta (0, 0)
Screenshot: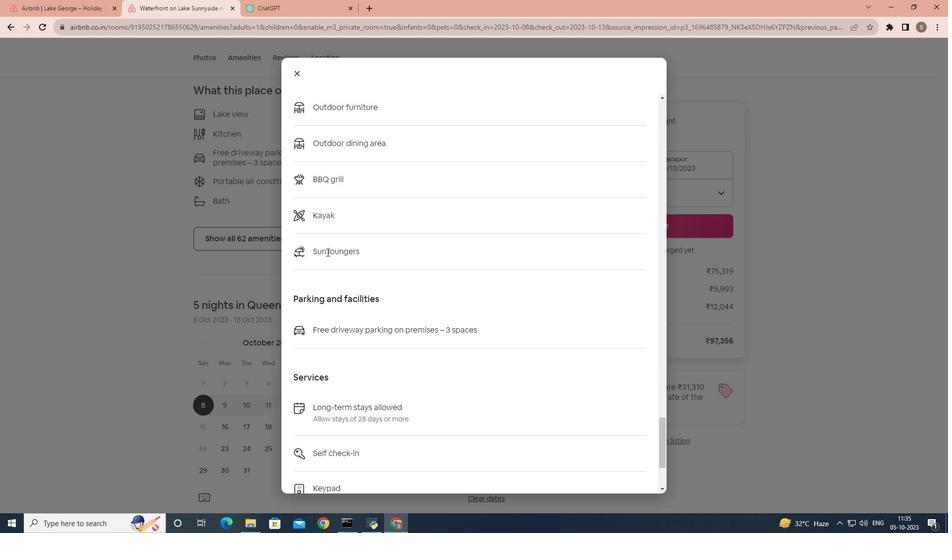 
Action: Mouse scrolled (326, 251) with delta (0, 0)
Screenshot: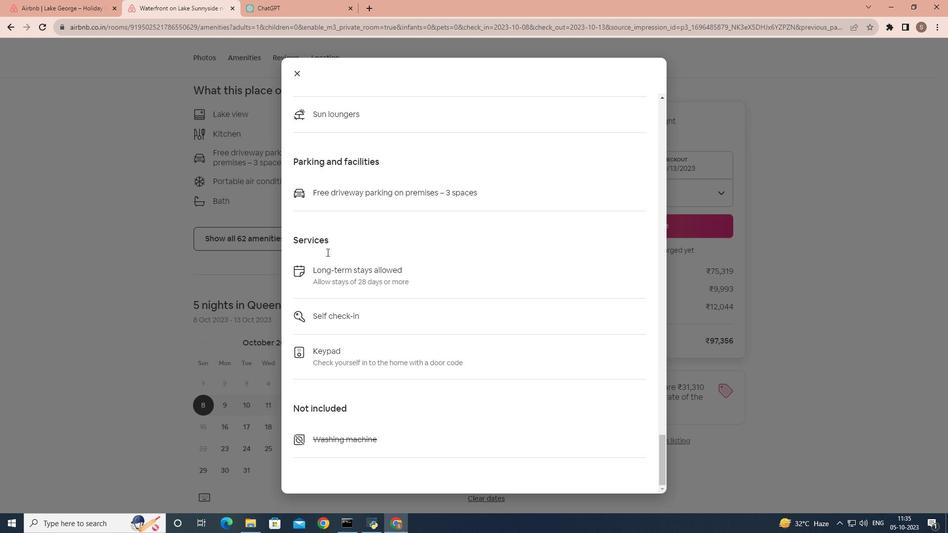 
Action: Mouse scrolled (326, 251) with delta (0, 0)
Screenshot: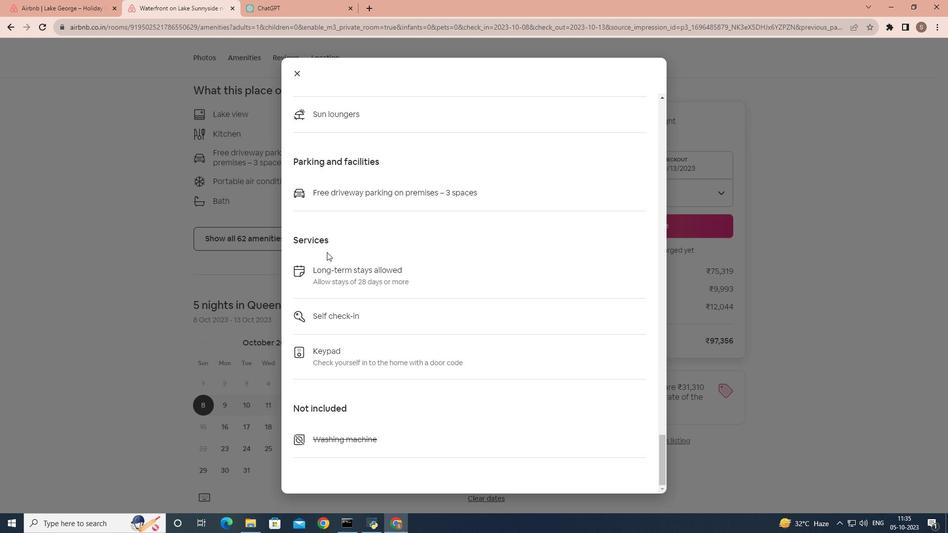 
Action: Mouse scrolled (326, 251) with delta (0, 0)
Screenshot: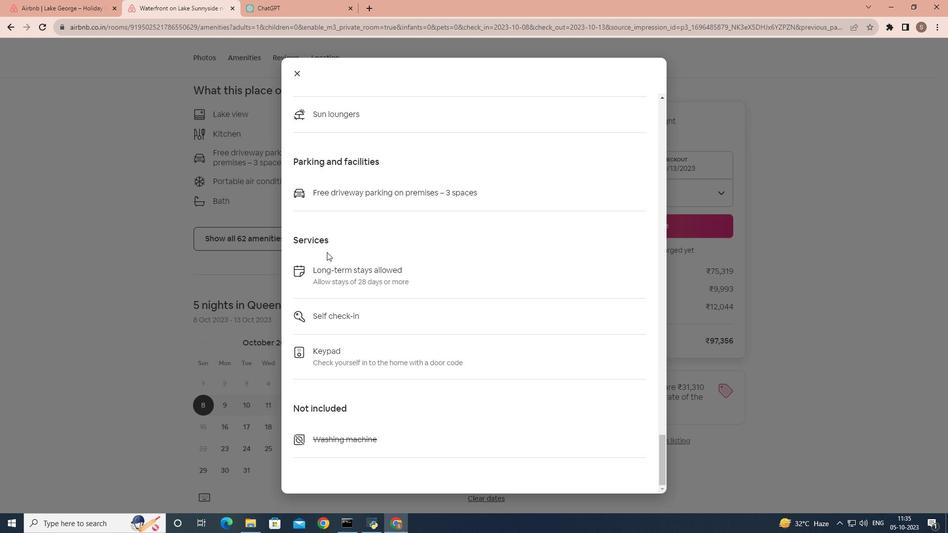 
Action: Mouse scrolled (326, 251) with delta (0, 0)
Screenshot: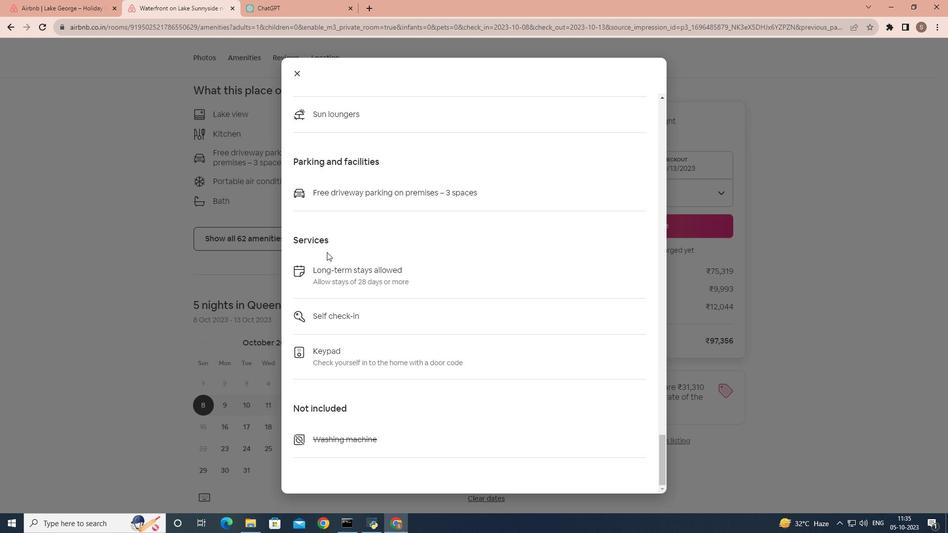 
Action: Mouse scrolled (326, 251) with delta (0, 0)
Screenshot: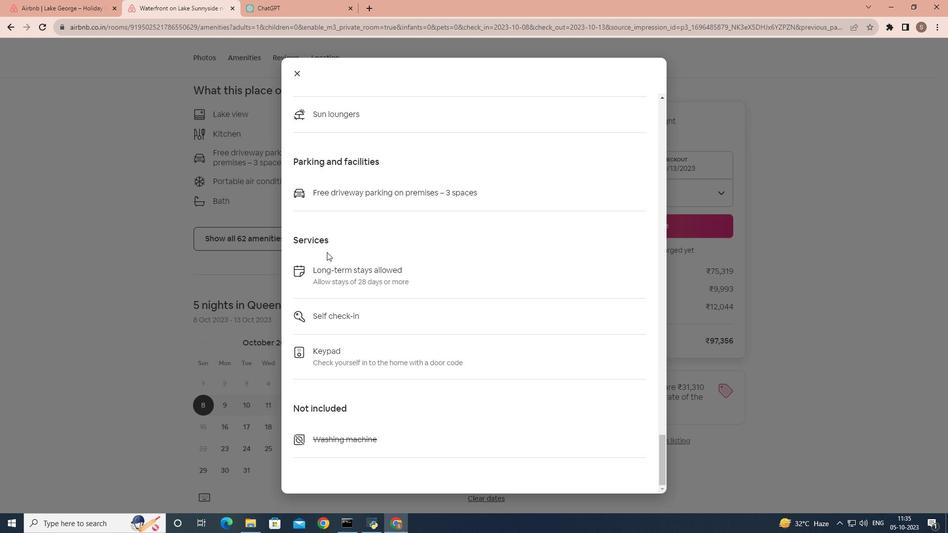 
Action: Mouse moved to (296, 76)
Screenshot: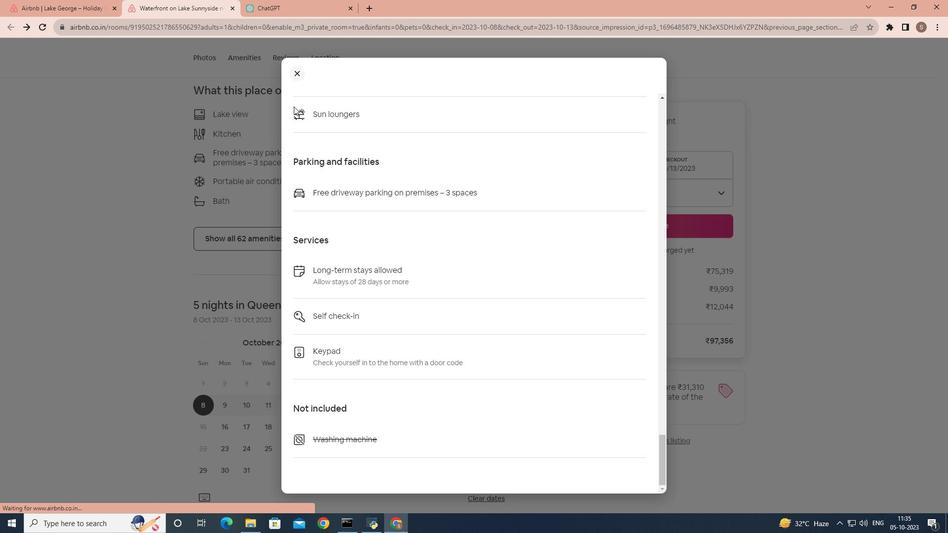 
Action: Mouse pressed left at (296, 76)
Screenshot: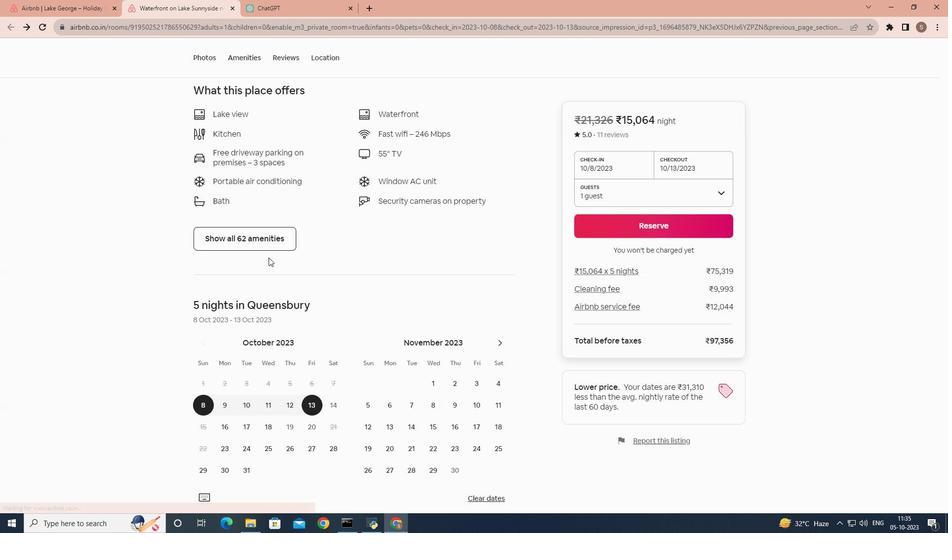 
Action: Mouse moved to (266, 263)
Screenshot: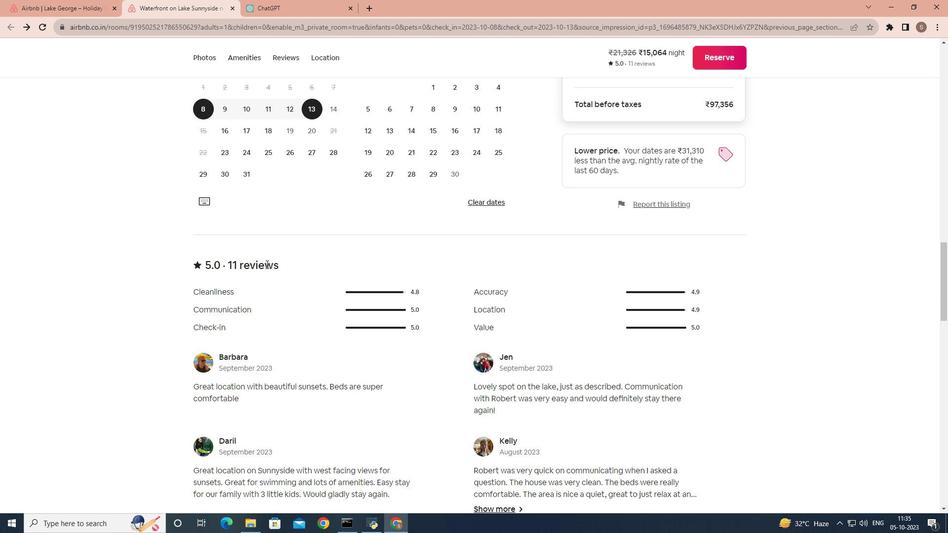 
Action: Mouse scrolled (266, 262) with delta (0, 0)
Screenshot: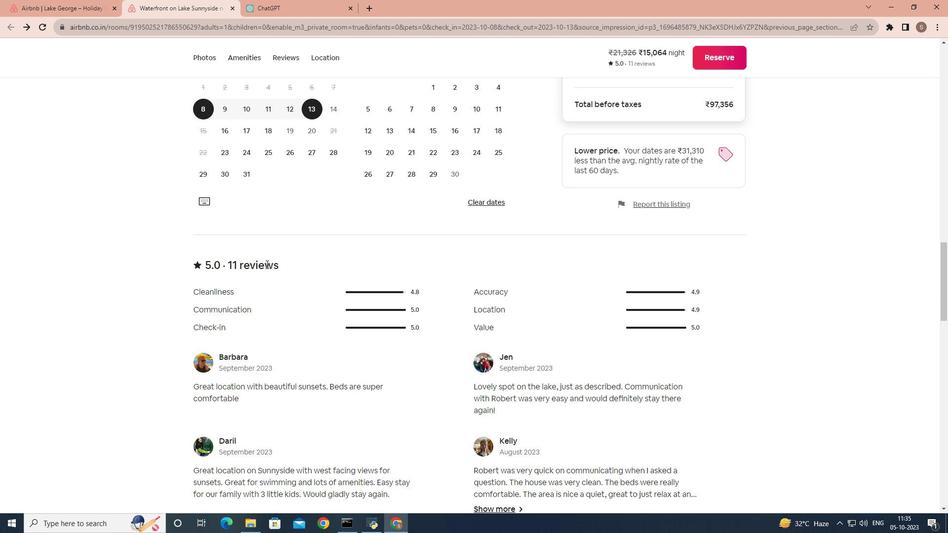 
Action: Mouse moved to (266, 263)
Screenshot: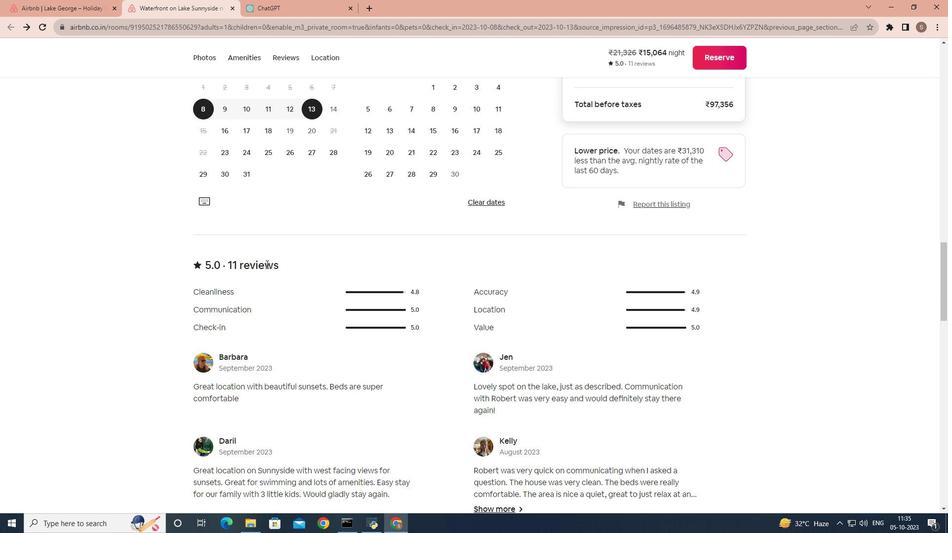 
Action: Mouse scrolled (266, 263) with delta (0, 0)
Screenshot: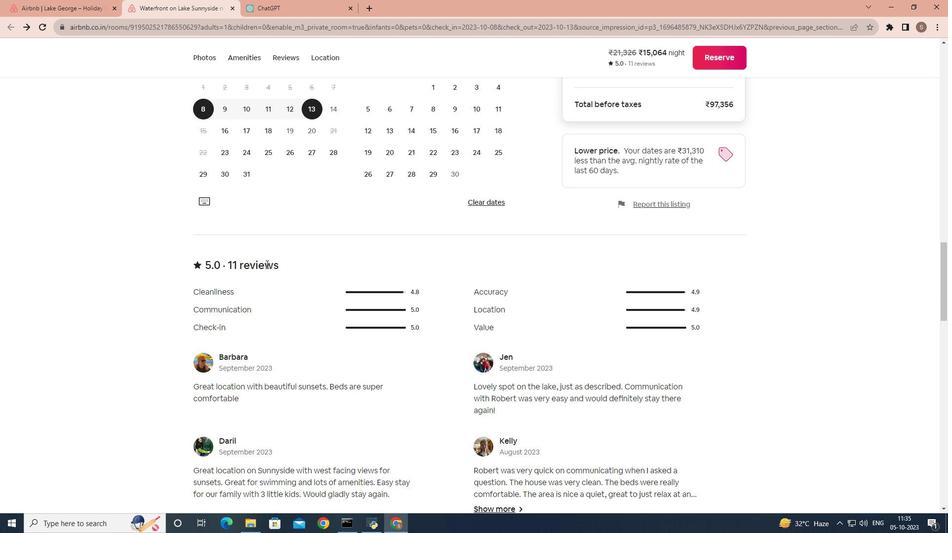 
Action: Mouse scrolled (266, 263) with delta (0, 0)
Screenshot: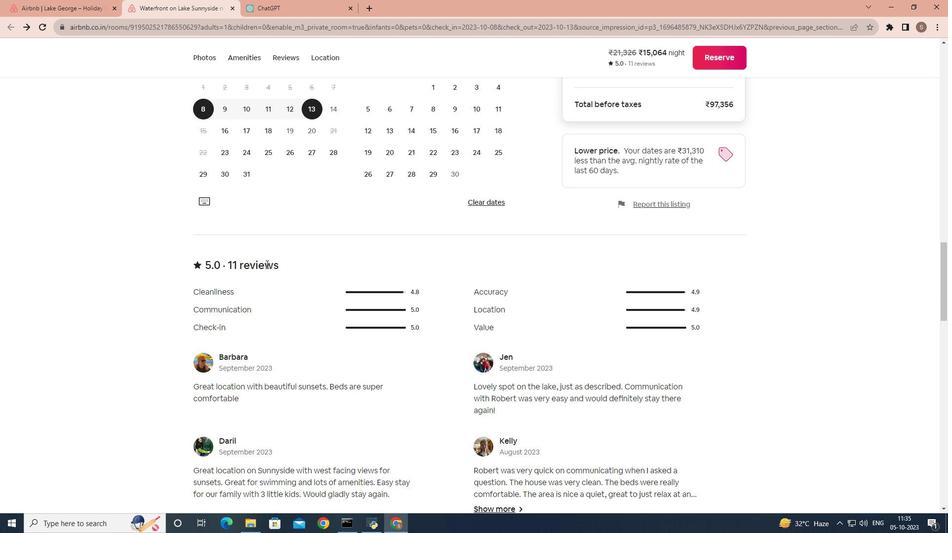 
Action: Mouse moved to (266, 264)
Screenshot: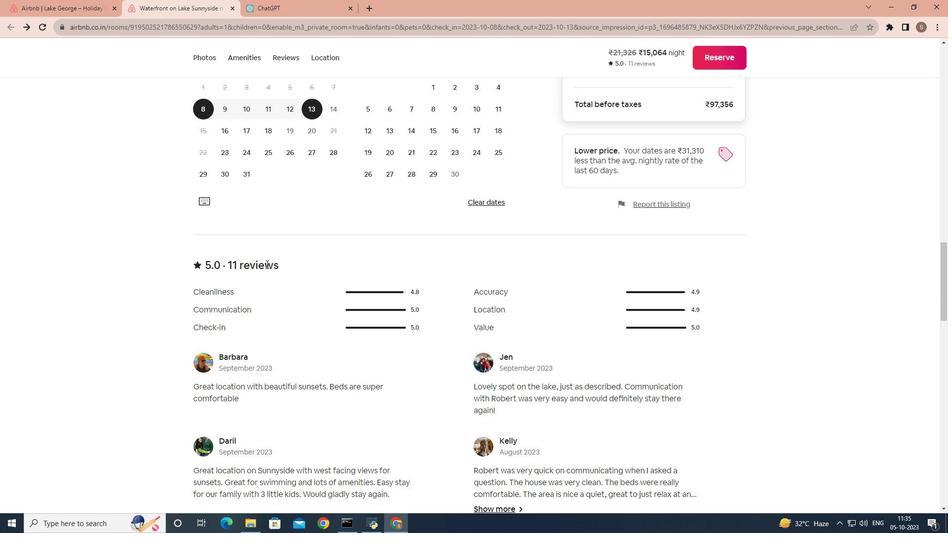 
Action: Mouse scrolled (266, 263) with delta (0, 0)
Screenshot: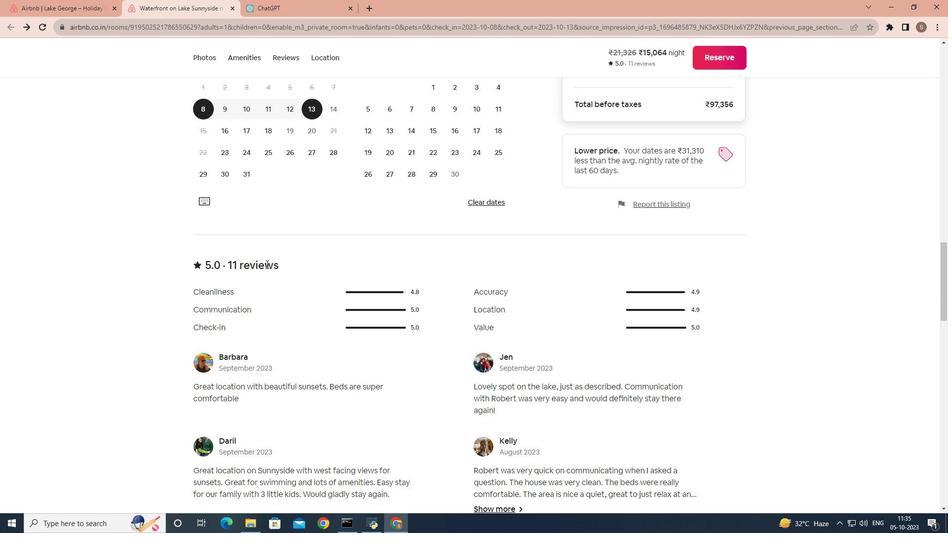 
Action: Mouse scrolled (266, 263) with delta (0, 0)
Screenshot: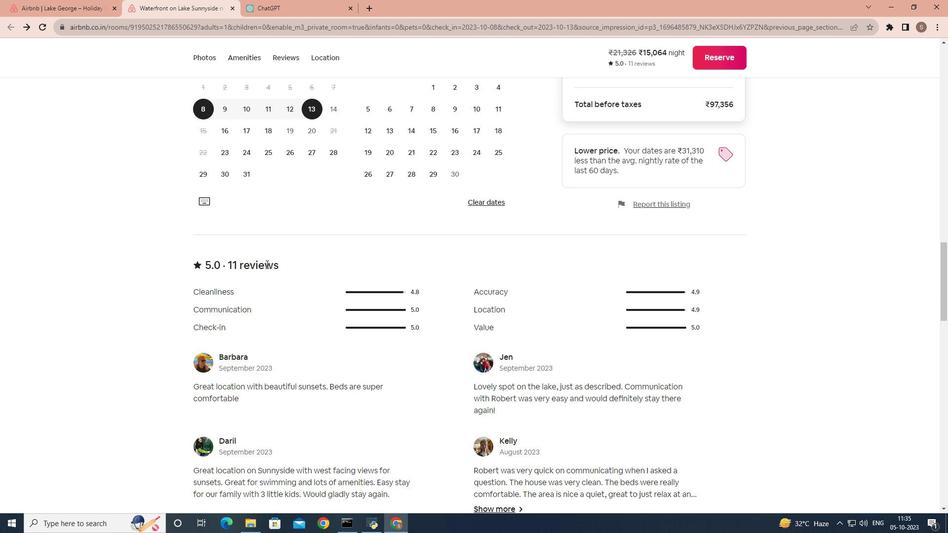 
Action: Mouse scrolled (266, 263) with delta (0, 0)
Screenshot: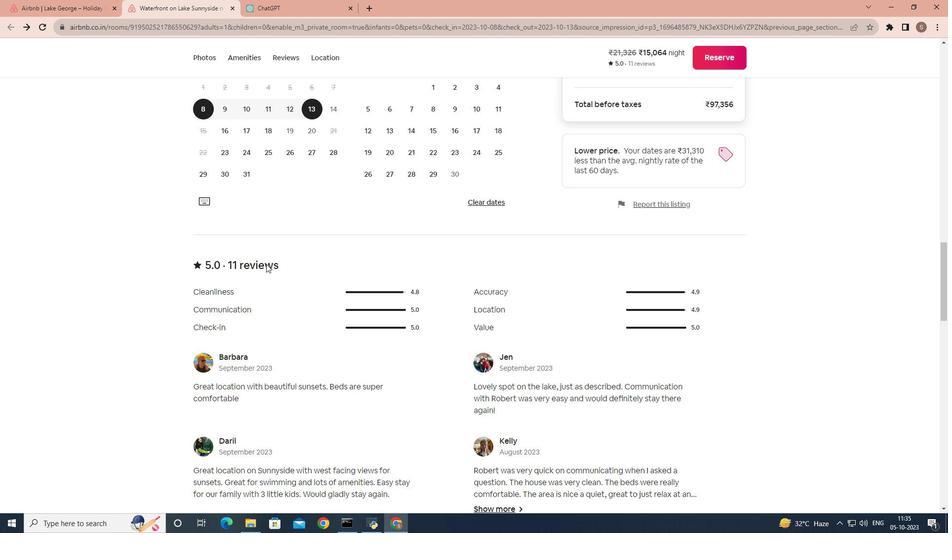 
Action: Mouse scrolled (266, 263) with delta (0, 0)
Screenshot: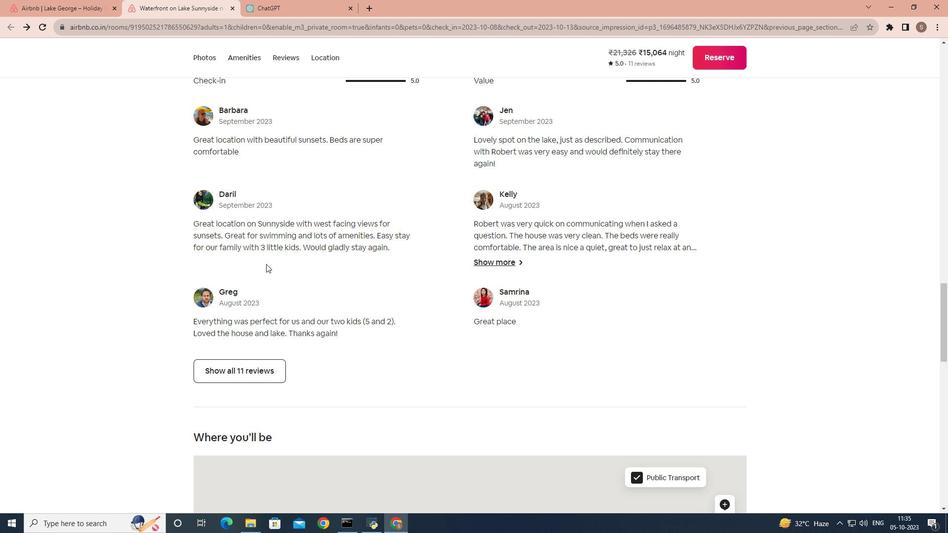 
Action: Mouse scrolled (266, 263) with delta (0, 0)
Screenshot: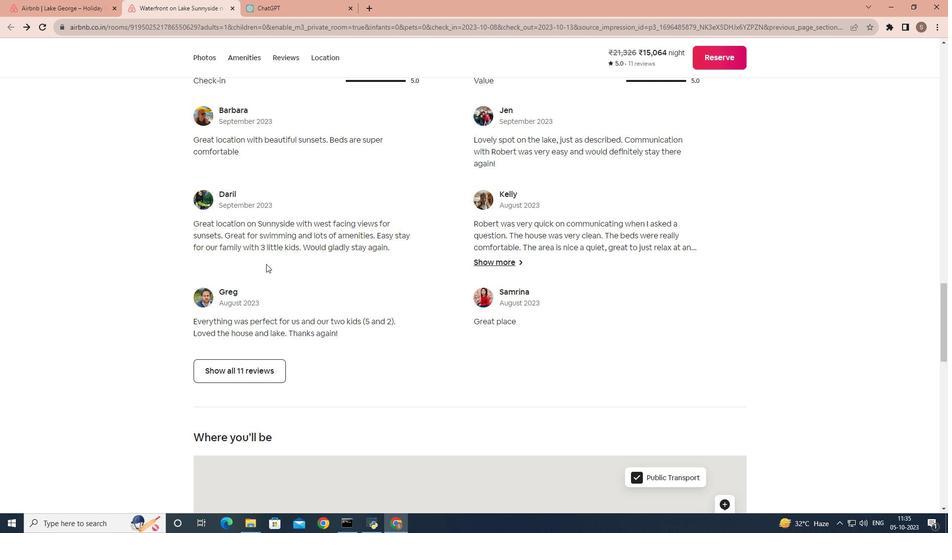 
Action: Mouse scrolled (266, 263) with delta (0, 0)
Screenshot: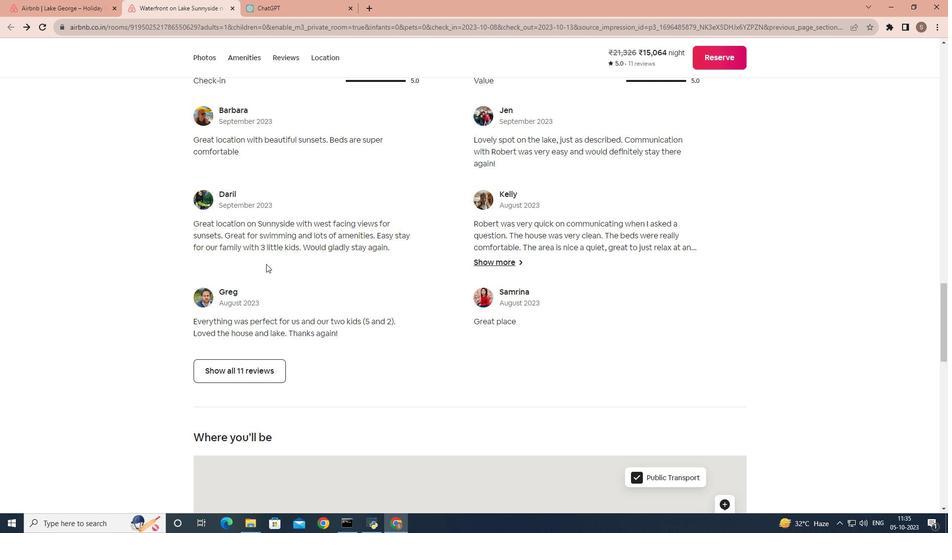 
Action: Mouse scrolled (266, 263) with delta (0, 0)
Screenshot: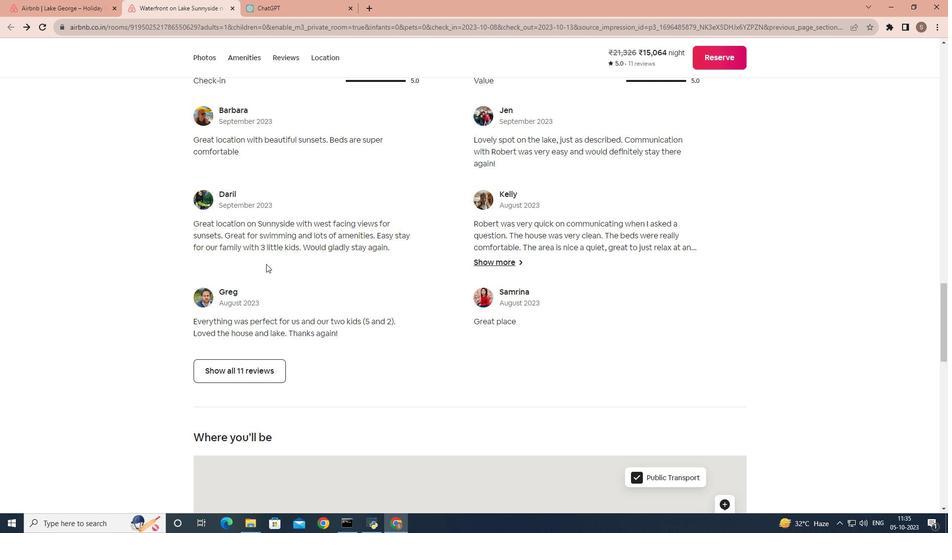 
Action: Mouse scrolled (266, 263) with delta (0, 0)
Screenshot: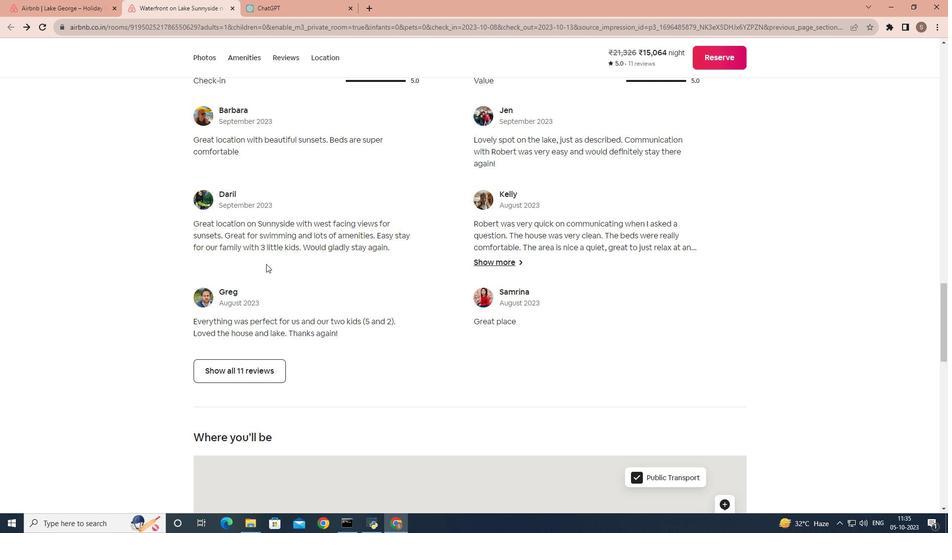 
Action: Mouse scrolled (266, 263) with delta (0, 0)
Screenshot: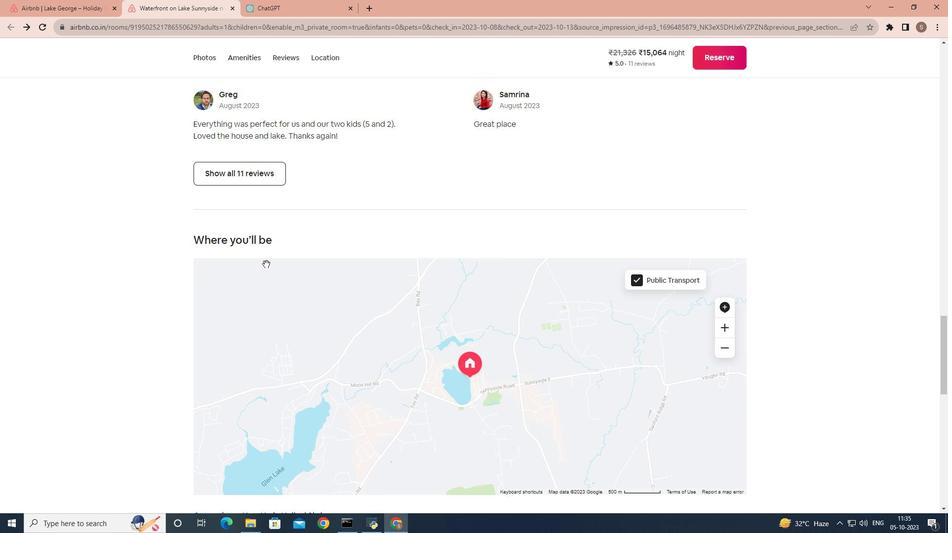 
Action: Mouse scrolled (266, 263) with delta (0, 0)
Screenshot: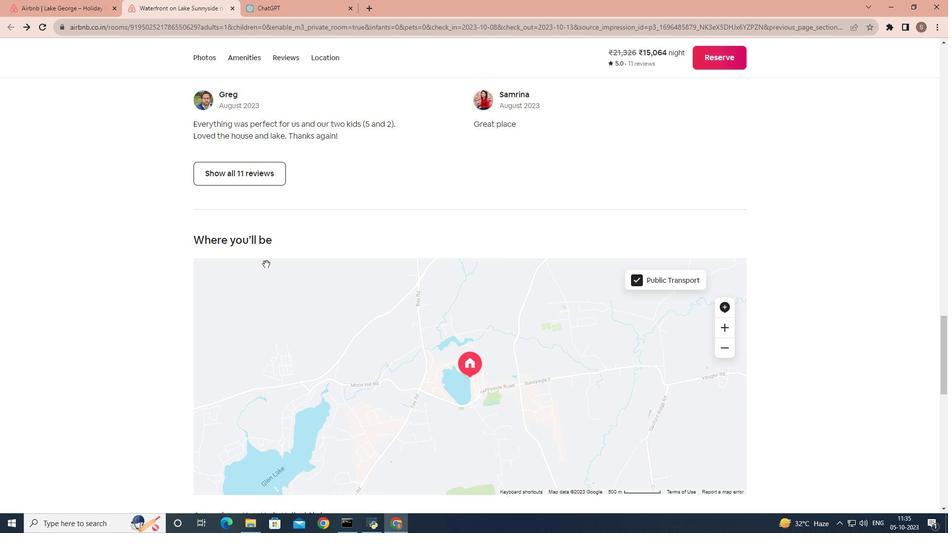 
Action: Mouse scrolled (266, 263) with delta (0, 0)
Screenshot: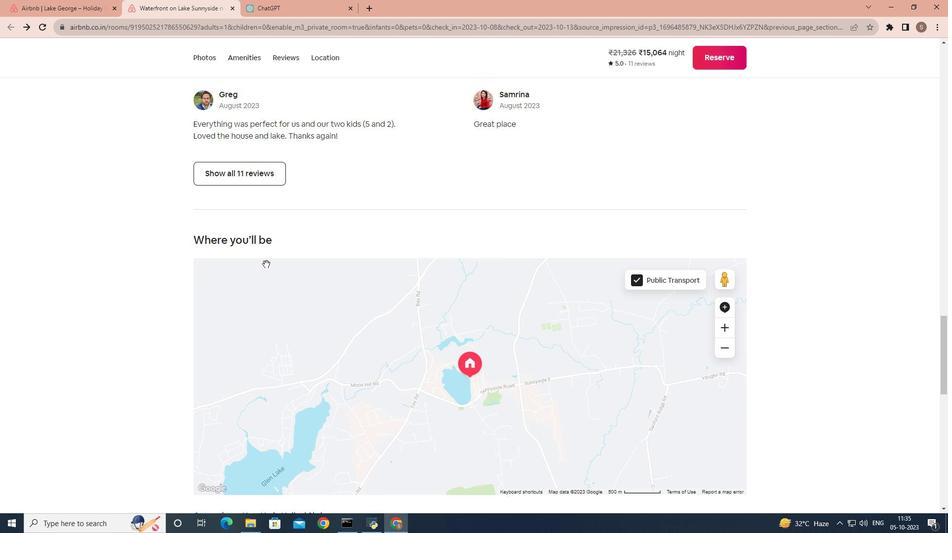 
Action: Mouse scrolled (266, 263) with delta (0, 0)
Screenshot: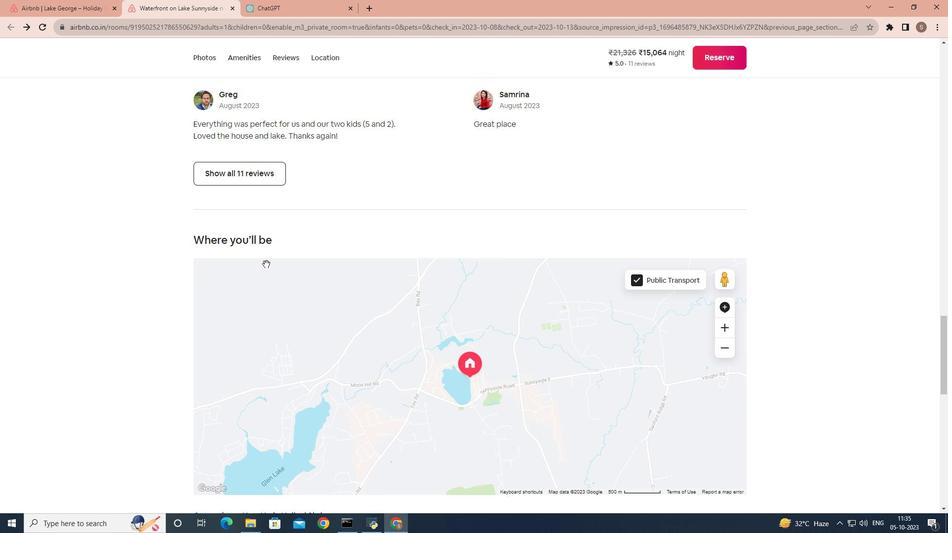 
Action: Mouse scrolled (266, 263) with delta (0, 0)
Screenshot: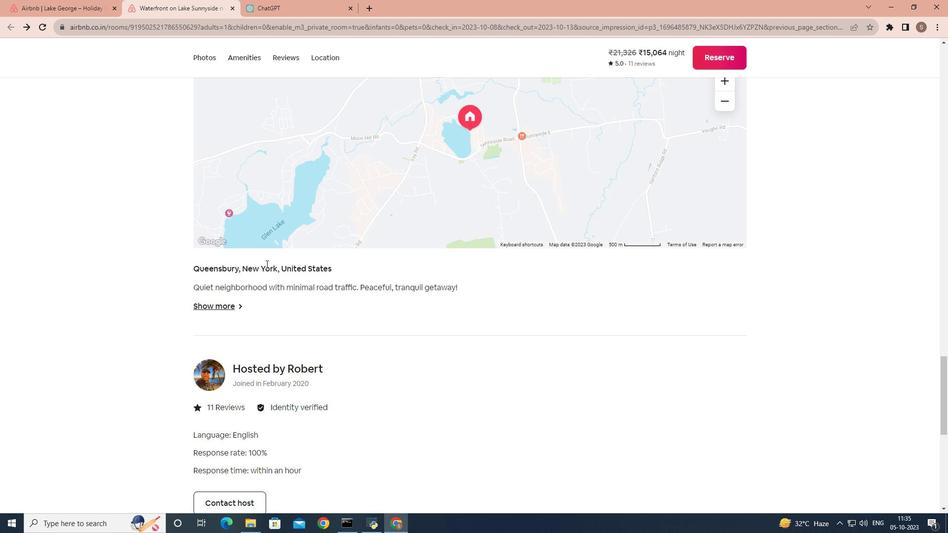 
Action: Mouse scrolled (266, 263) with delta (0, 0)
Screenshot: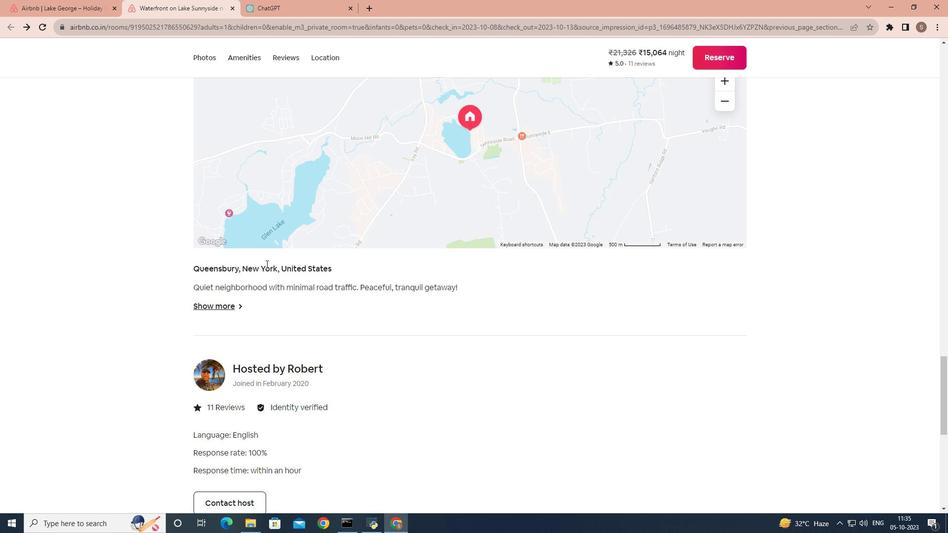 
Action: Mouse scrolled (266, 263) with delta (0, 0)
Screenshot: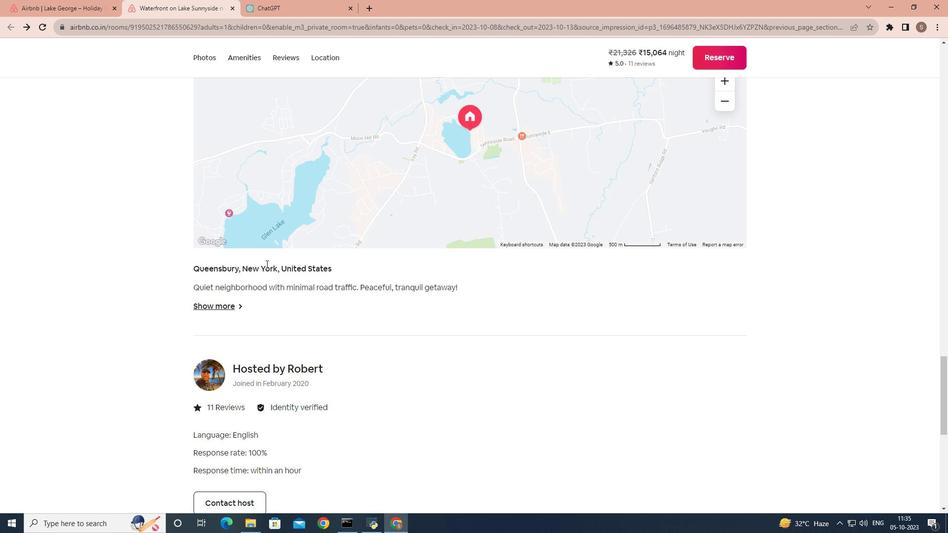 
Action: Mouse scrolled (266, 263) with delta (0, 0)
Screenshot: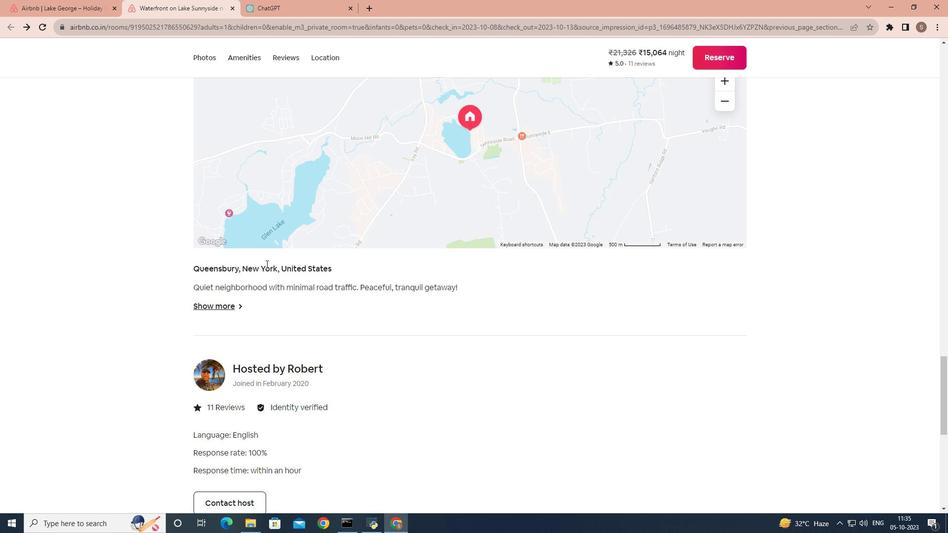 
Action: Mouse scrolled (266, 263) with delta (0, 0)
Screenshot: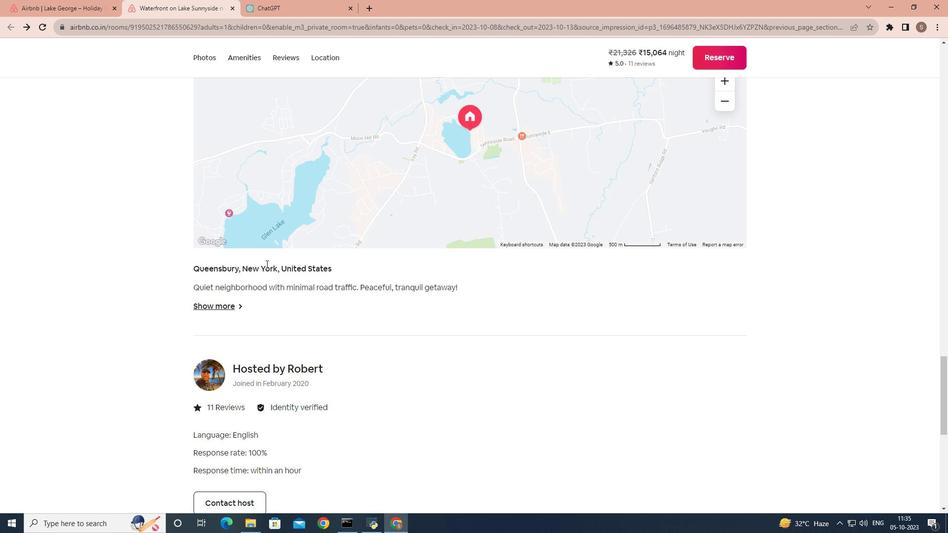 
Action: Mouse scrolled (266, 263) with delta (0, 0)
Screenshot: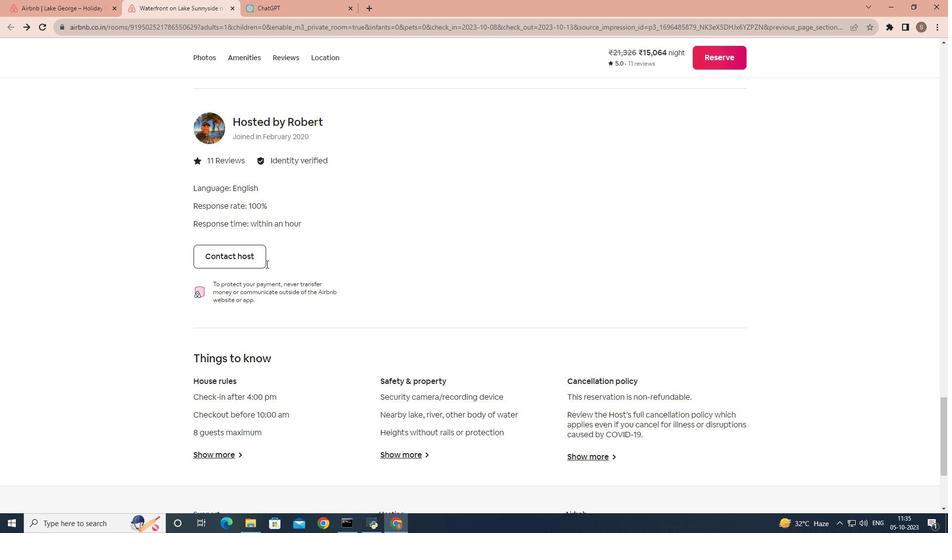 
Action: Mouse scrolled (266, 263) with delta (0, 0)
Screenshot: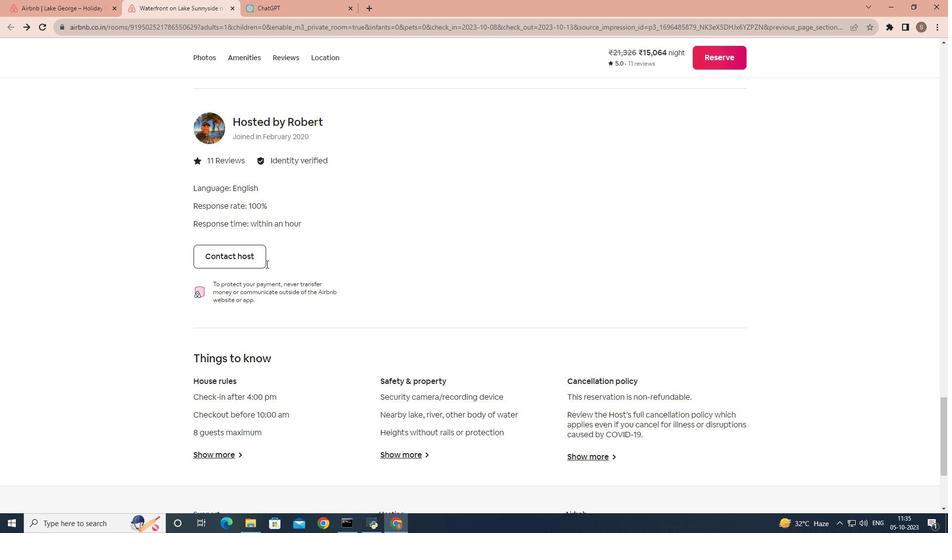
Action: Mouse scrolled (266, 263) with delta (0, 0)
Screenshot: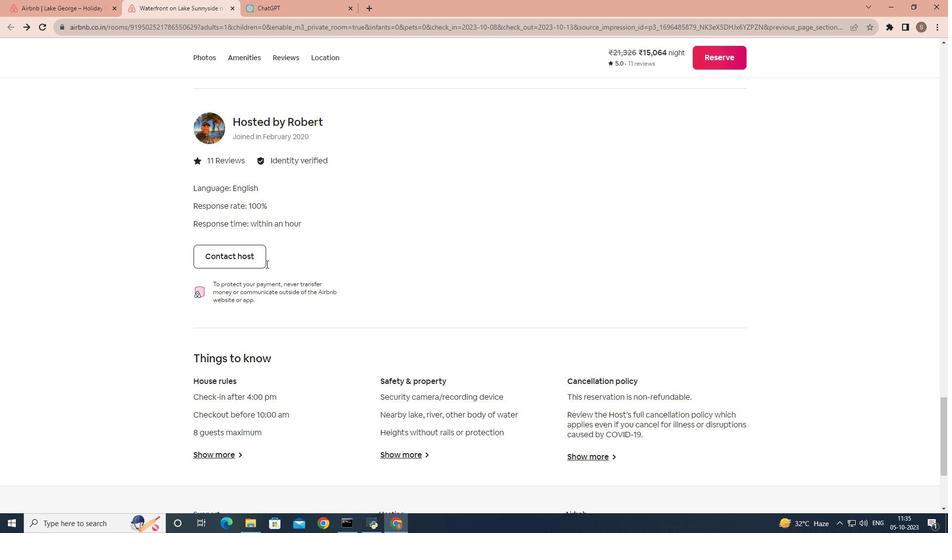 
Action: Mouse scrolled (266, 263) with delta (0, 0)
Screenshot: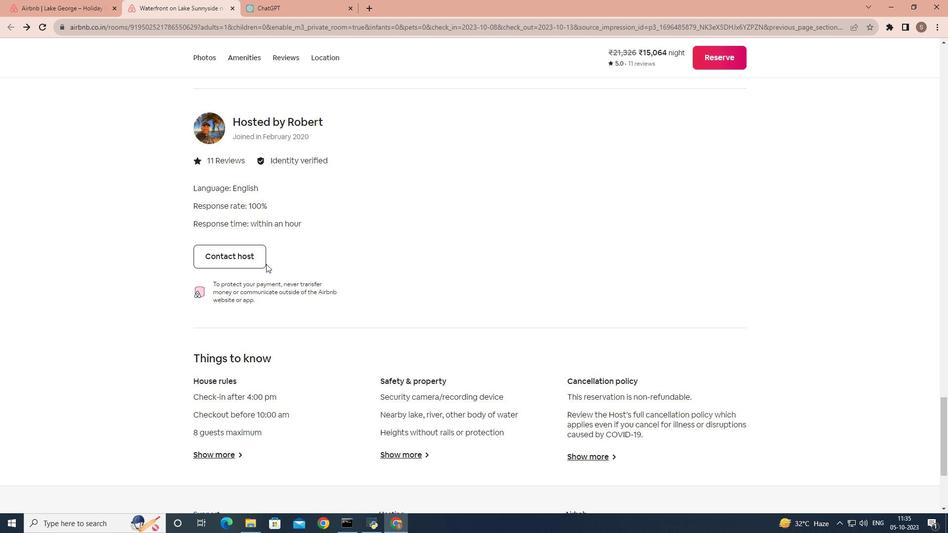 
Action: Mouse scrolled (266, 263) with delta (0, 0)
Screenshot: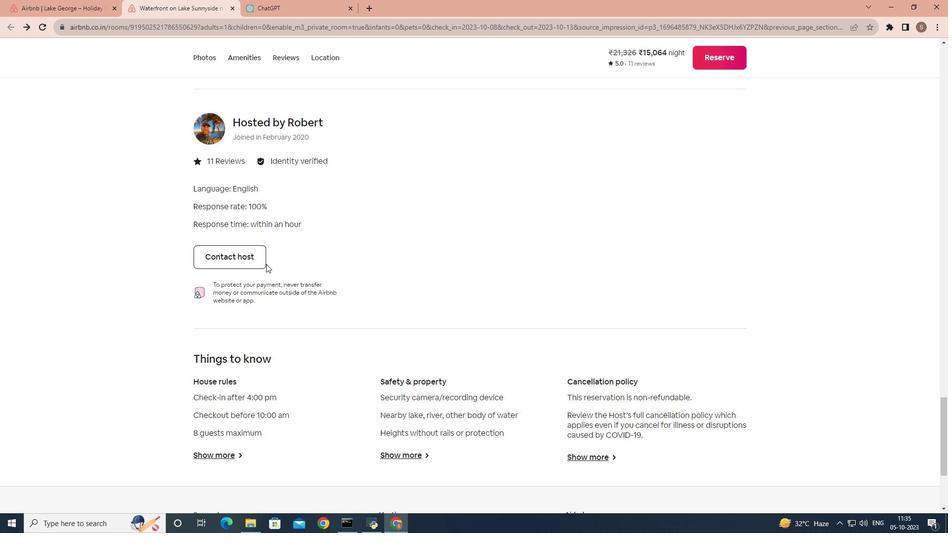 
Action: Mouse scrolled (266, 264) with delta (0, 0)
Screenshot: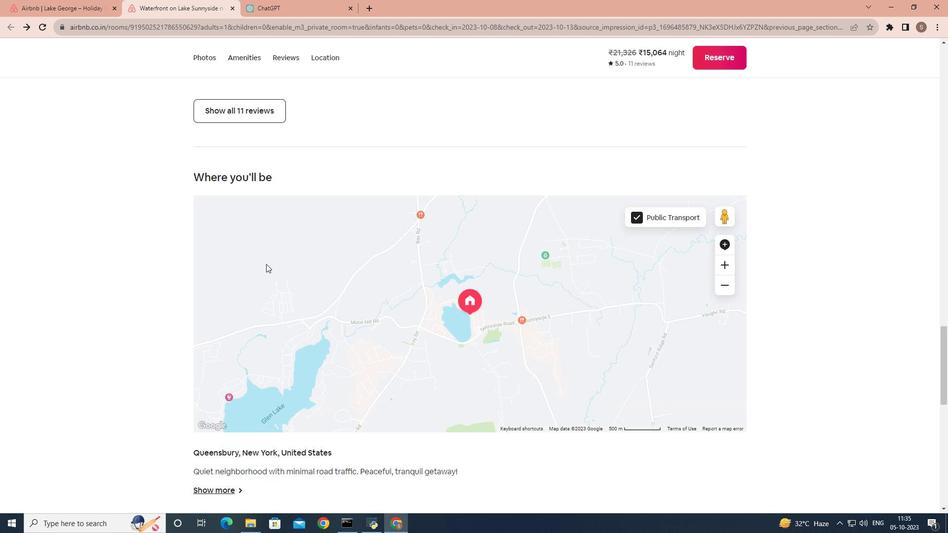 
Action: Mouse scrolled (266, 264) with delta (0, 0)
Screenshot: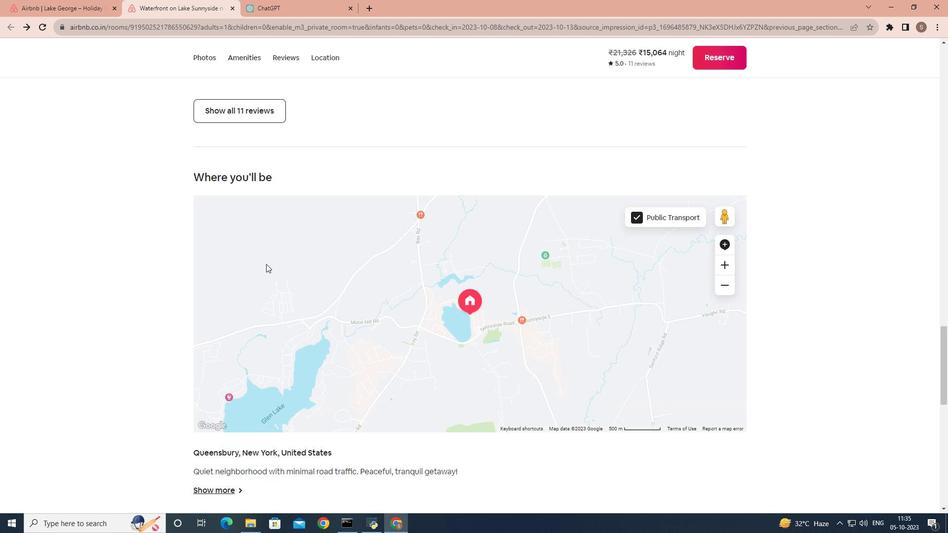 
Action: Mouse scrolled (266, 264) with delta (0, 0)
Screenshot: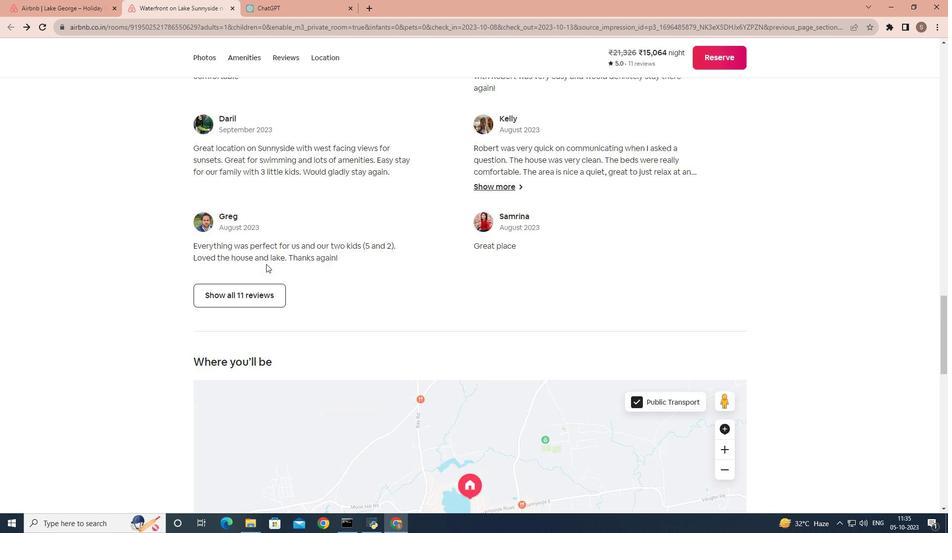 
Action: Mouse scrolled (266, 264) with delta (0, 0)
Screenshot: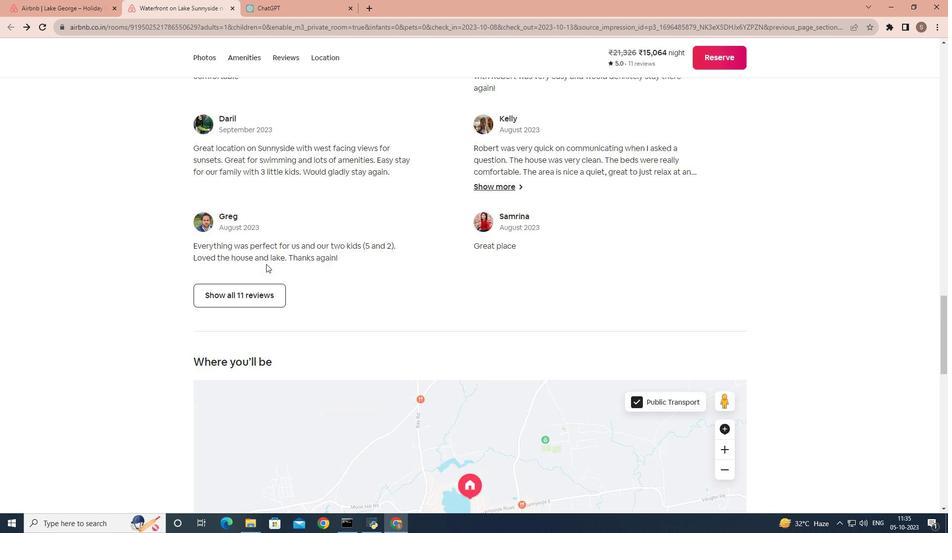 
Action: Mouse scrolled (266, 264) with delta (0, 0)
Screenshot: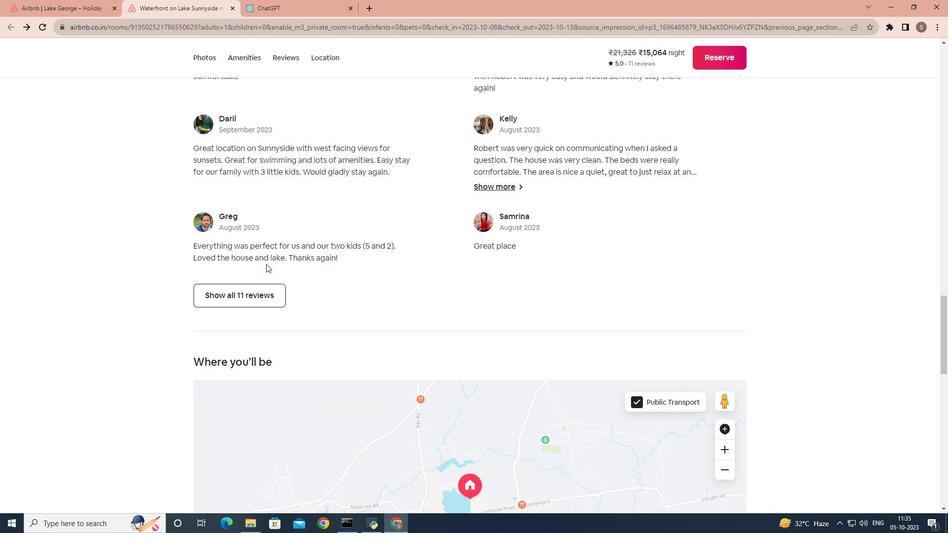
Action: Mouse scrolled (266, 264) with delta (0, 0)
Screenshot: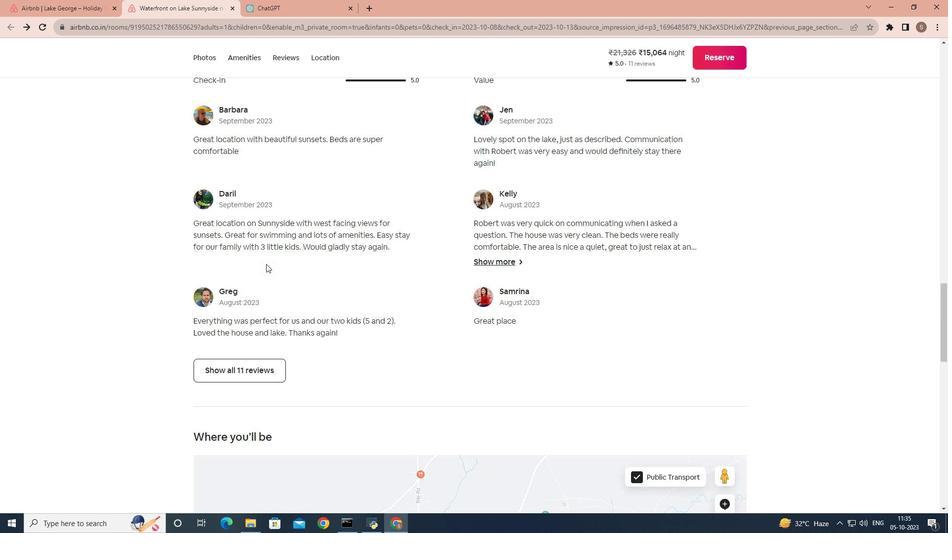 
Action: Mouse scrolled (266, 264) with delta (0, 0)
Screenshot: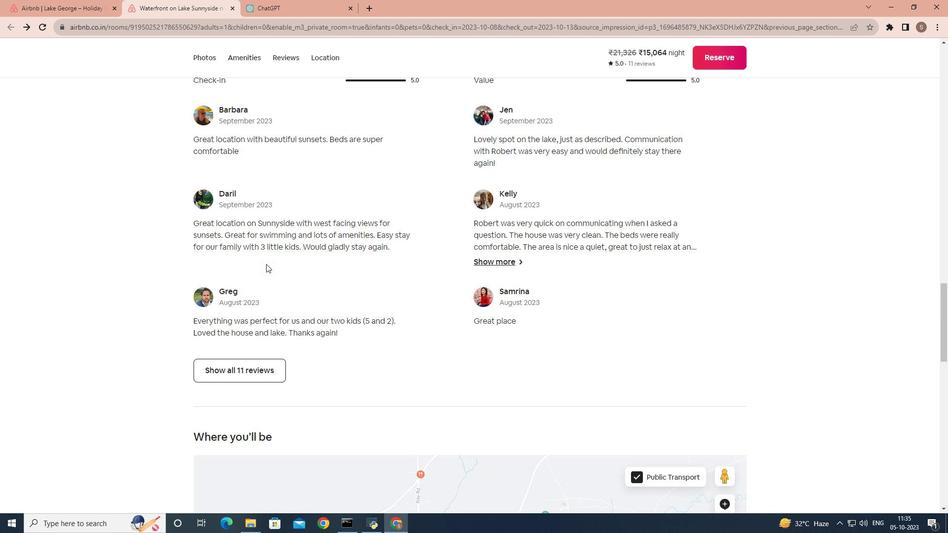 
Action: Mouse scrolled (266, 264) with delta (0, 0)
Screenshot: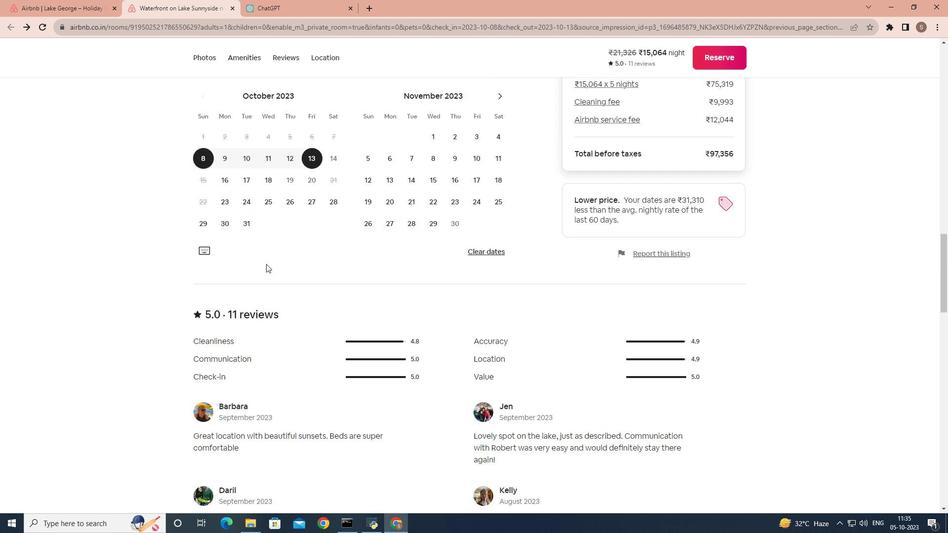 
Action: Mouse scrolled (266, 264) with delta (0, 0)
Screenshot: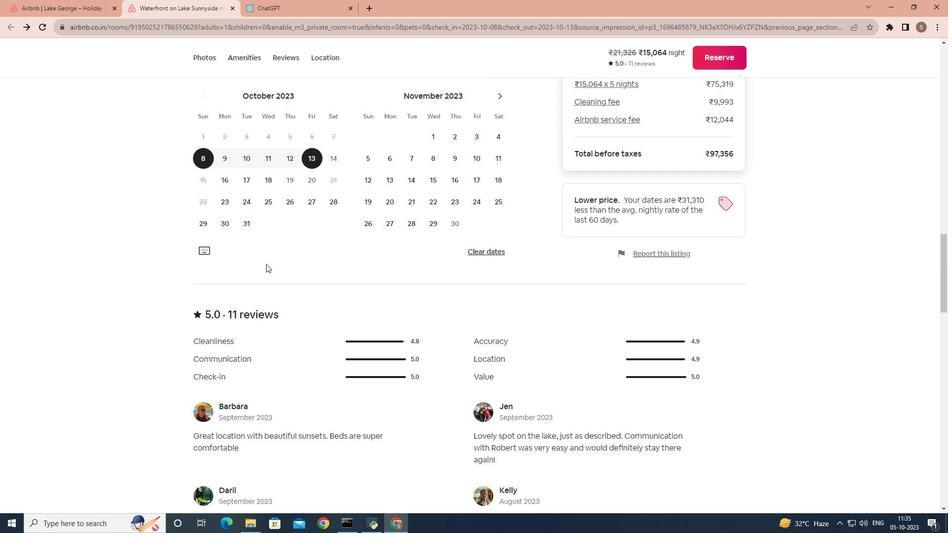 
Action: Mouse scrolled (266, 264) with delta (0, 0)
Screenshot: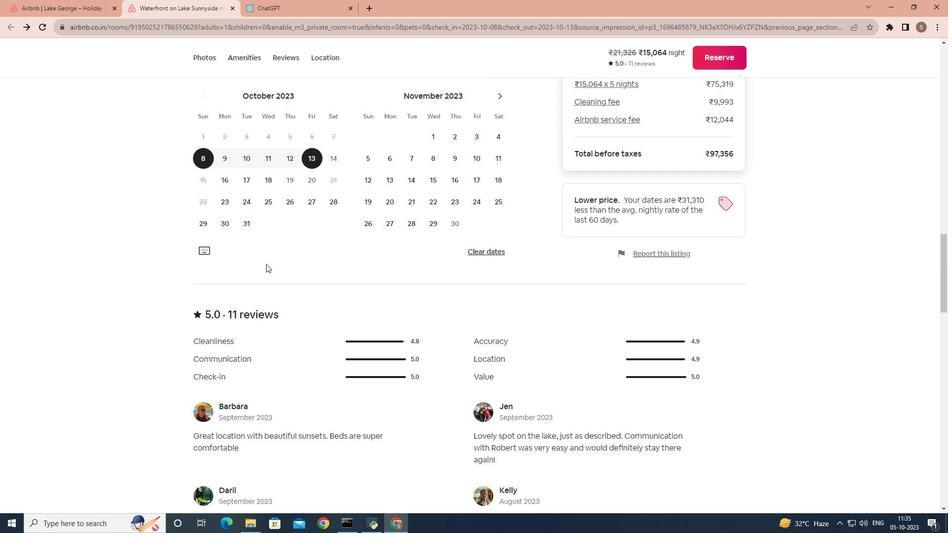 
Action: Mouse scrolled (266, 264) with delta (0, 0)
Screenshot: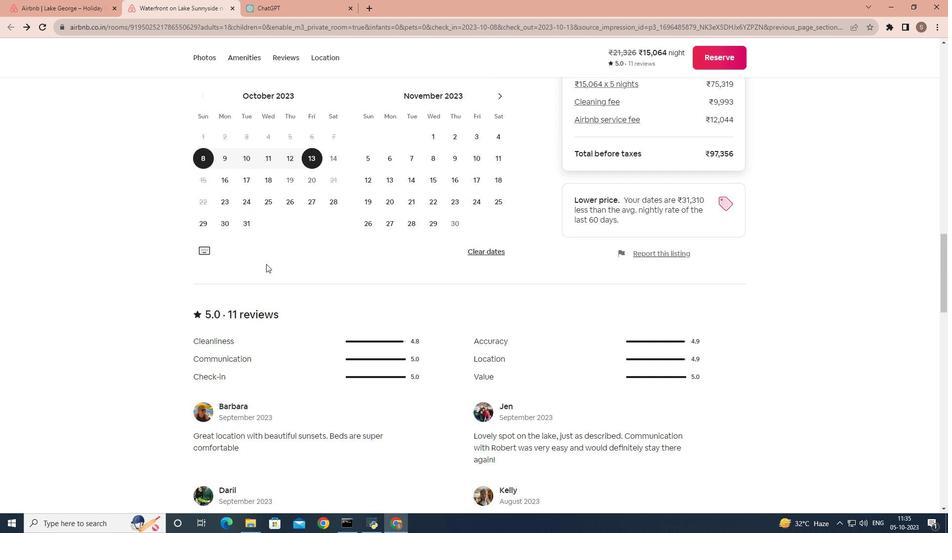 
Action: Mouse scrolled (266, 264) with delta (0, 0)
Screenshot: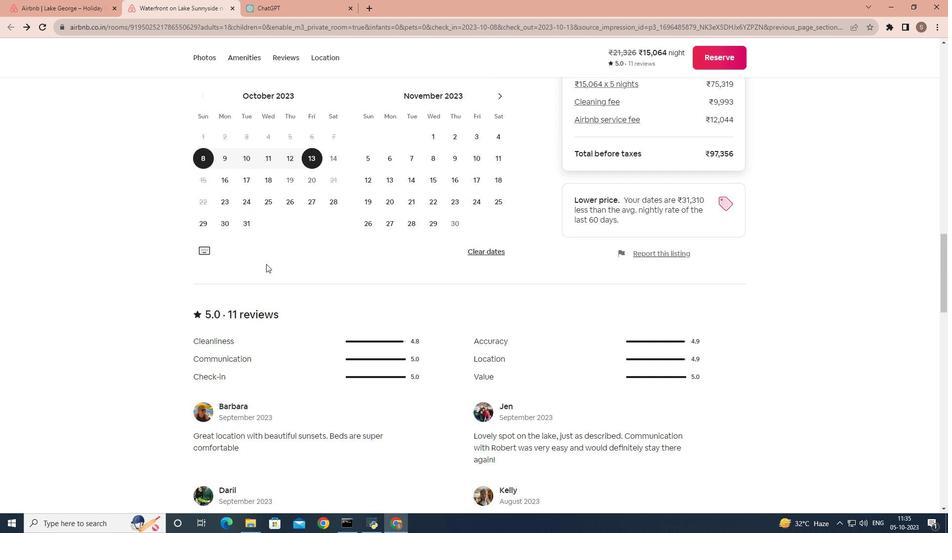 
Action: Mouse scrolled (266, 264) with delta (0, 0)
Screenshot: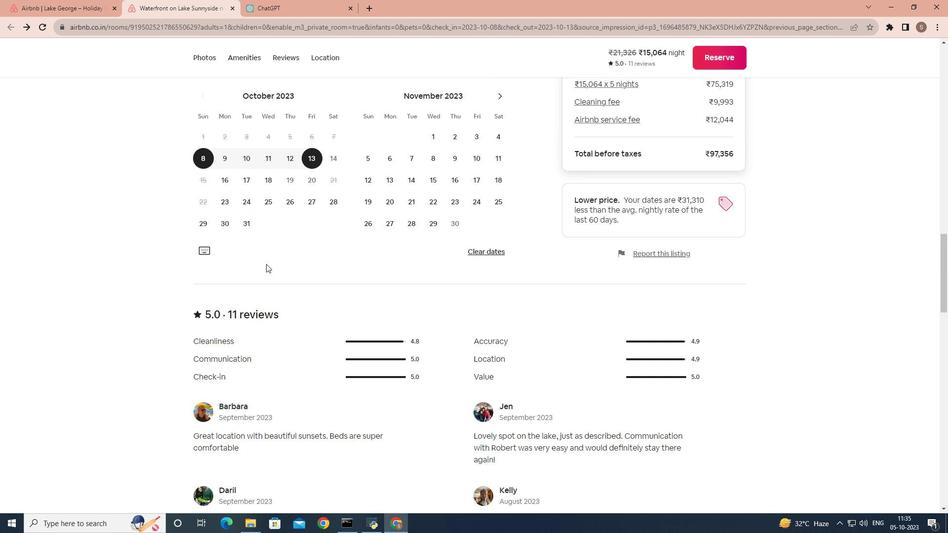 
Action: Mouse scrolled (266, 264) with delta (0, 0)
Screenshot: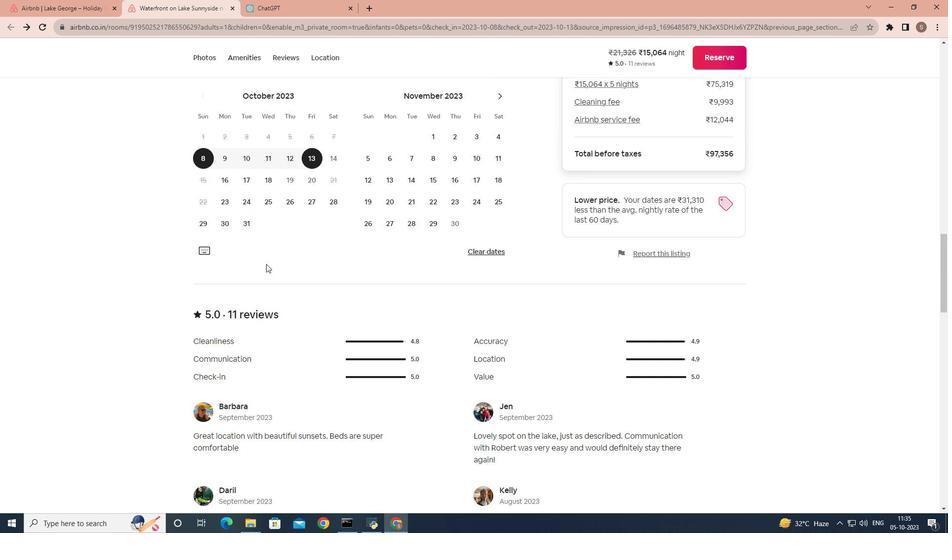 
Action: Mouse scrolled (266, 264) with delta (0, 0)
Screenshot: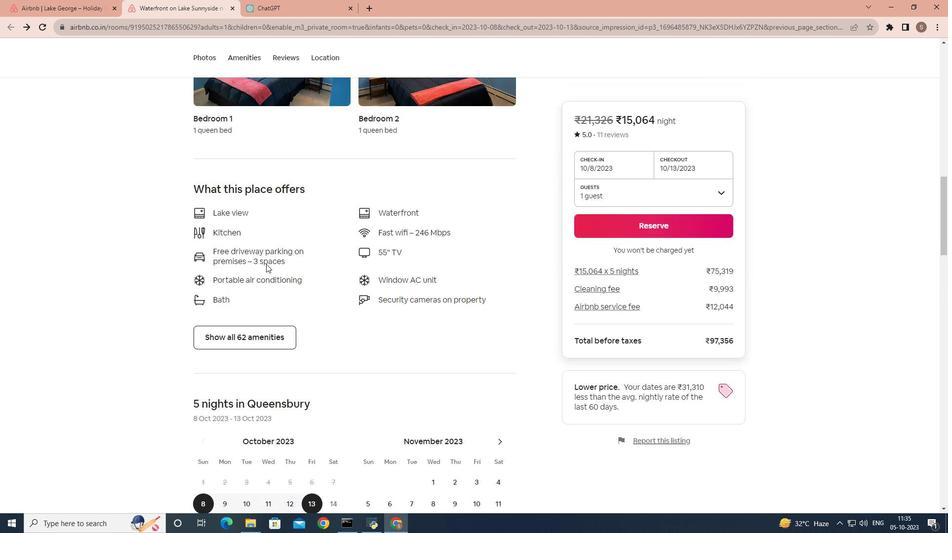 
Action: Mouse scrolled (266, 264) with delta (0, 0)
Screenshot: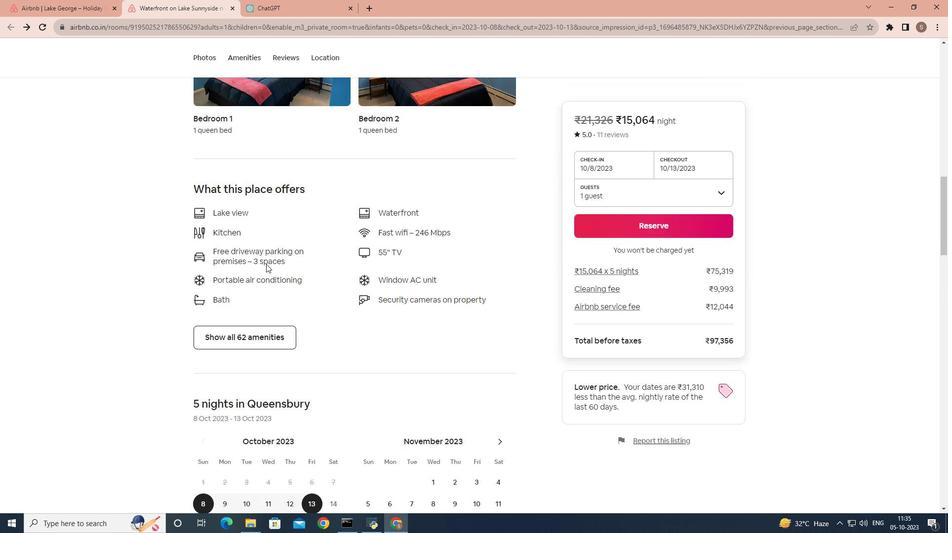 
Action: Mouse scrolled (266, 264) with delta (0, 0)
Screenshot: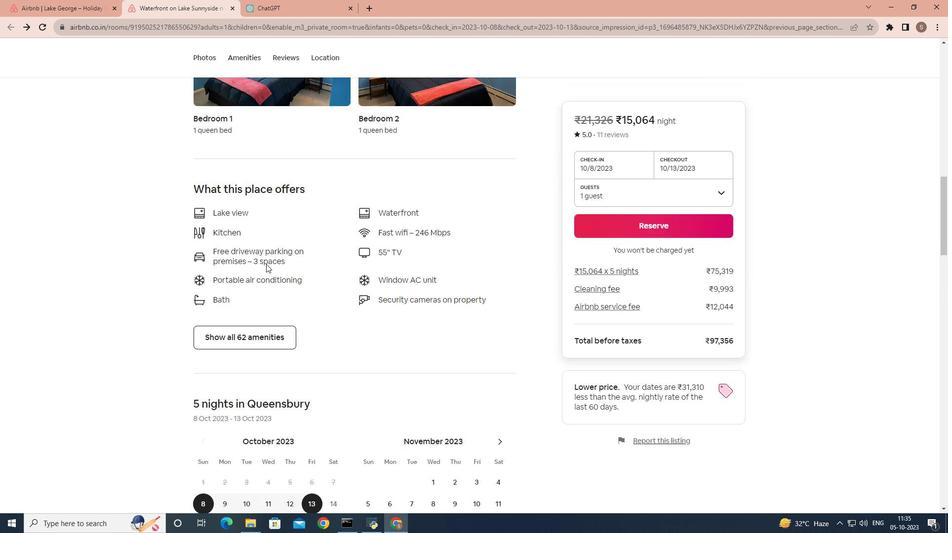 
Action: Mouse scrolled (266, 264) with delta (0, 0)
Screenshot: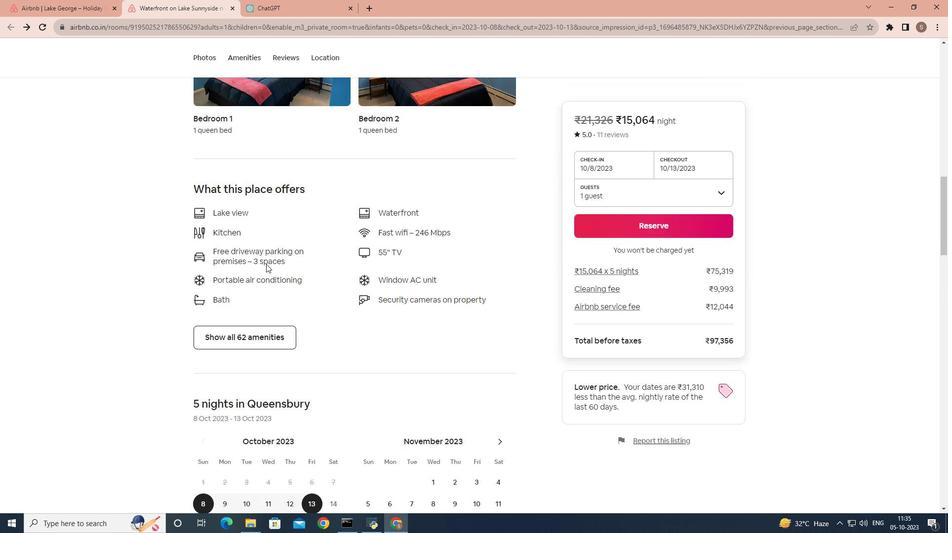 
Action: Mouse scrolled (266, 264) with delta (0, 0)
Screenshot: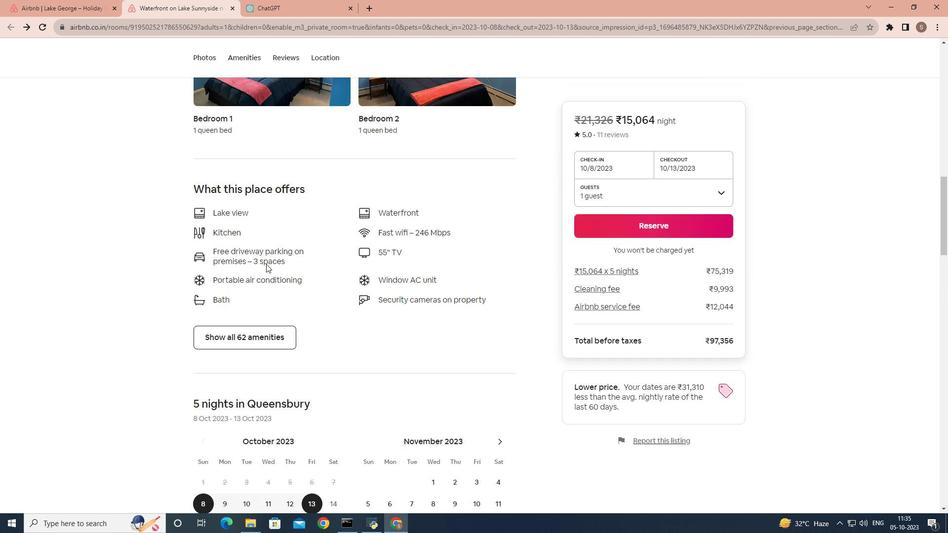
Action: Mouse scrolled (266, 264) with delta (0, 0)
Screenshot: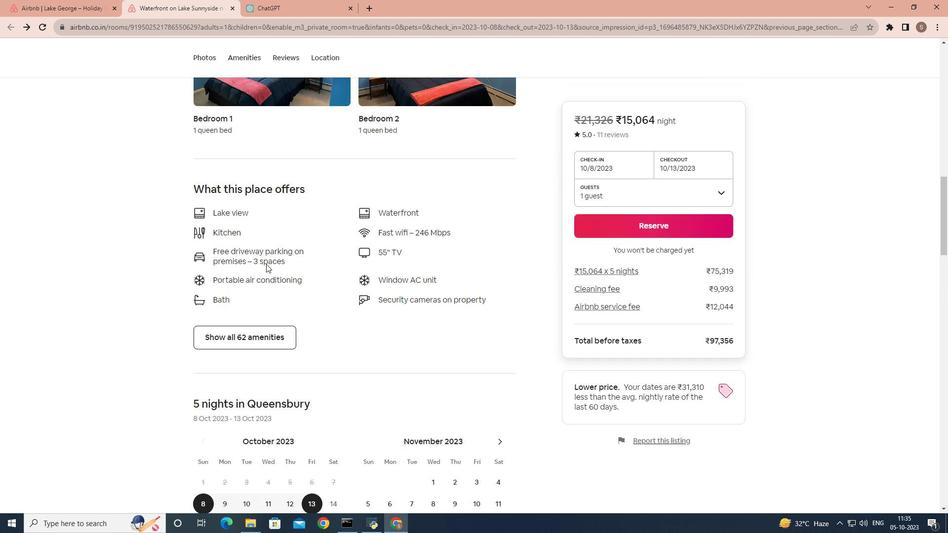 
Action: Mouse scrolled (266, 264) with delta (0, 0)
Screenshot: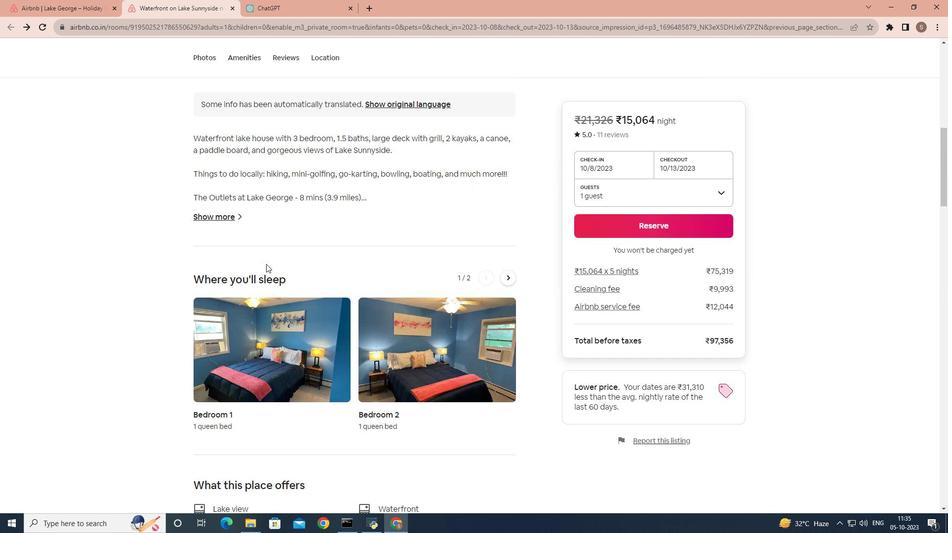 
Action: Mouse scrolled (266, 264) with delta (0, 0)
Screenshot: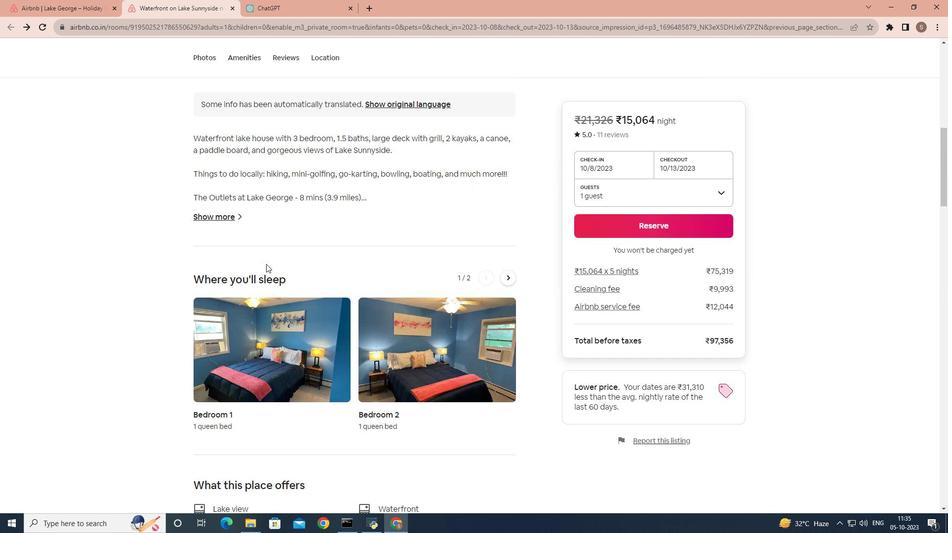 
Action: Mouse scrolled (266, 264) with delta (0, 0)
Screenshot: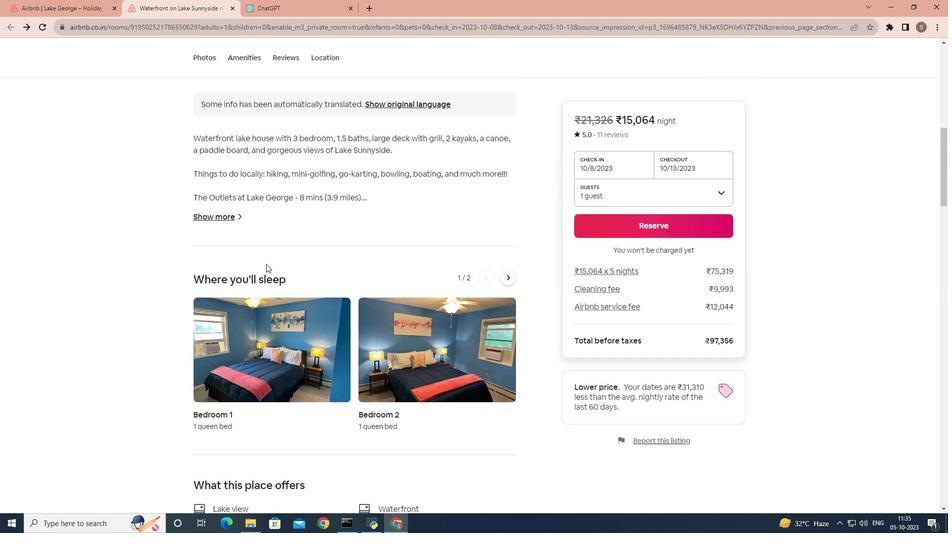 
Action: Mouse scrolled (266, 264) with delta (0, 0)
Screenshot: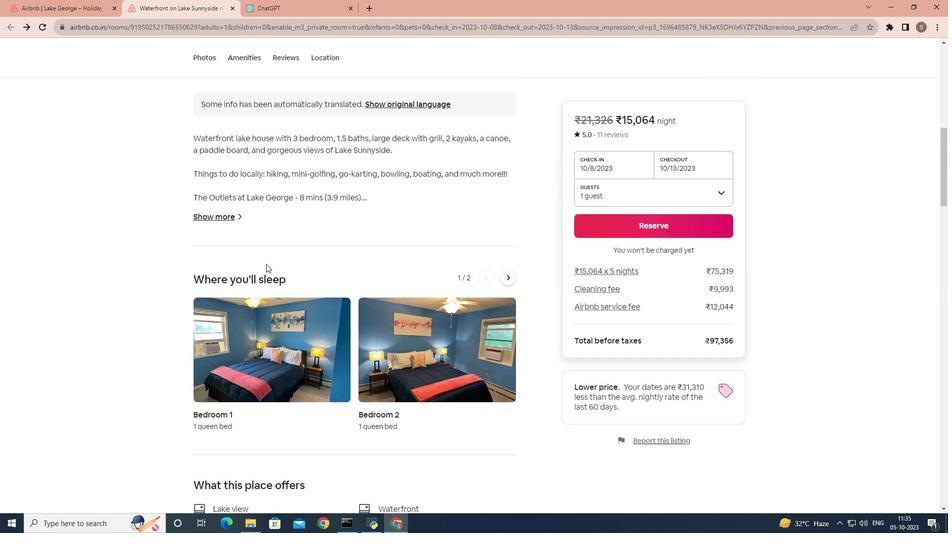 
Action: Mouse scrolled (266, 264) with delta (0, 0)
Screenshot: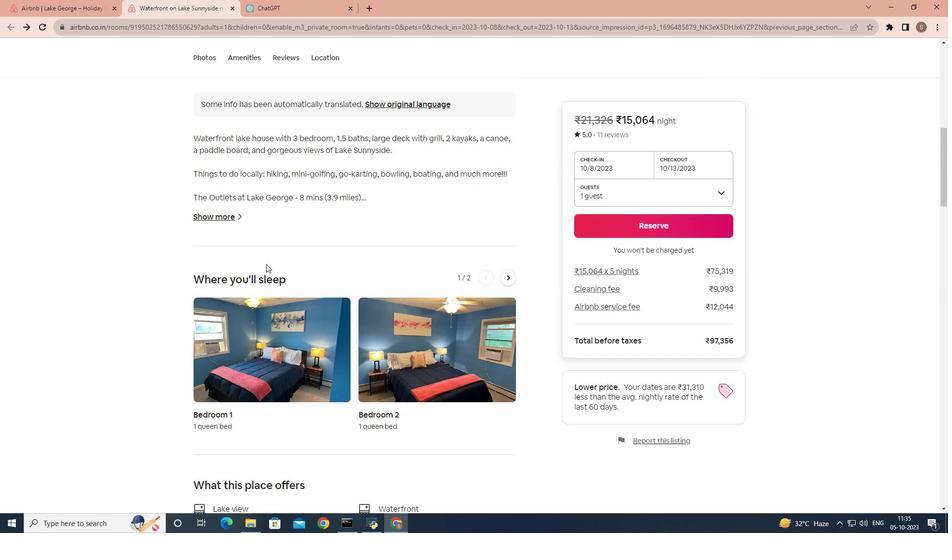 
Action: Mouse scrolled (266, 264) with delta (0, 0)
Screenshot: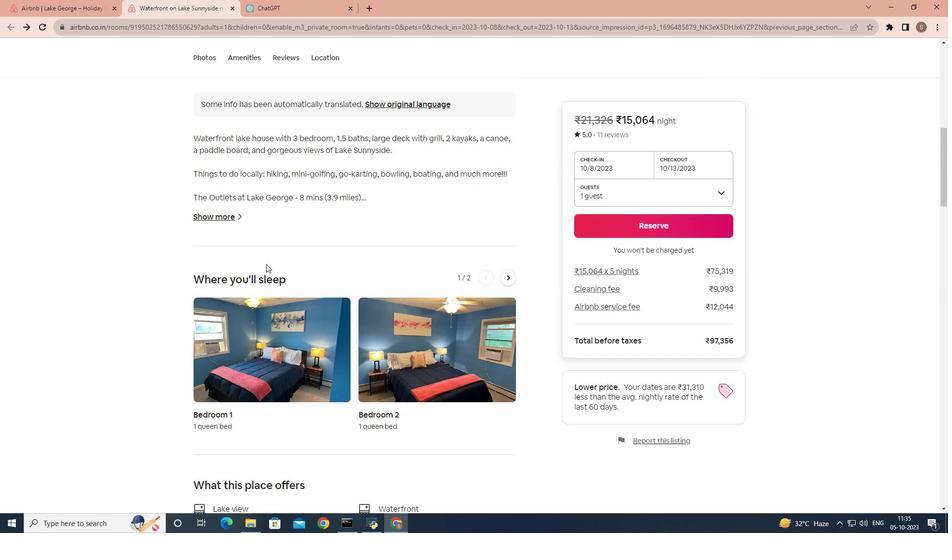 
Action: Mouse scrolled (266, 264) with delta (0, 0)
Screenshot: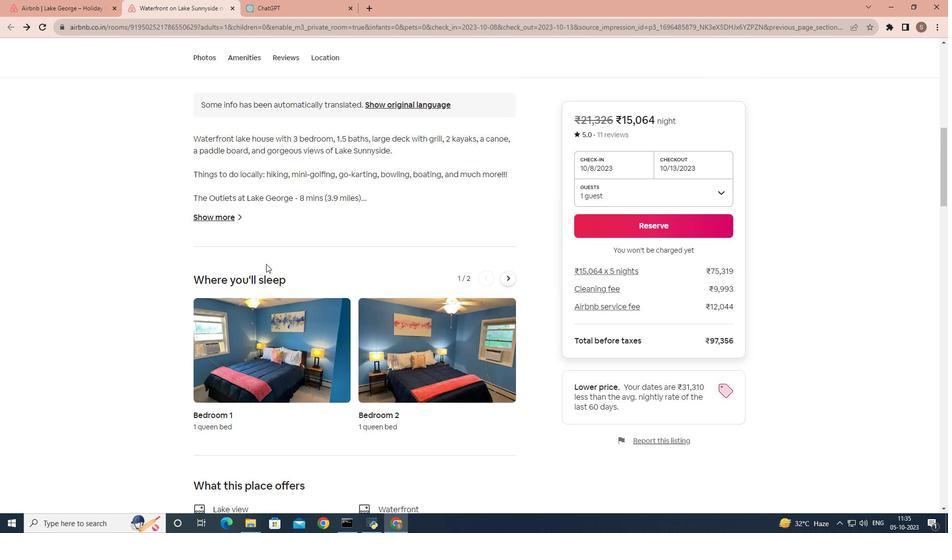 
Action: Mouse scrolled (266, 264) with delta (0, 0)
Screenshot: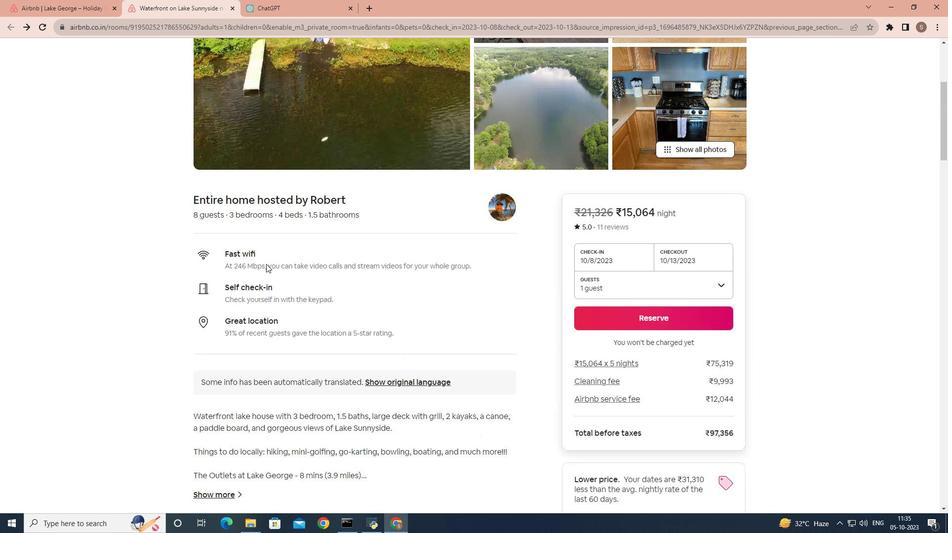 
Action: Mouse scrolled (266, 264) with delta (0, 0)
Screenshot: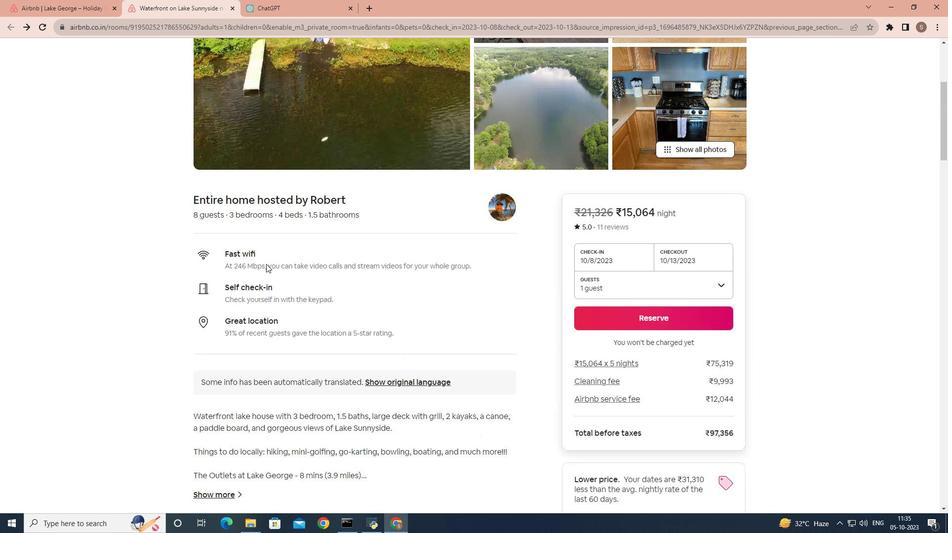 
Action: Mouse scrolled (266, 264) with delta (0, 0)
Screenshot: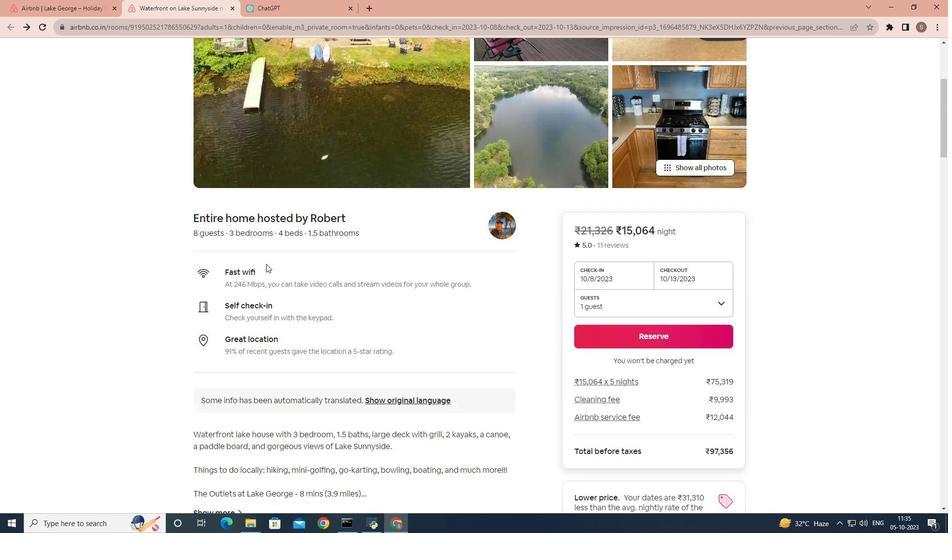 
Action: Mouse scrolled (266, 264) with delta (0, 0)
Screenshot: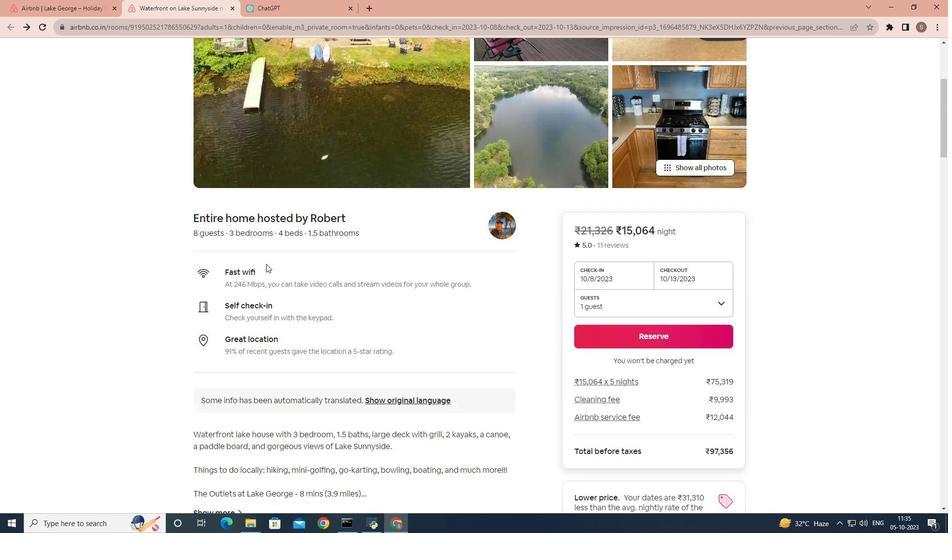 
Action: Mouse scrolled (266, 264) with delta (0, 0)
Screenshot: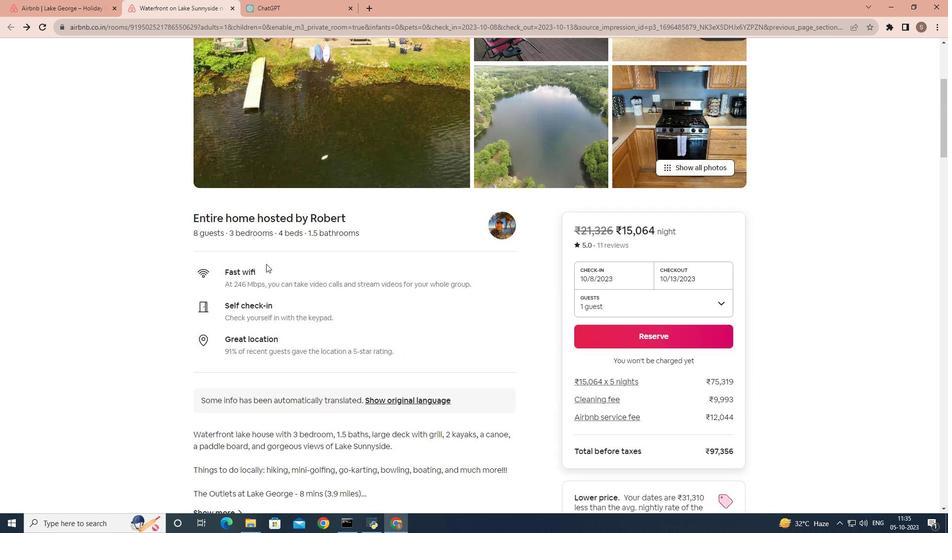 
Action: Mouse scrolled (266, 264) with delta (0, 0)
Screenshot: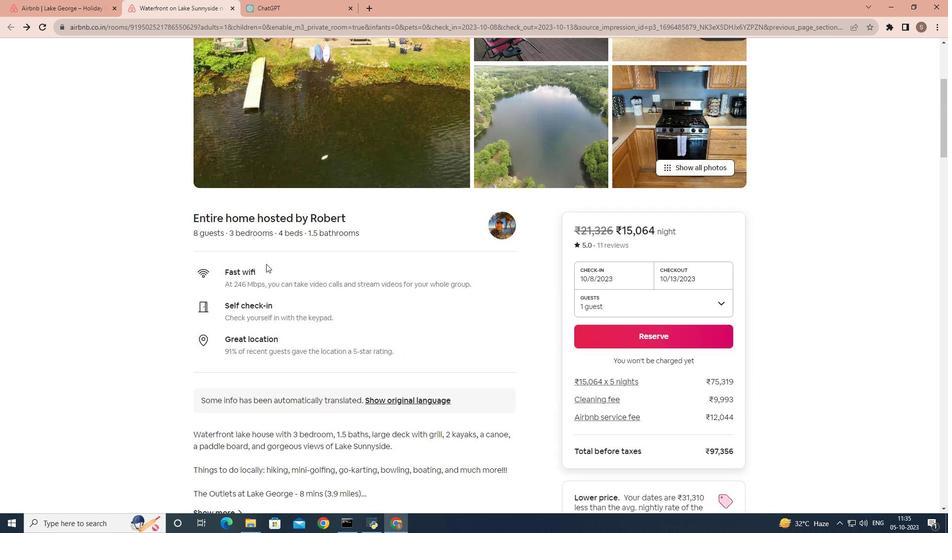 
Action: Mouse scrolled (266, 264) with delta (0, 0)
Screenshot: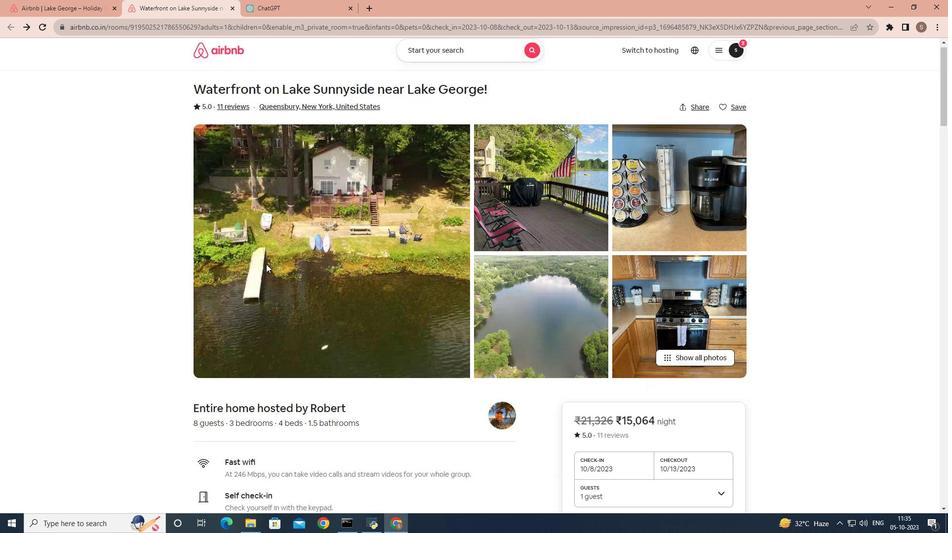 
Action: Mouse scrolled (266, 264) with delta (0, 0)
Screenshot: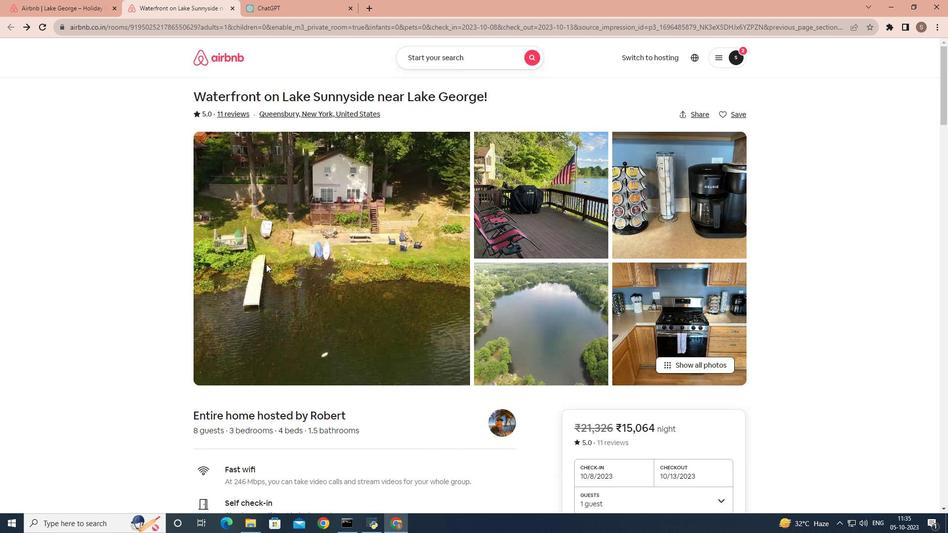 
Action: Mouse scrolled (266, 264) with delta (0, 0)
Screenshot: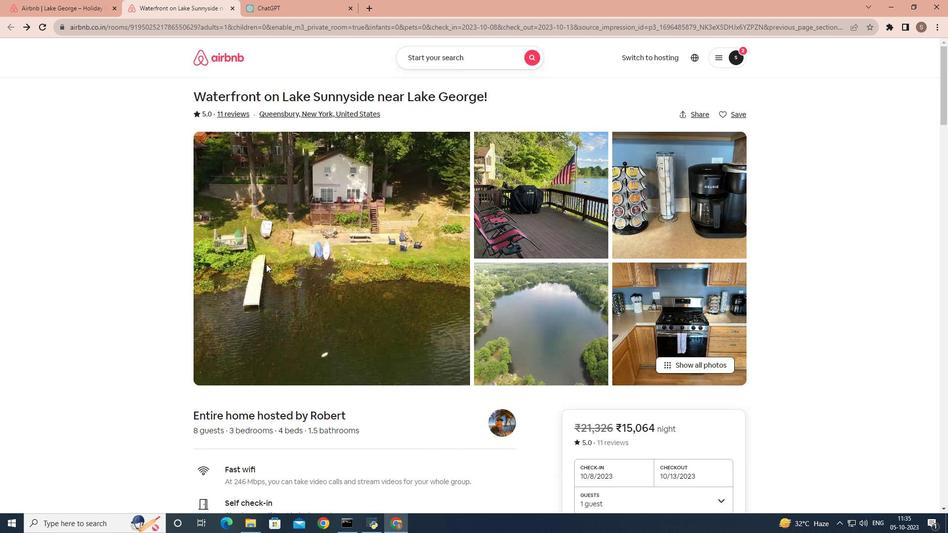 
Action: Mouse scrolled (266, 264) with delta (0, 0)
Screenshot: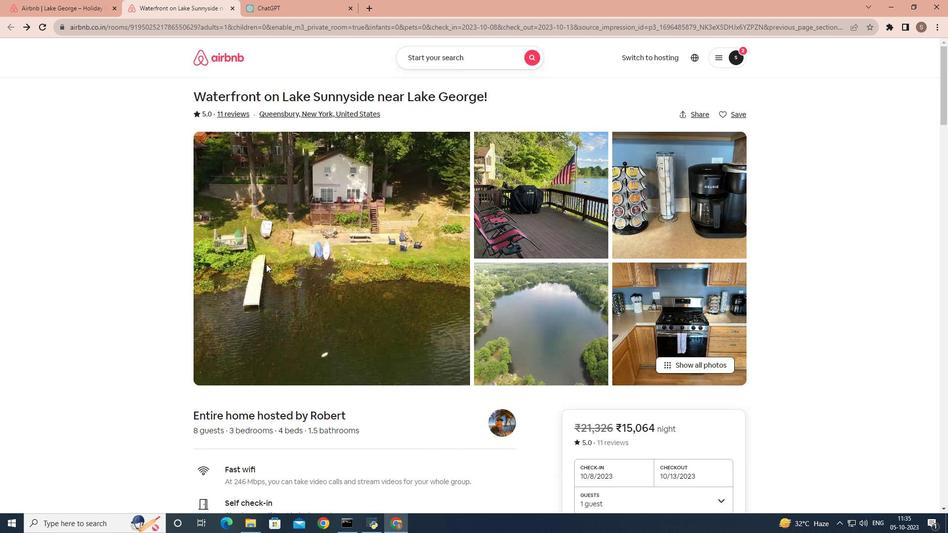
Action: Mouse scrolled (266, 264) with delta (0, 0)
Screenshot: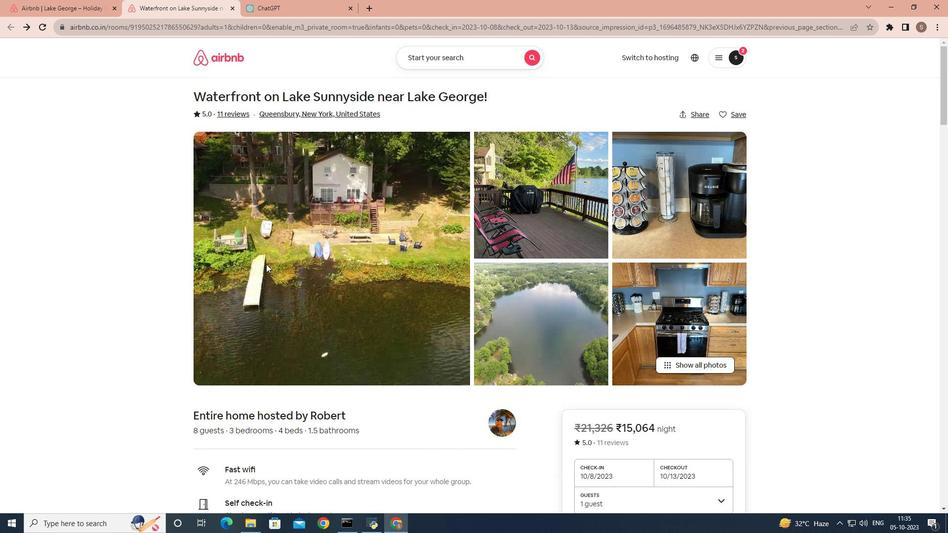 
Action: Mouse scrolled (266, 264) with delta (0, 0)
Screenshot: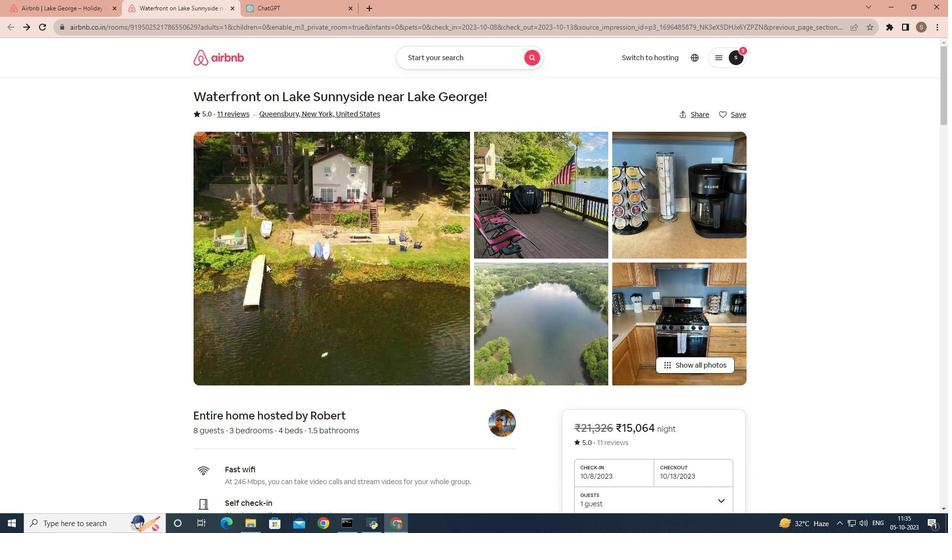 
Action: Mouse scrolled (266, 264) with delta (0, 0)
Screenshot: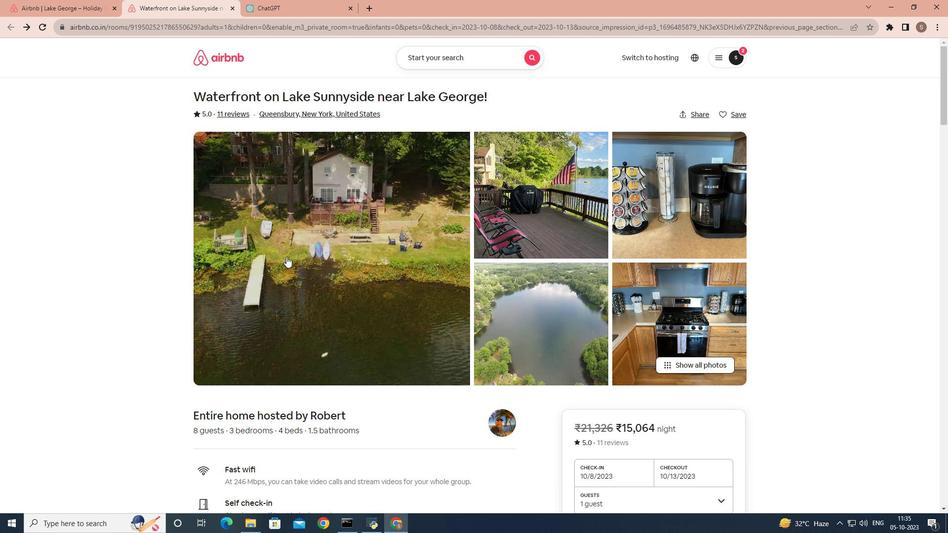 
Action: Mouse scrolled (266, 264) with delta (0, 0)
Screenshot: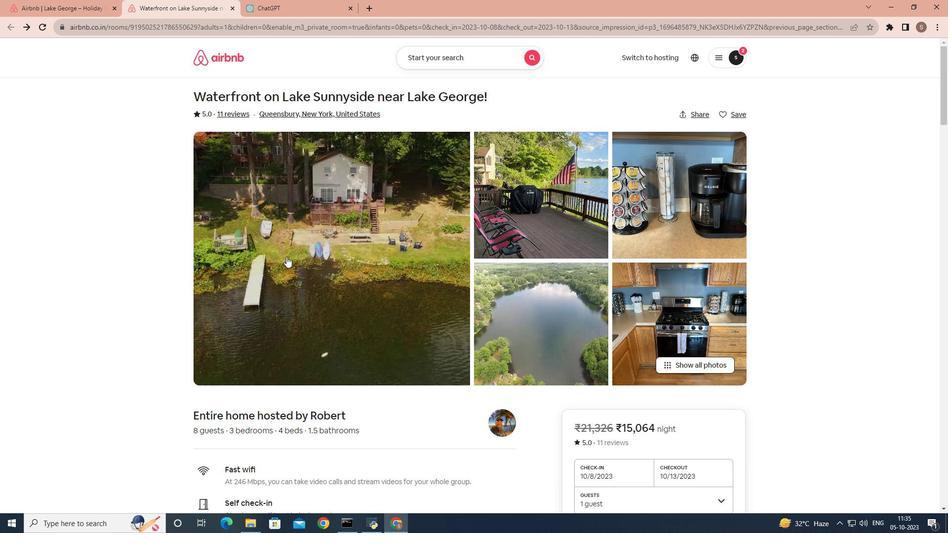 
Action: Mouse scrolled (266, 264) with delta (0, 0)
Screenshot: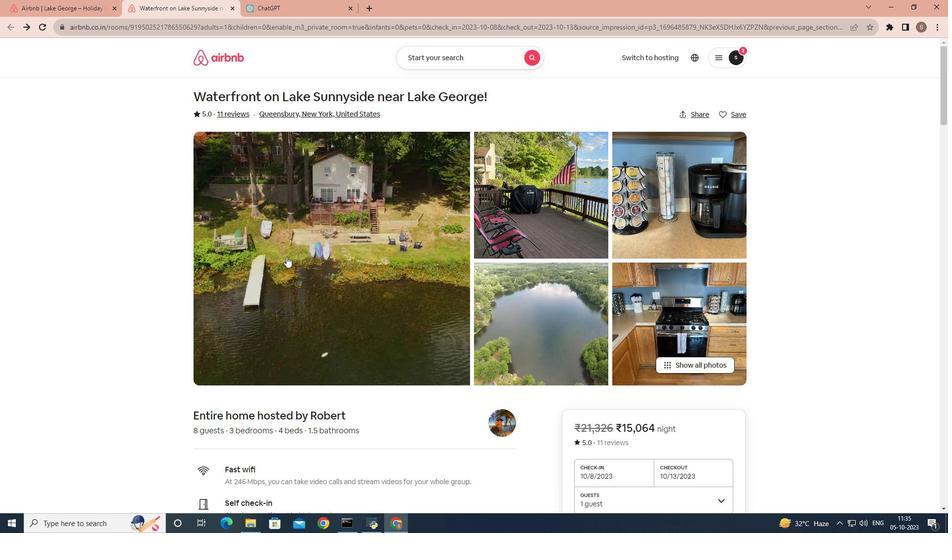 
Action: Mouse scrolled (266, 264) with delta (0, 0)
Screenshot: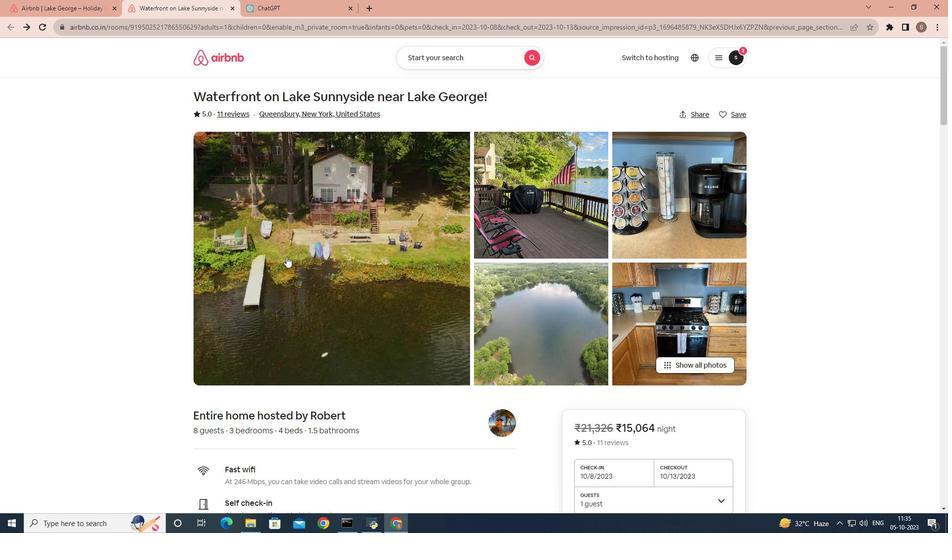 
Action: Mouse scrolled (266, 264) with delta (0, 0)
Screenshot: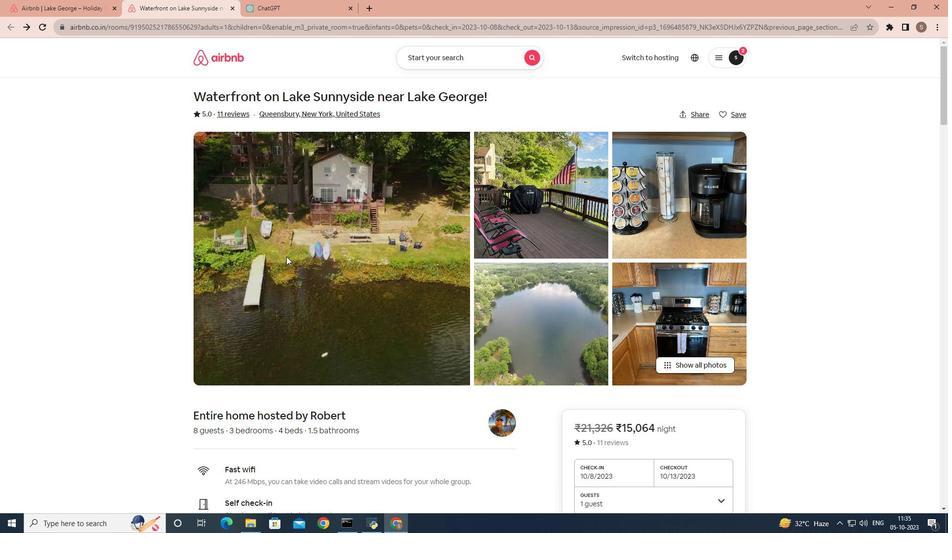 
Action: Mouse scrolled (266, 264) with delta (0, 0)
Screenshot: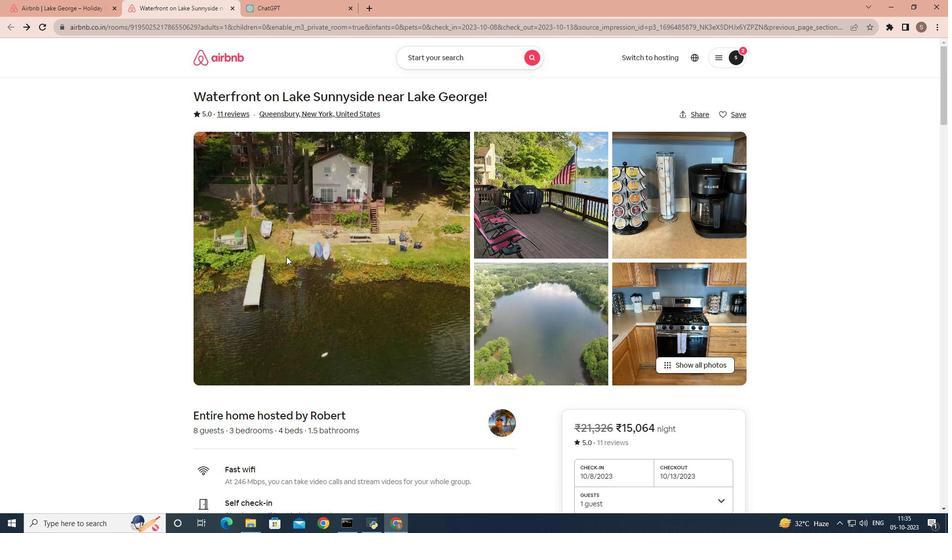 
Action: Mouse moved to (286, 256)
Screenshot: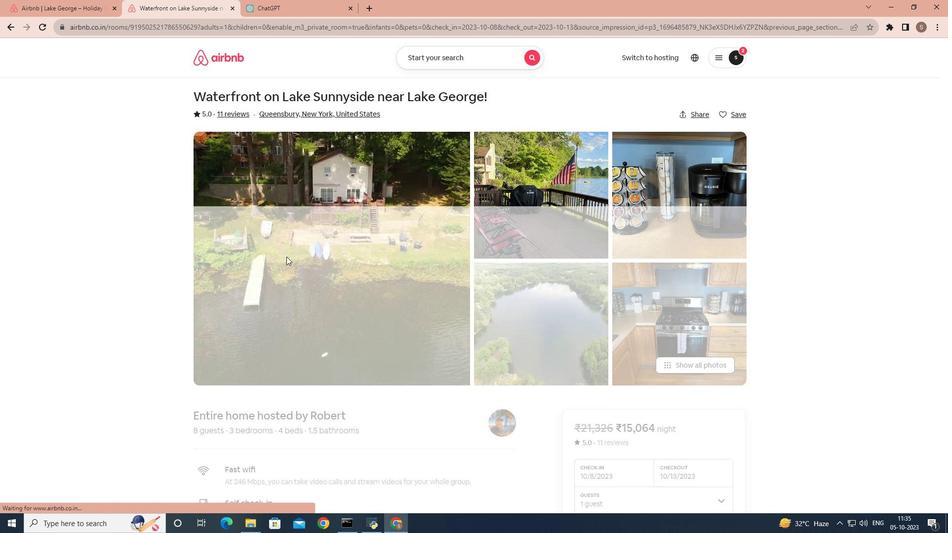 
Action: Mouse pressed left at (286, 256)
Screenshot: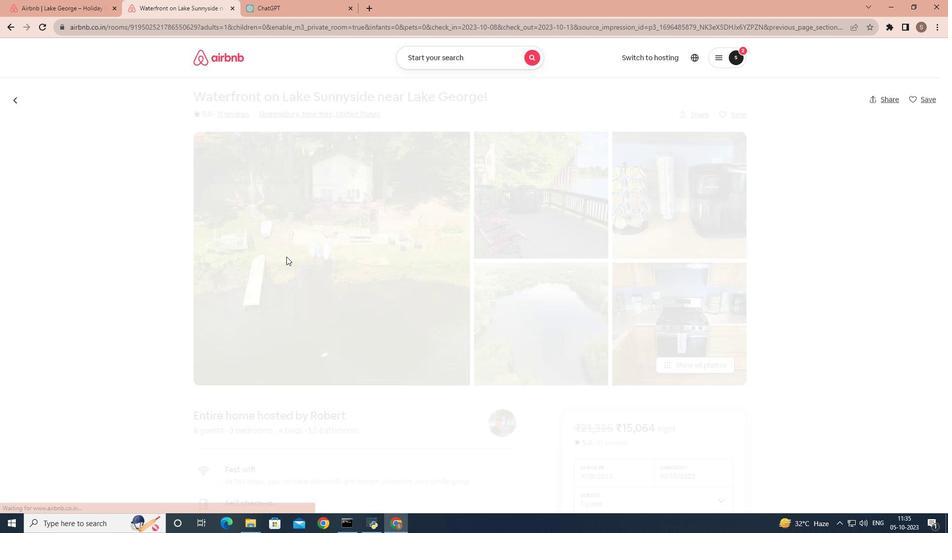 
Action: Mouse moved to (366, 282)
Screenshot: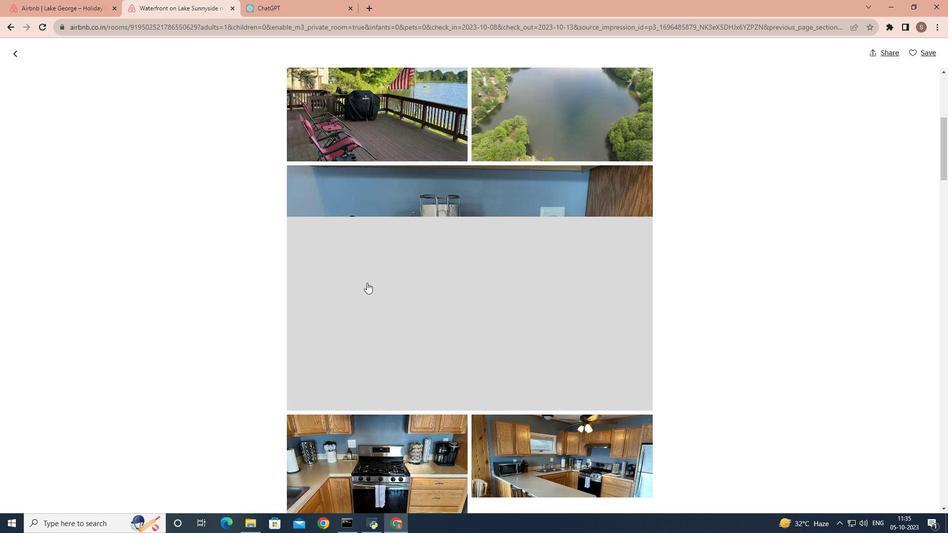 
Action: Mouse scrolled (366, 282) with delta (0, 0)
Screenshot: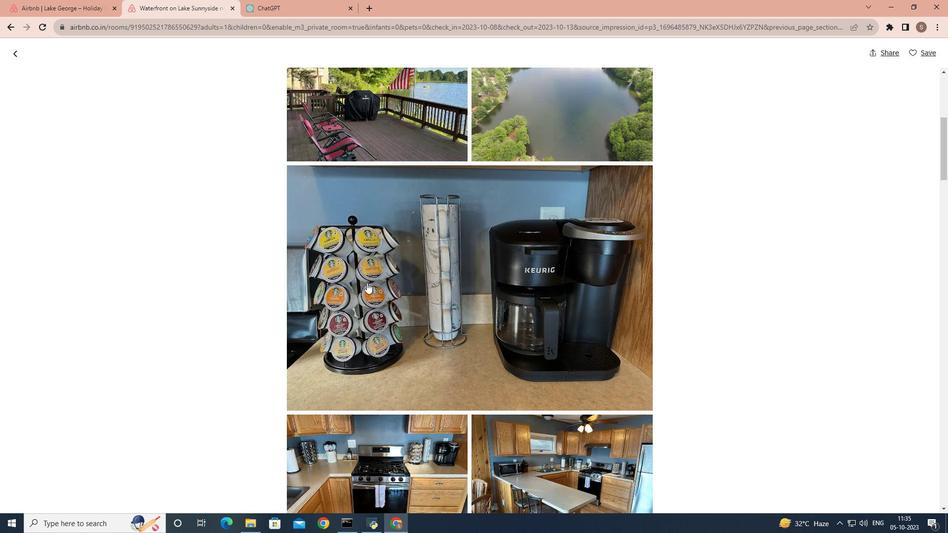 
Action: Mouse scrolled (366, 282) with delta (0, 0)
Screenshot: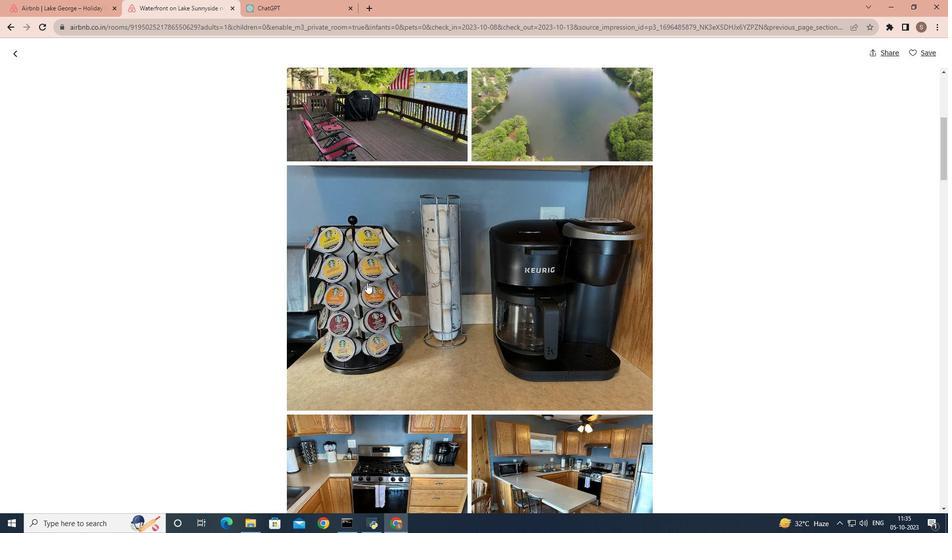 
Action: Mouse scrolled (366, 282) with delta (0, 0)
Screenshot: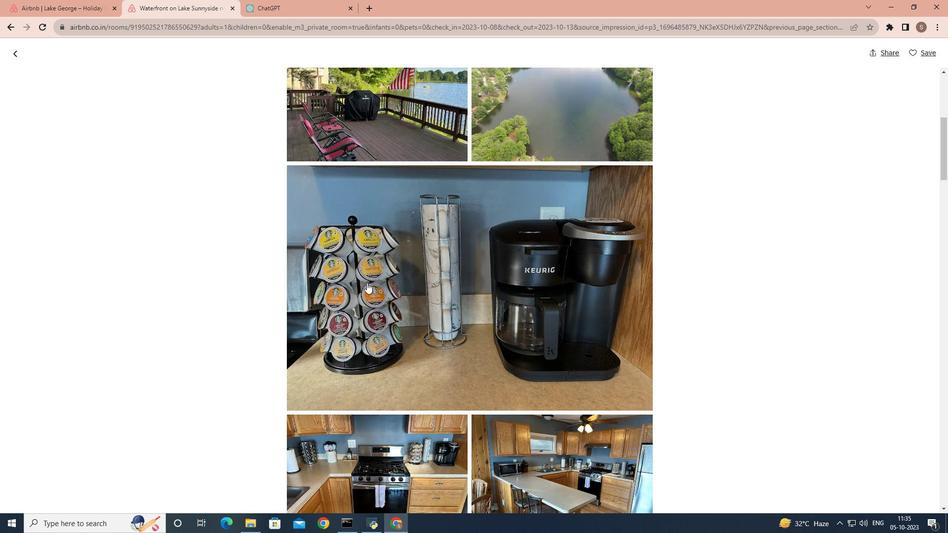 
Action: Mouse scrolled (366, 282) with delta (0, 0)
Screenshot: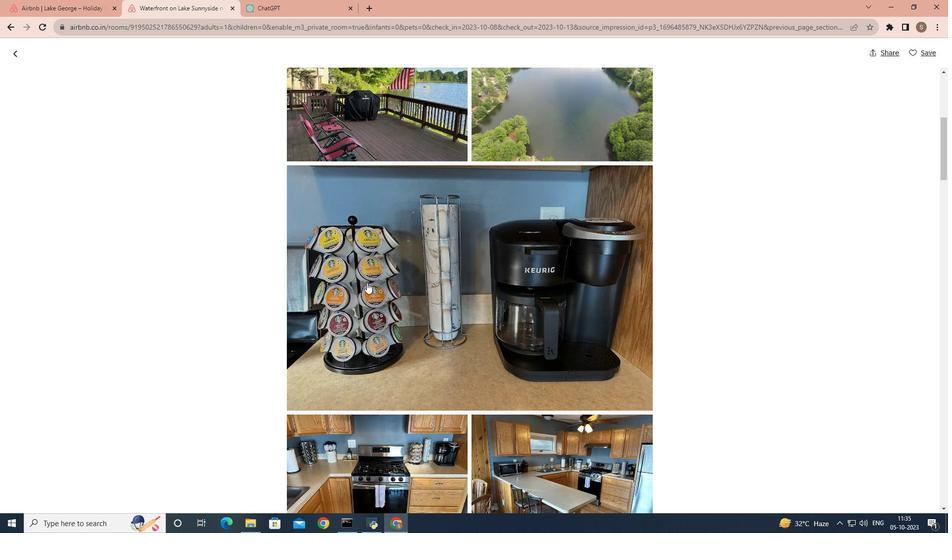 
Action: Mouse scrolled (366, 282) with delta (0, 0)
Screenshot: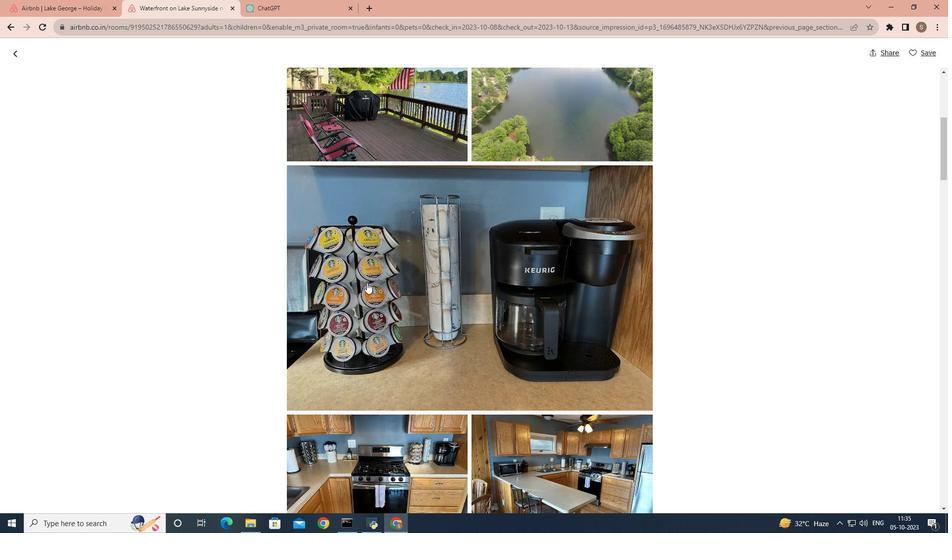 
Action: Mouse scrolled (366, 282) with delta (0, 0)
Screenshot: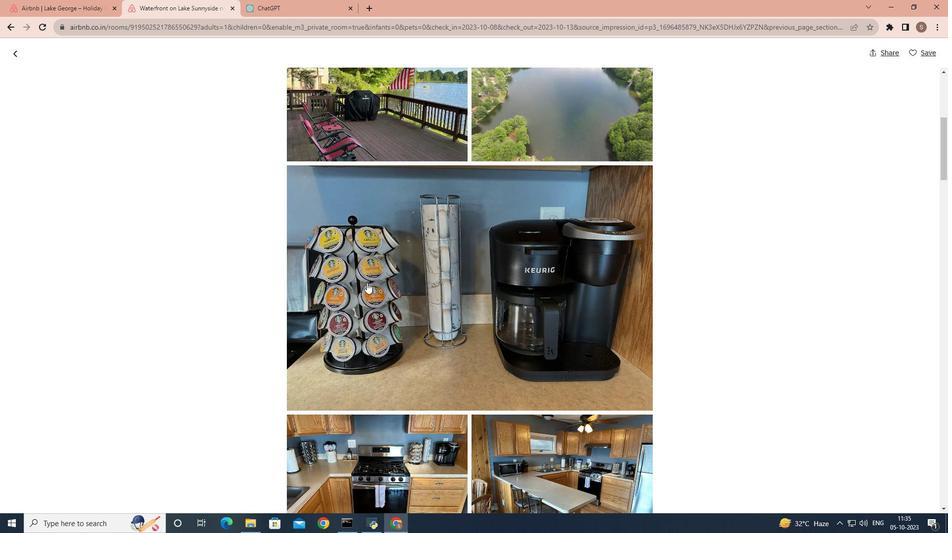 
Action: Mouse scrolled (366, 282) with delta (0, 0)
Screenshot: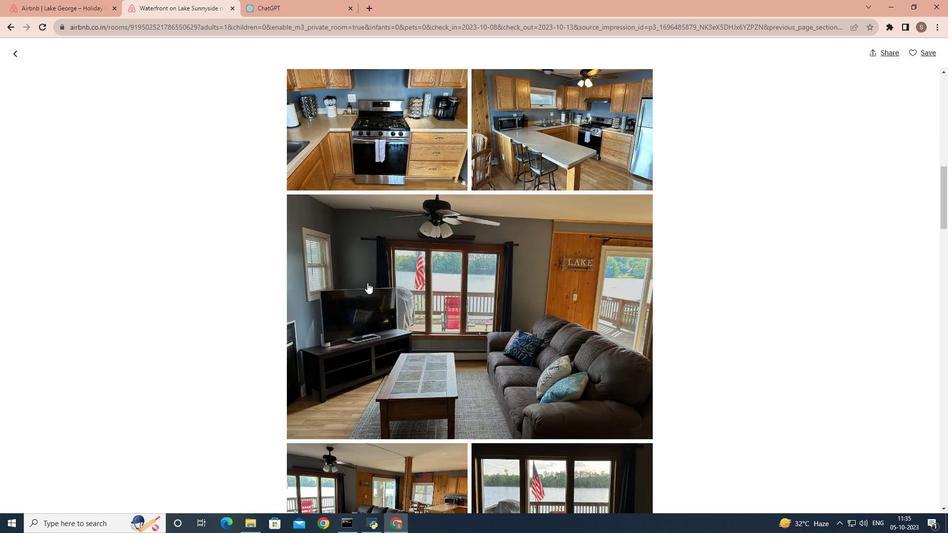 
Action: Mouse scrolled (366, 282) with delta (0, 0)
Screenshot: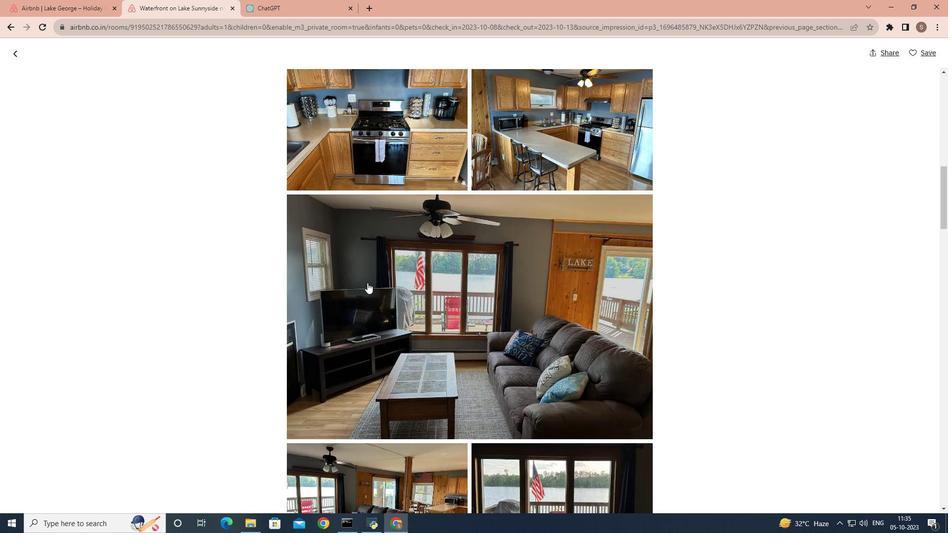 
Action: Mouse scrolled (366, 282) with delta (0, 0)
Screenshot: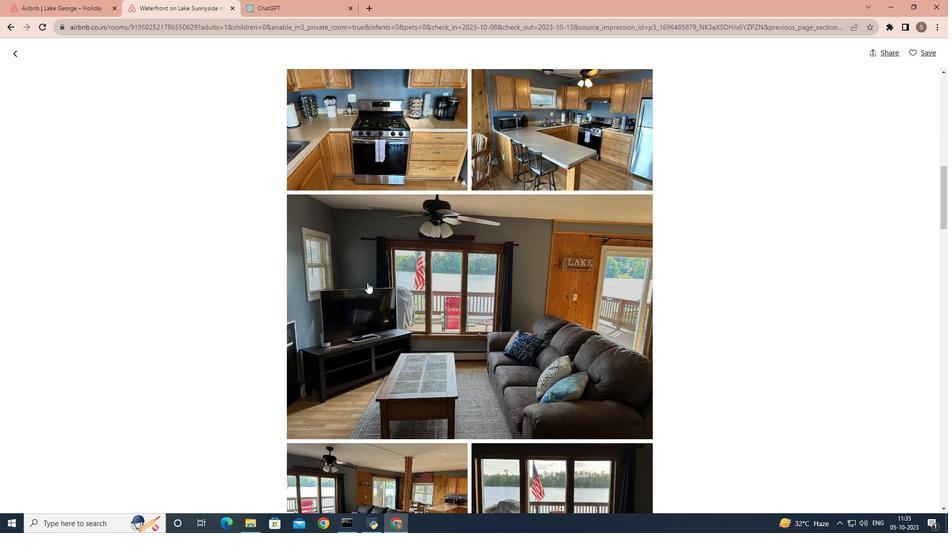 
Action: Mouse scrolled (366, 282) with delta (0, 0)
Screenshot: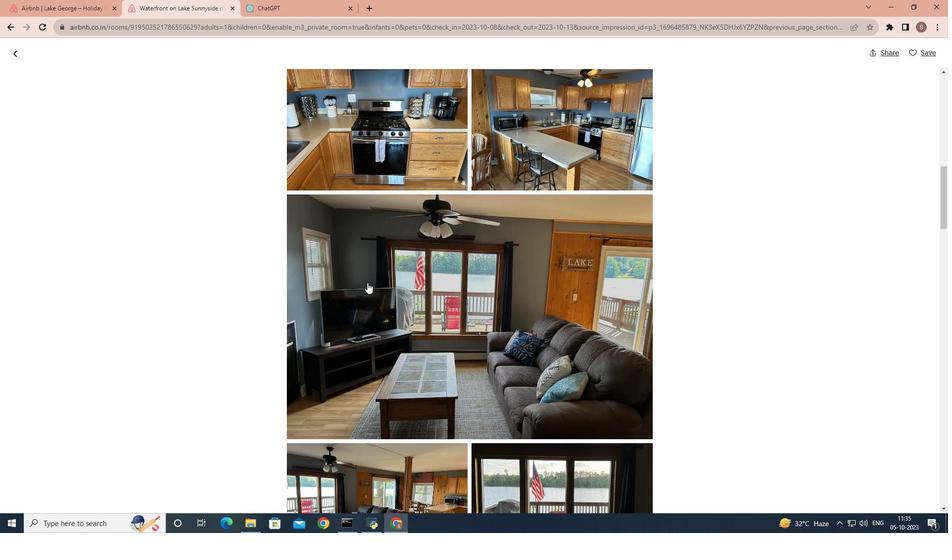 
Action: Mouse scrolled (366, 282) with delta (0, 0)
Screenshot: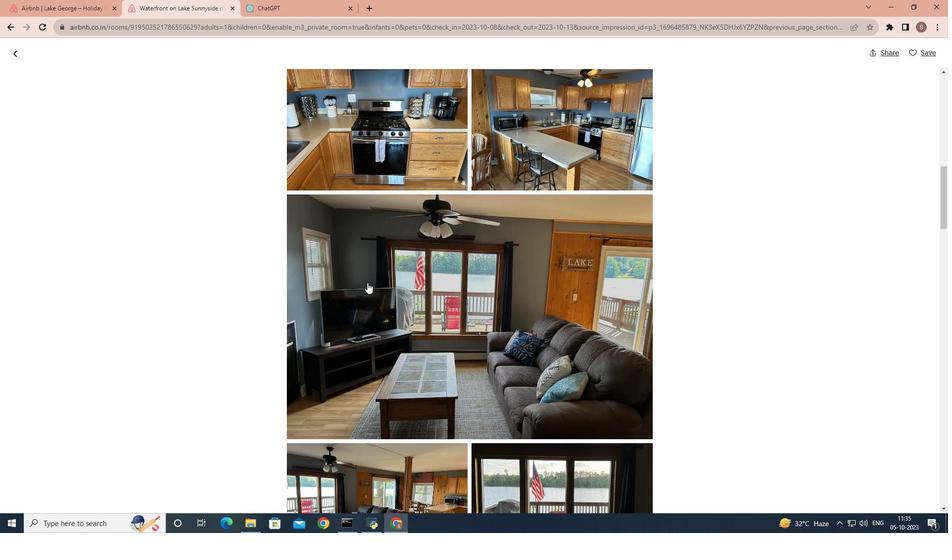 
Action: Mouse scrolled (366, 282) with delta (0, 0)
Screenshot: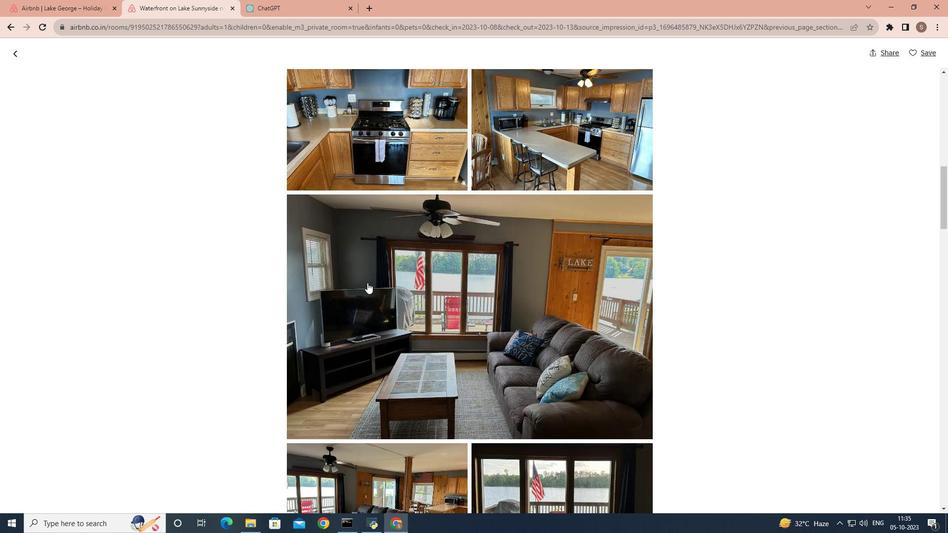 
Action: Mouse scrolled (366, 282) with delta (0, 0)
Screenshot: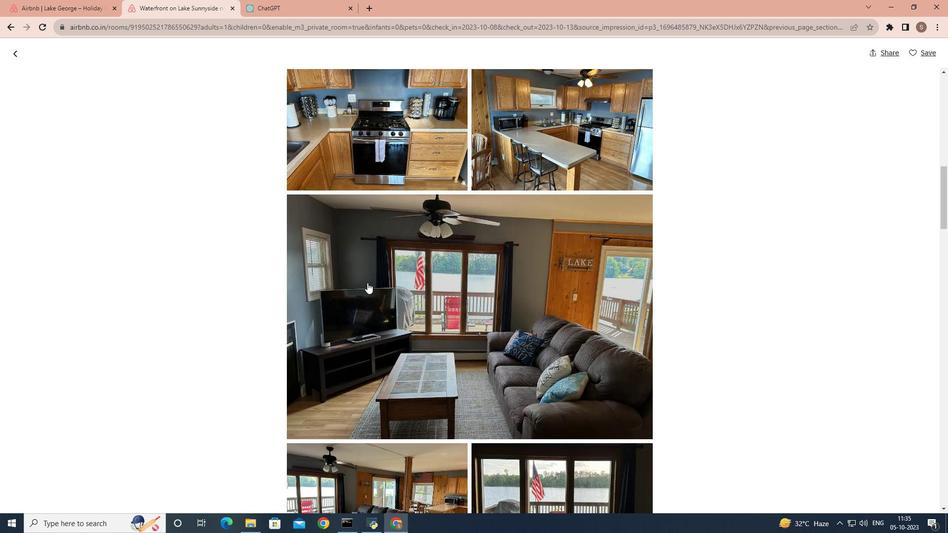 
Action: Mouse moved to (367, 282)
Screenshot: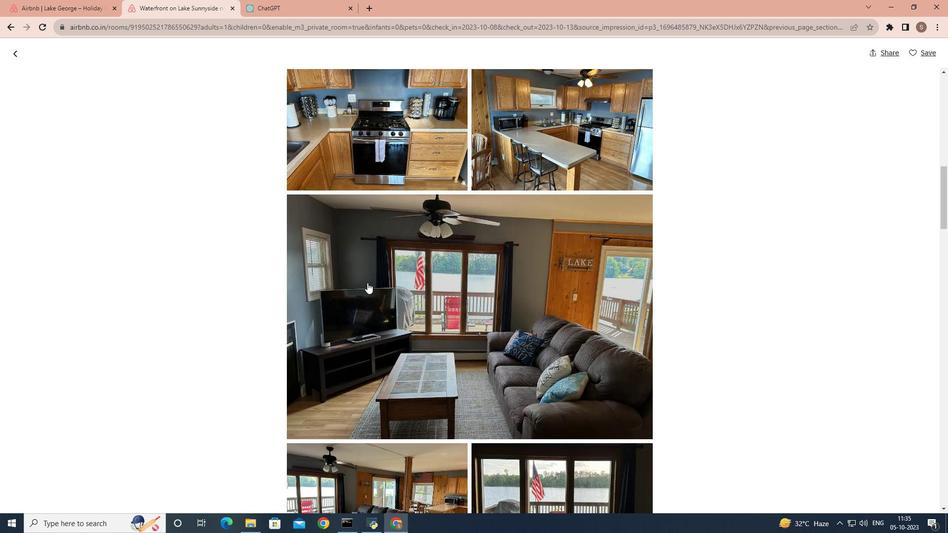 
Action: Mouse scrolled (367, 282) with delta (0, 0)
Screenshot: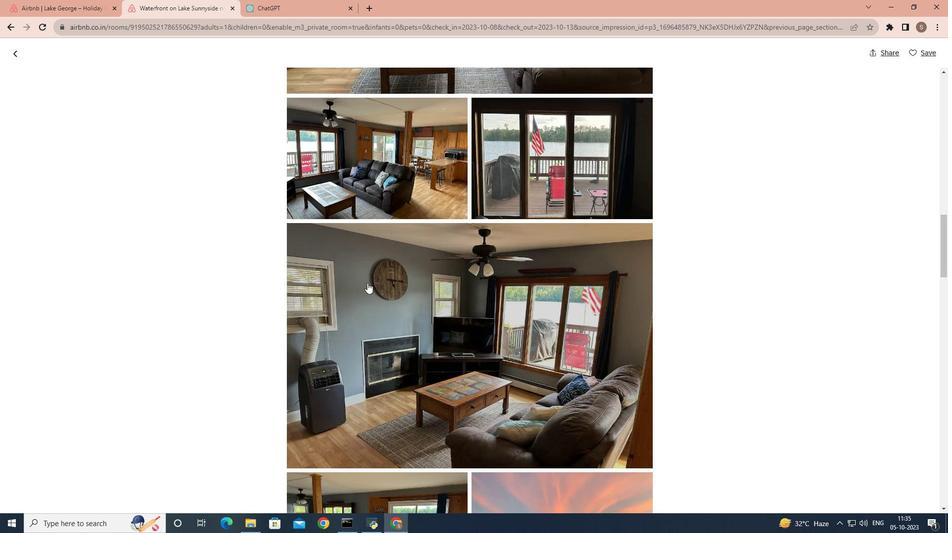 
Action: Mouse scrolled (367, 282) with delta (0, 0)
Screenshot: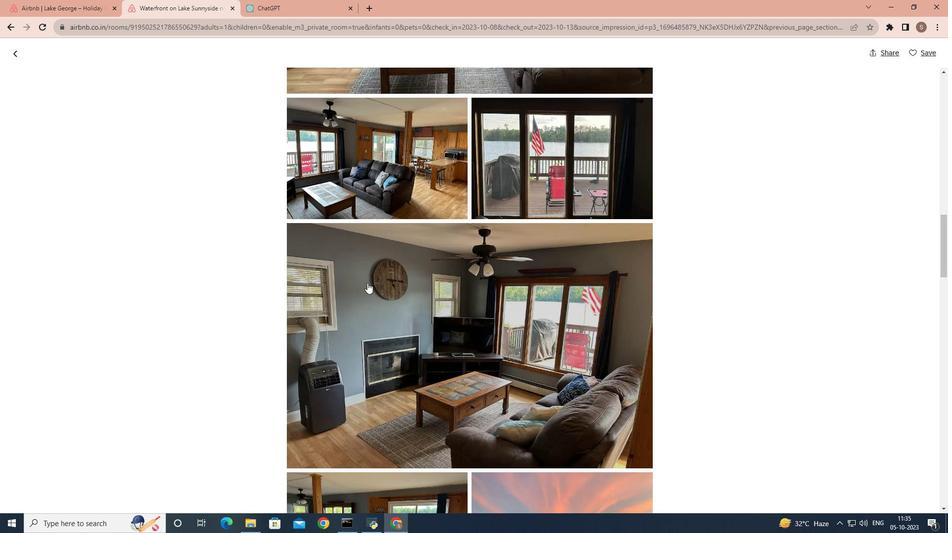 
Action: Mouse scrolled (367, 282) with delta (0, 0)
Screenshot: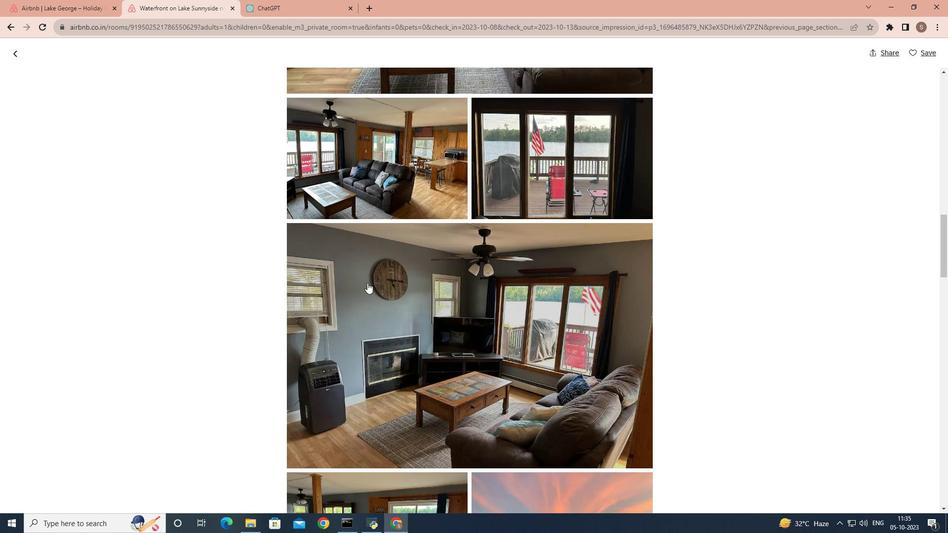 
Action: Mouse scrolled (367, 282) with delta (0, 0)
Screenshot: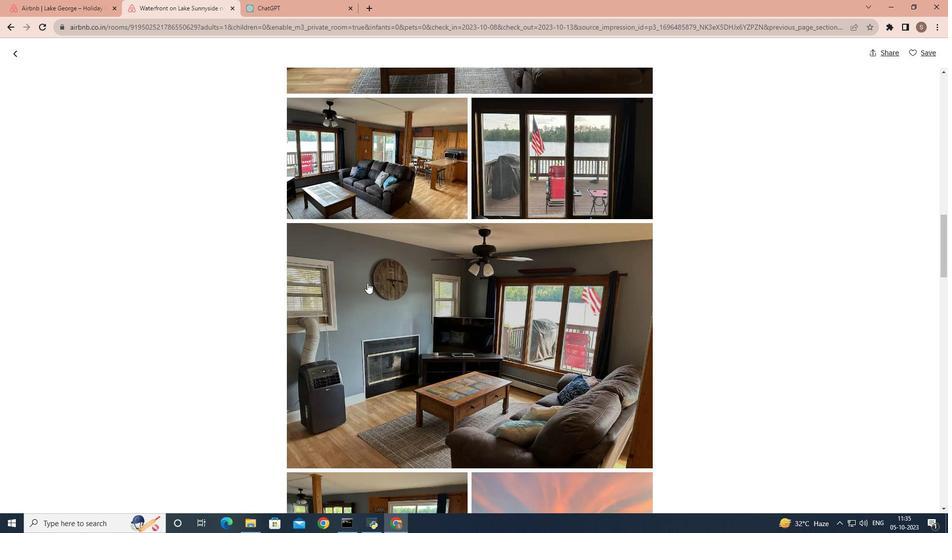 
Action: Mouse scrolled (367, 282) with delta (0, 0)
Screenshot: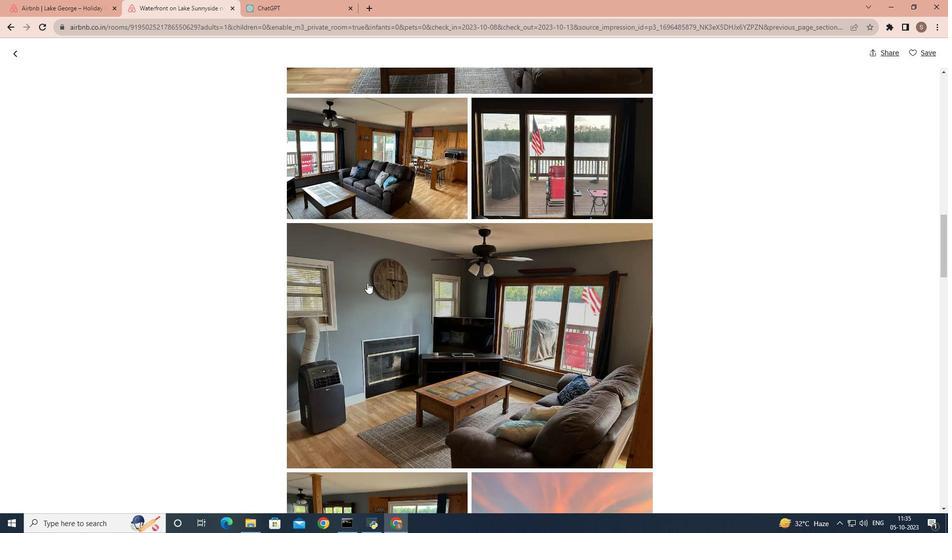 
Action: Mouse scrolled (367, 282) with delta (0, 0)
Screenshot: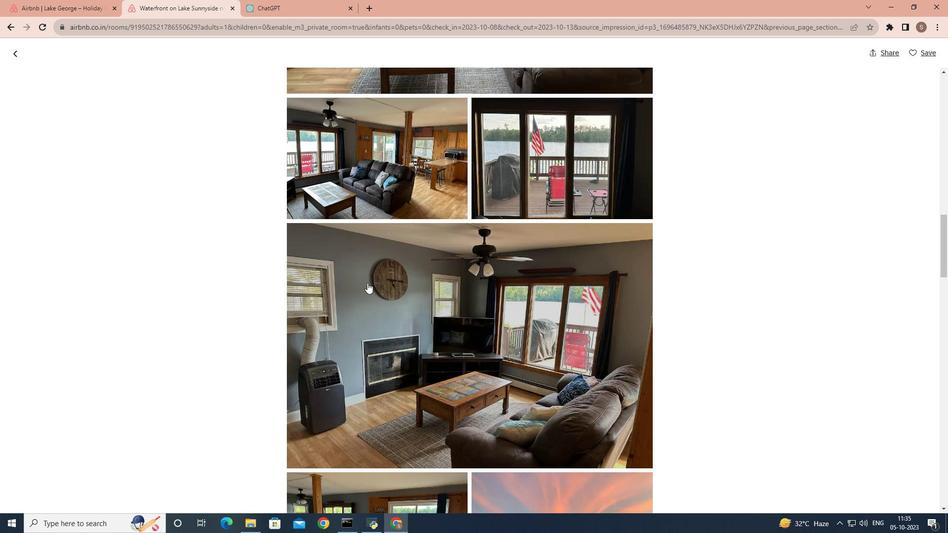 
Action: Mouse scrolled (367, 282) with delta (0, 0)
Screenshot: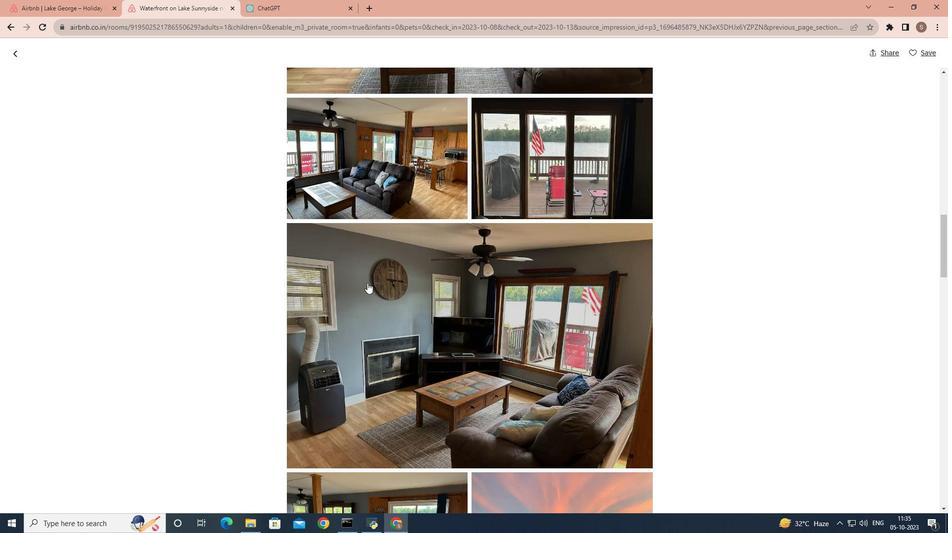
Action: Mouse scrolled (367, 282) with delta (0, 0)
Screenshot: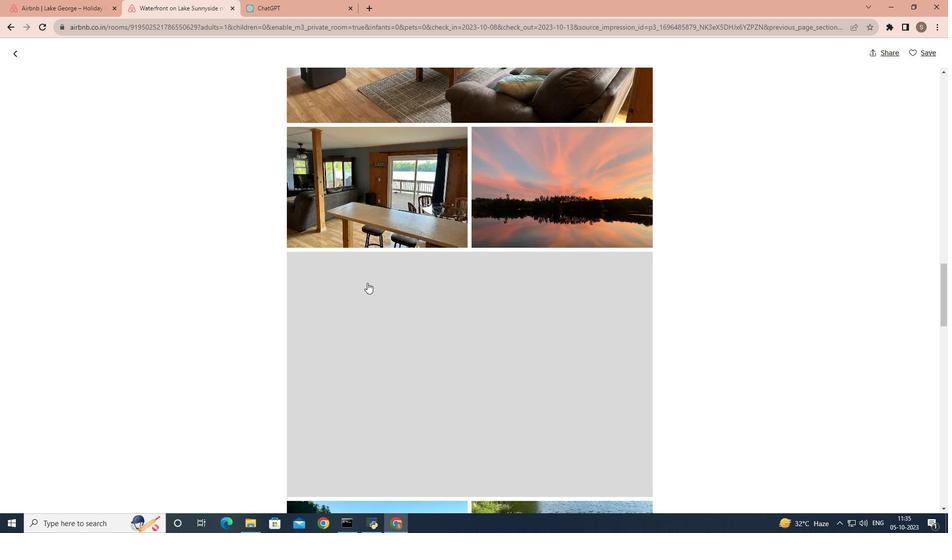 
Action: Mouse scrolled (367, 282) with delta (0, 0)
Screenshot: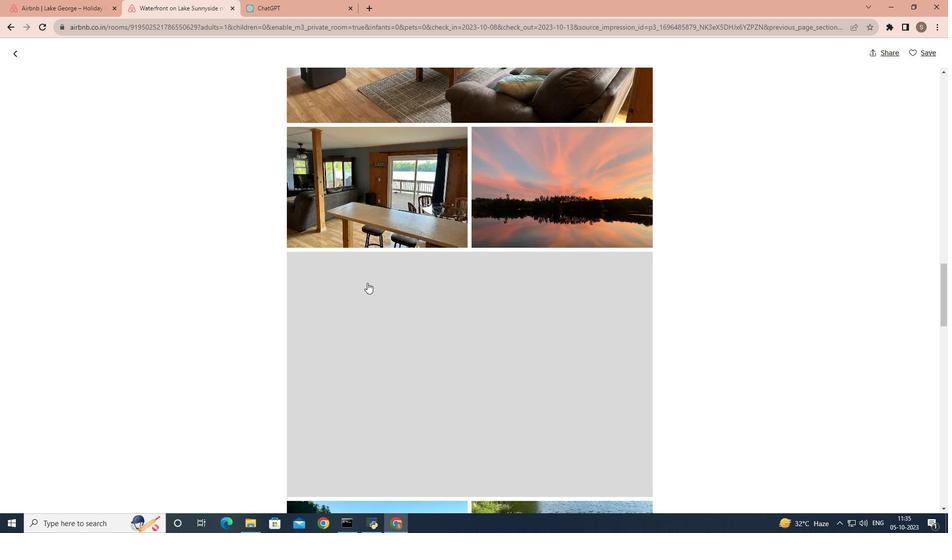 
Action: Mouse scrolled (367, 282) with delta (0, 0)
Screenshot: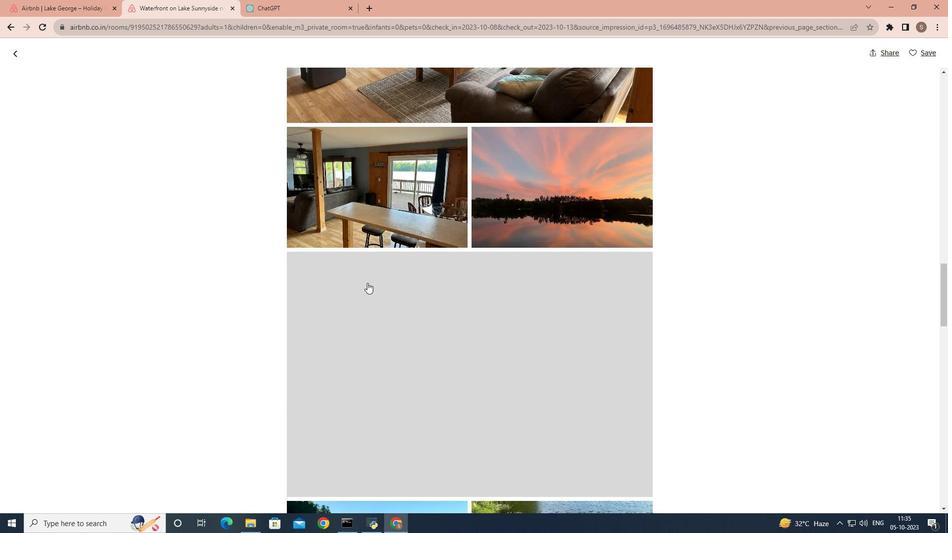 
Action: Mouse scrolled (367, 282) with delta (0, 0)
Screenshot: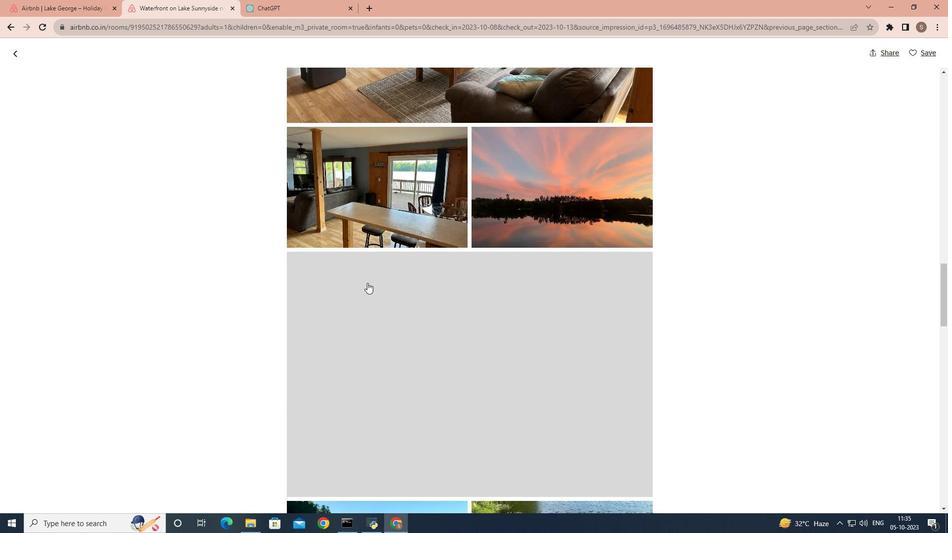 
Action: Mouse scrolled (367, 282) with delta (0, 0)
Screenshot: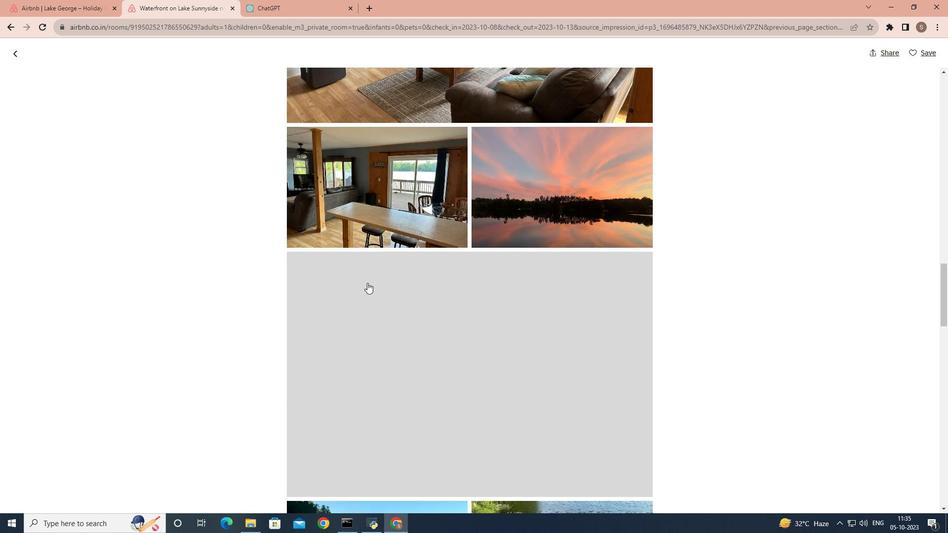 
Action: Mouse scrolled (367, 282) with delta (0, 0)
Screenshot: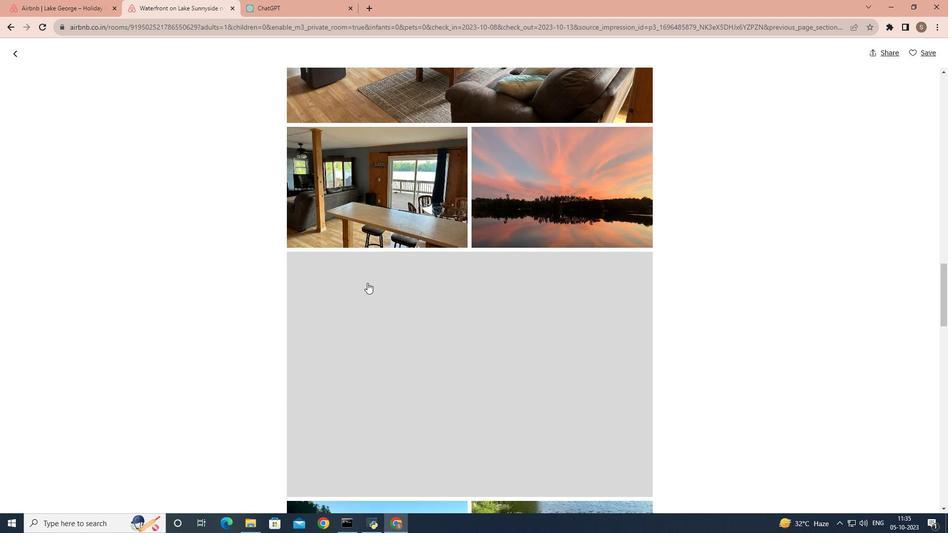 
Action: Mouse scrolled (367, 282) with delta (0, 0)
Screenshot: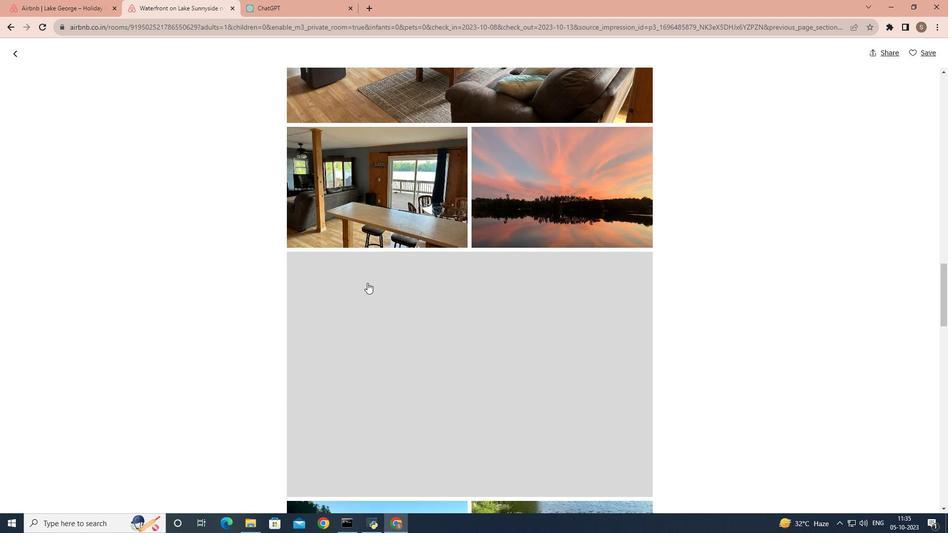 
Action: Mouse scrolled (367, 282) with delta (0, 0)
Screenshot: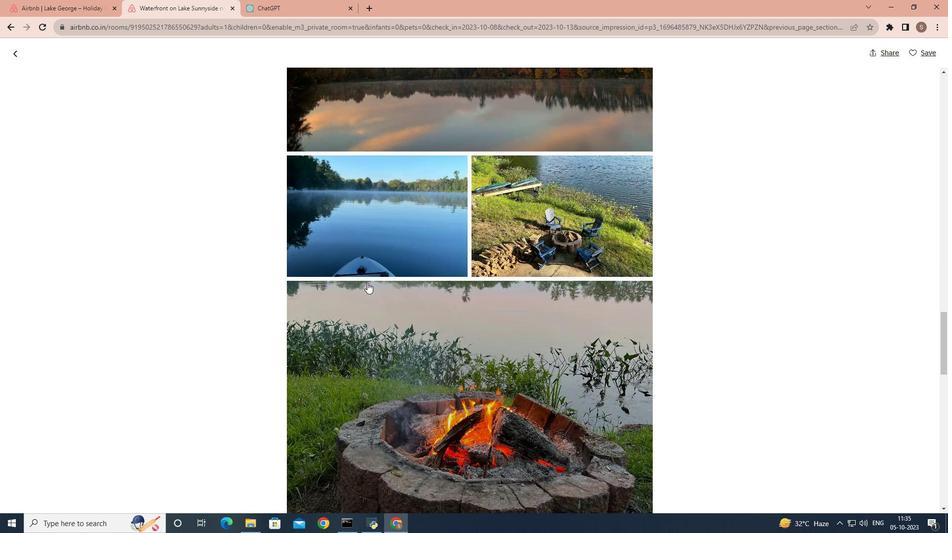 
Action: Mouse scrolled (367, 282) with delta (0, 0)
Screenshot: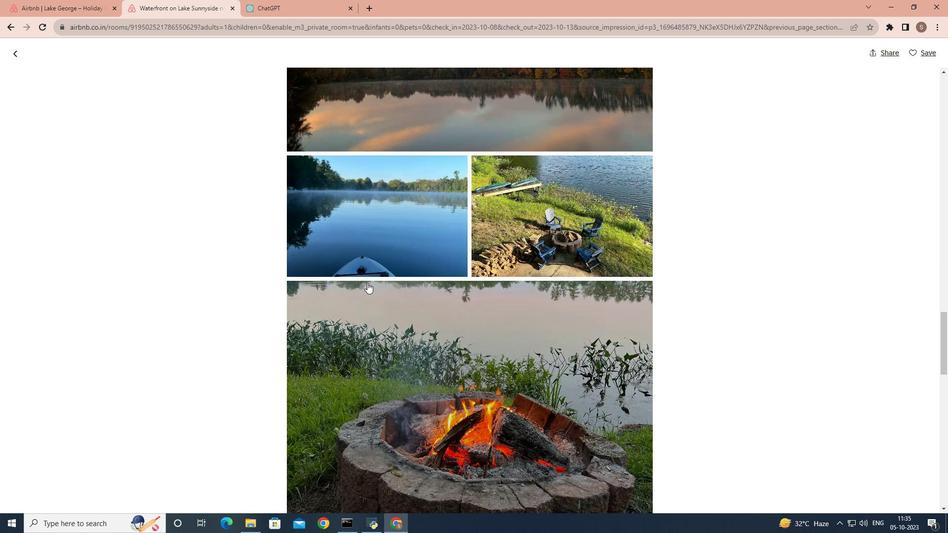 
Action: Mouse scrolled (367, 282) with delta (0, 0)
Screenshot: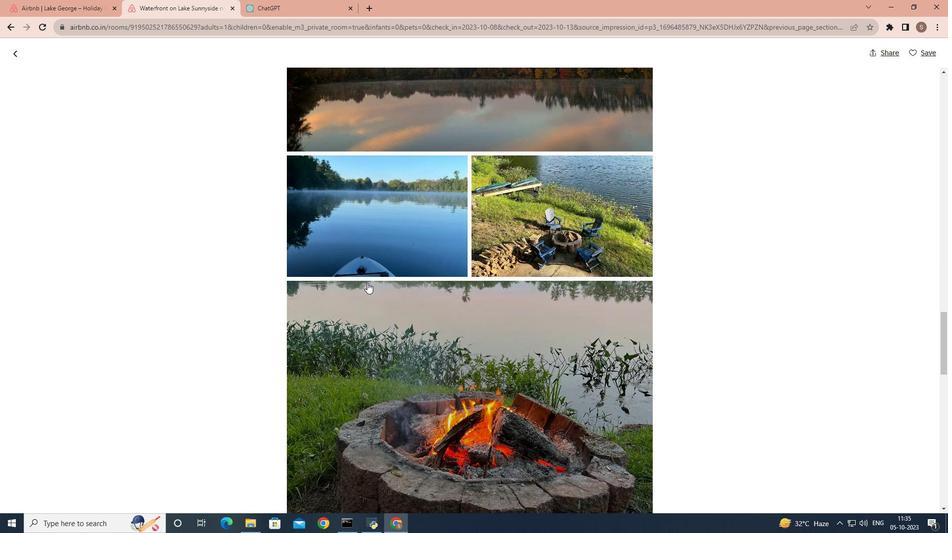 
Action: Mouse scrolled (367, 282) with delta (0, 0)
